 Task: Find connections with filter location Chhindwāra with filter topic #inspiration with filter profile language English with filter current company Hirect India - Startup Jobs & Hiring with filter school School of Management Sciences, Varanasi with filter industry Satellite Telecommunications with filter service category Demand Generation with filter keywords title Hotel Receptionist
Action: Mouse moved to (633, 81)
Screenshot: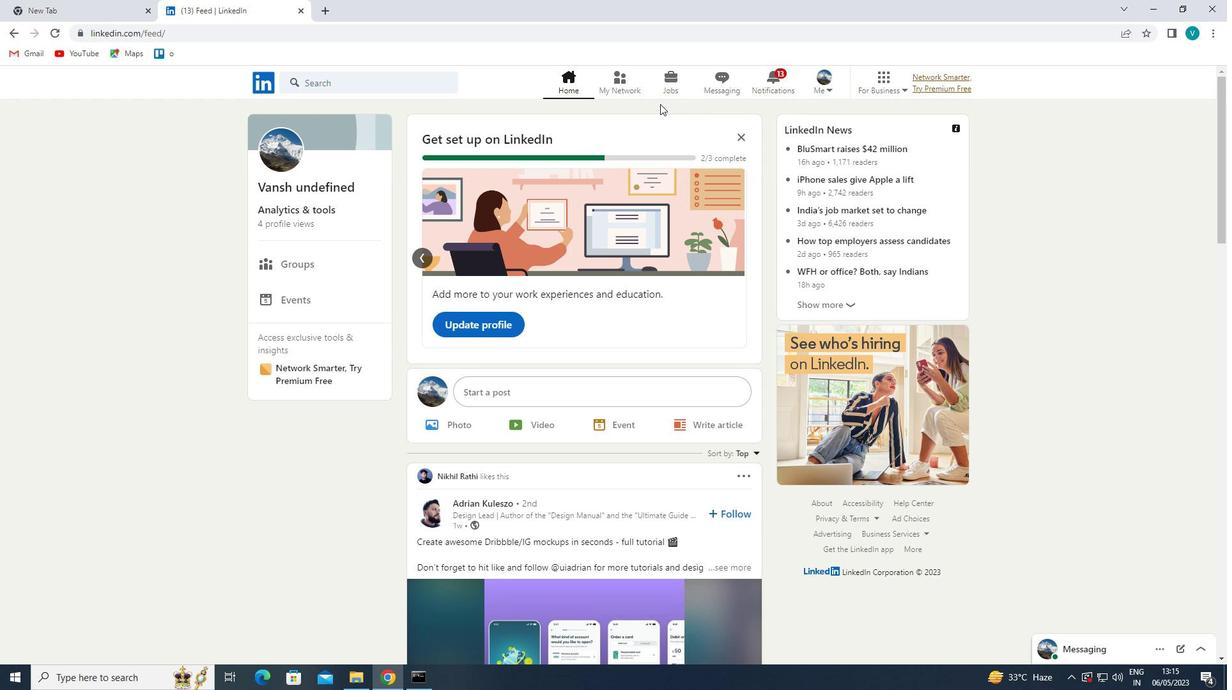
Action: Mouse pressed left at (633, 81)
Screenshot: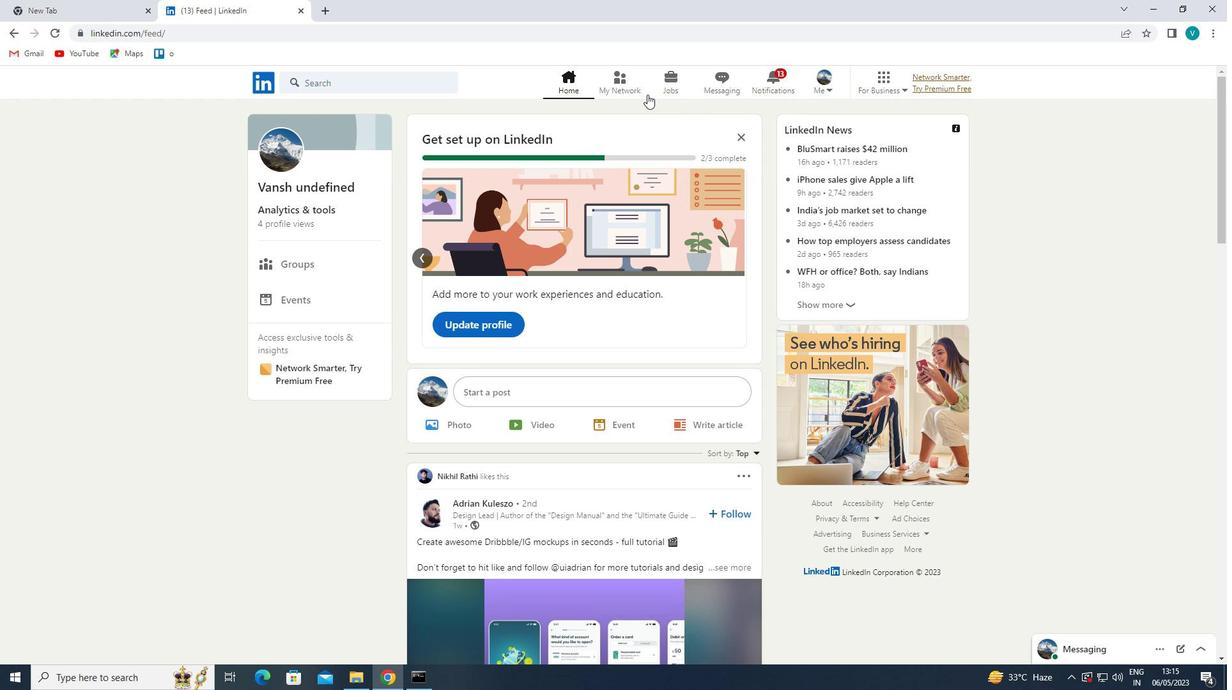 
Action: Mouse moved to (385, 154)
Screenshot: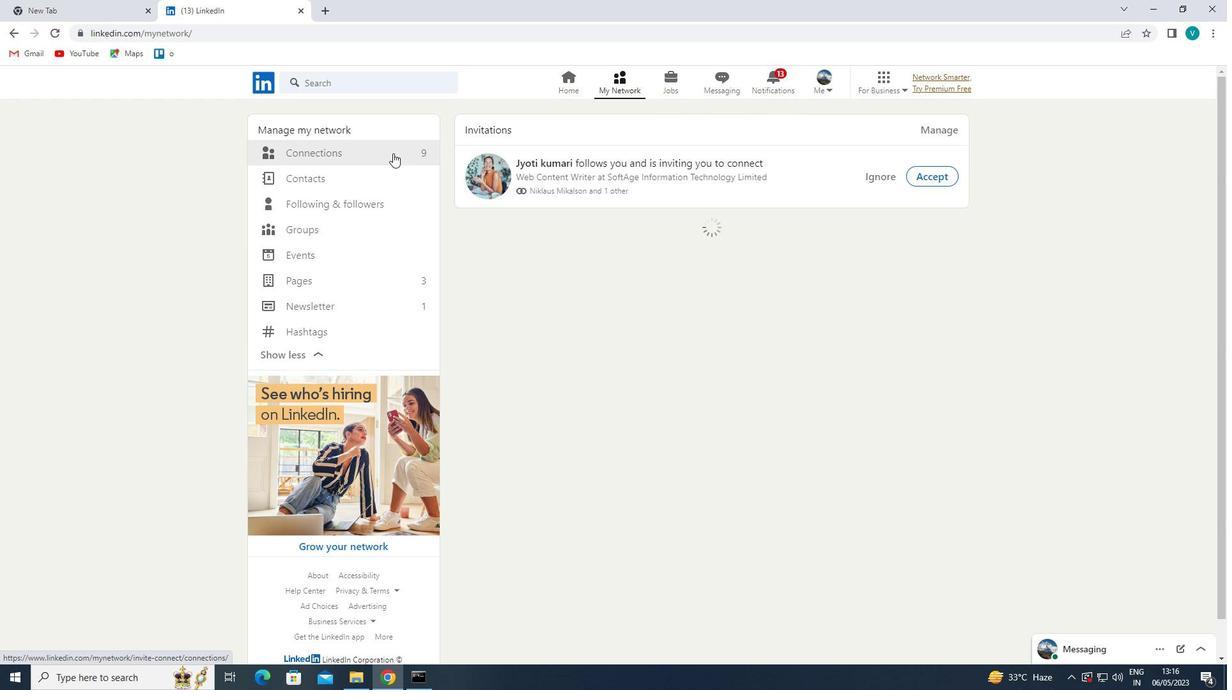 
Action: Mouse pressed left at (385, 154)
Screenshot: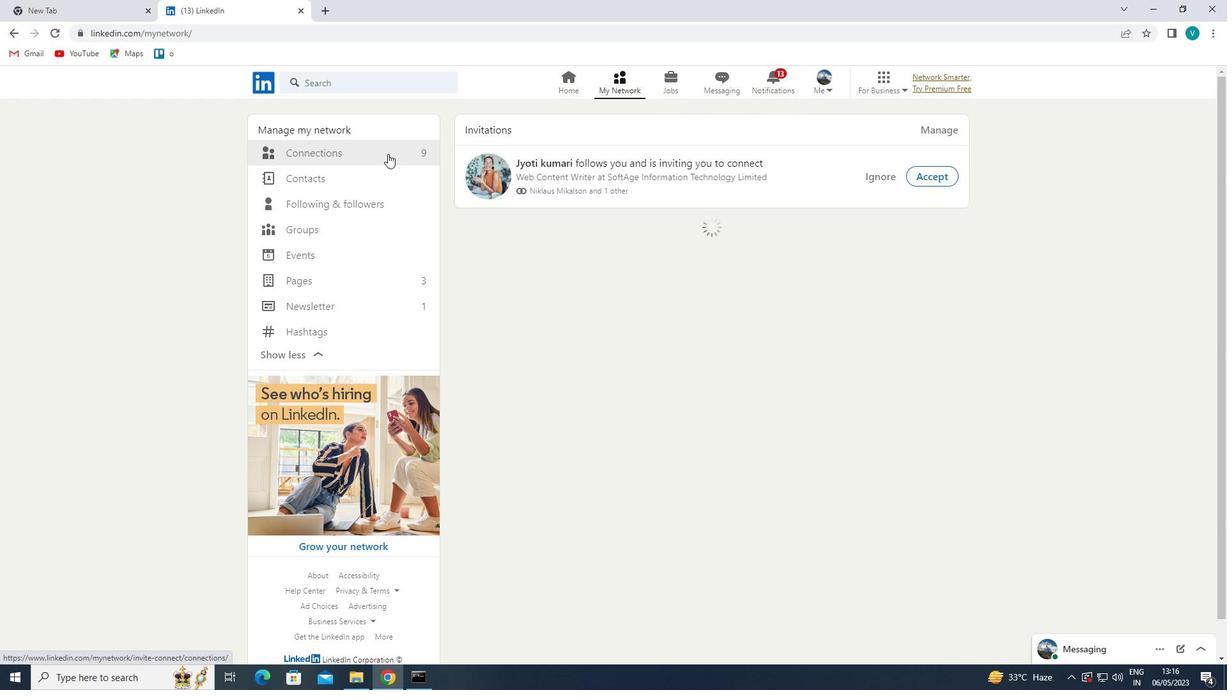 
Action: Mouse moved to (699, 154)
Screenshot: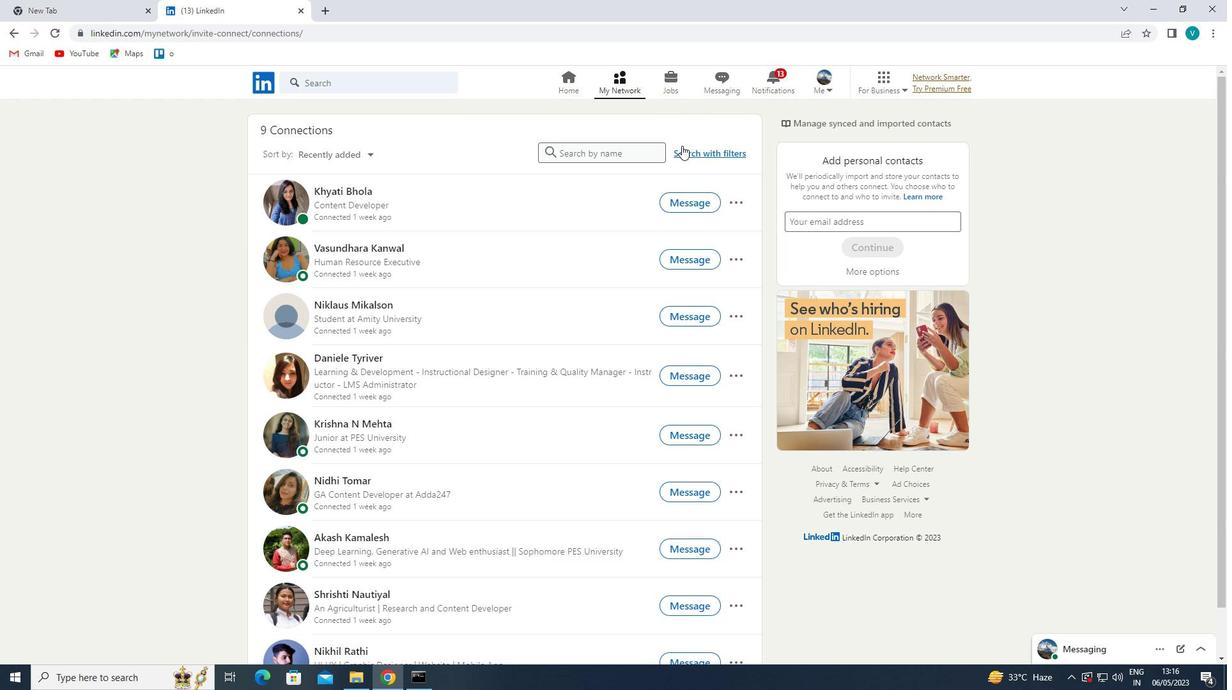 
Action: Mouse pressed left at (699, 154)
Screenshot: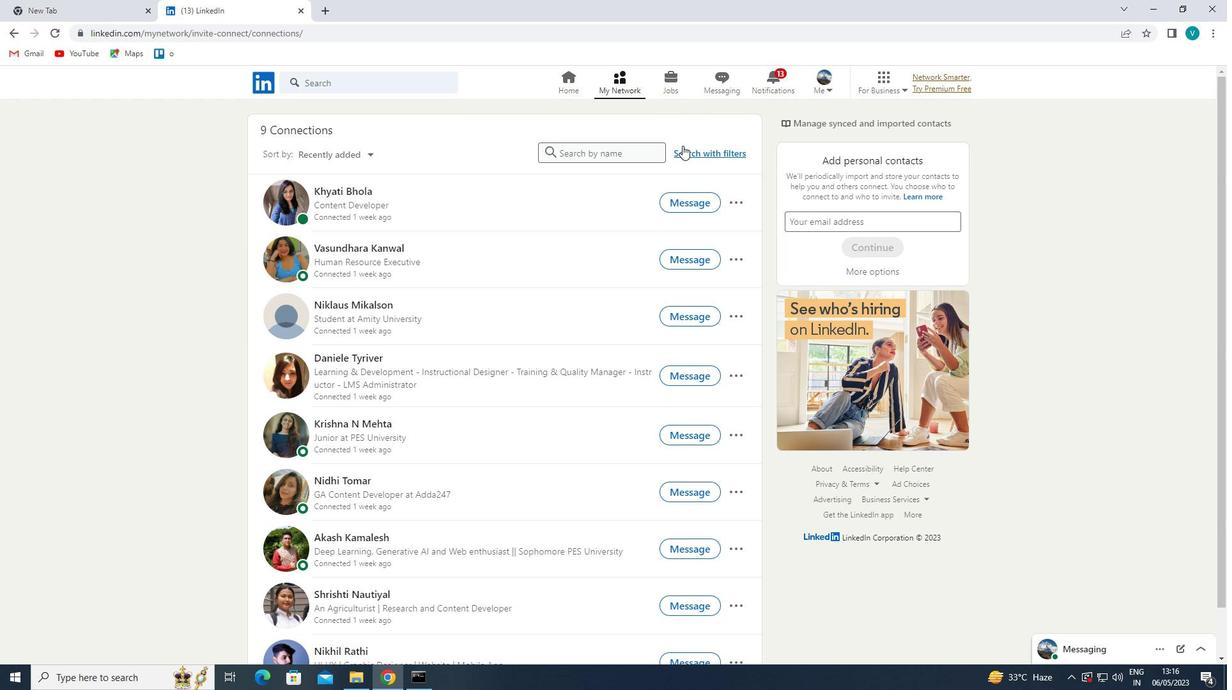 
Action: Mouse moved to (619, 120)
Screenshot: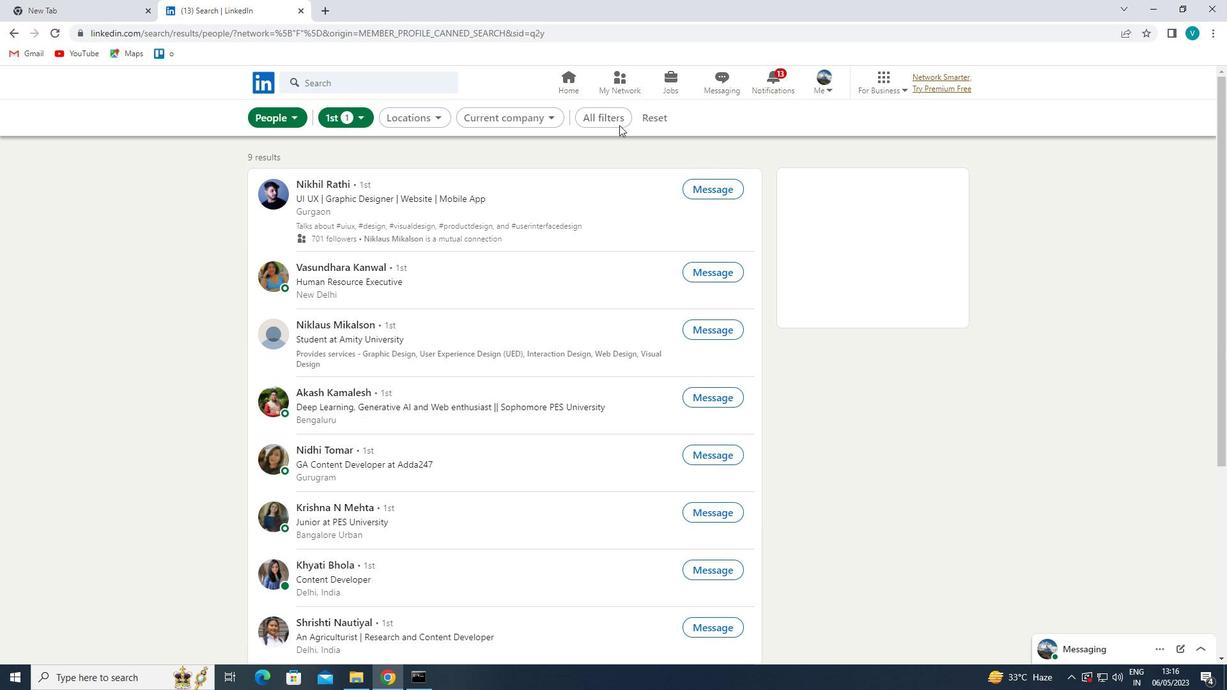
Action: Mouse pressed left at (619, 120)
Screenshot: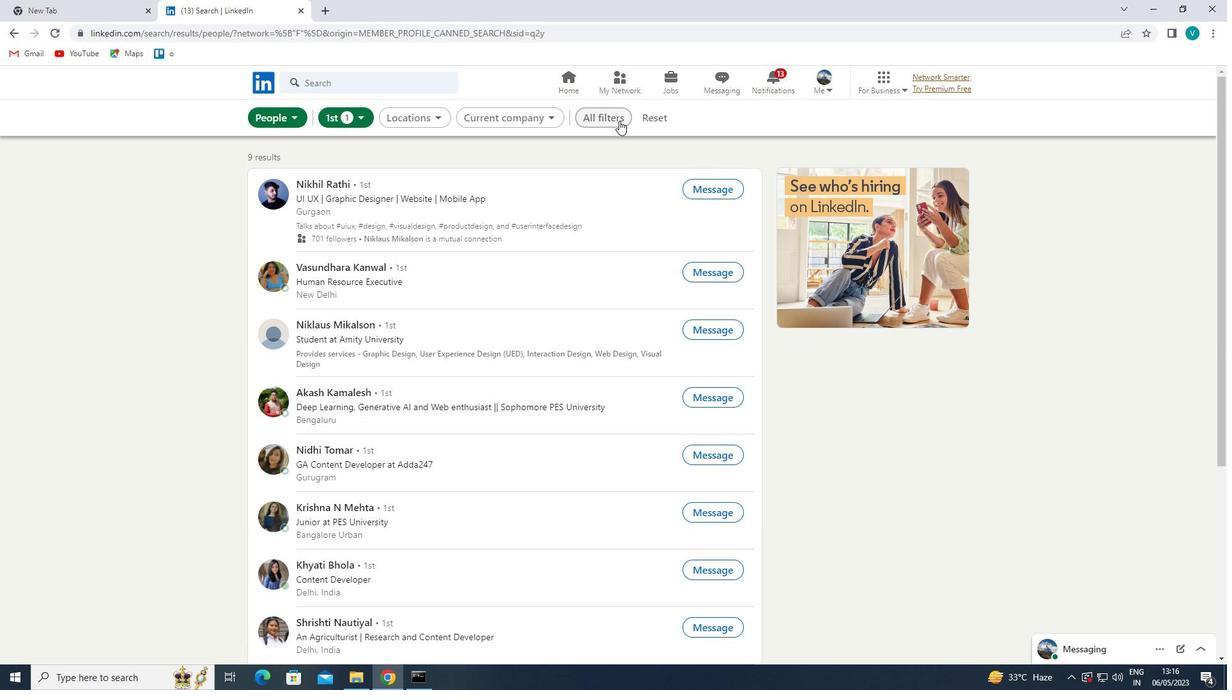 
Action: Mouse moved to (1067, 310)
Screenshot: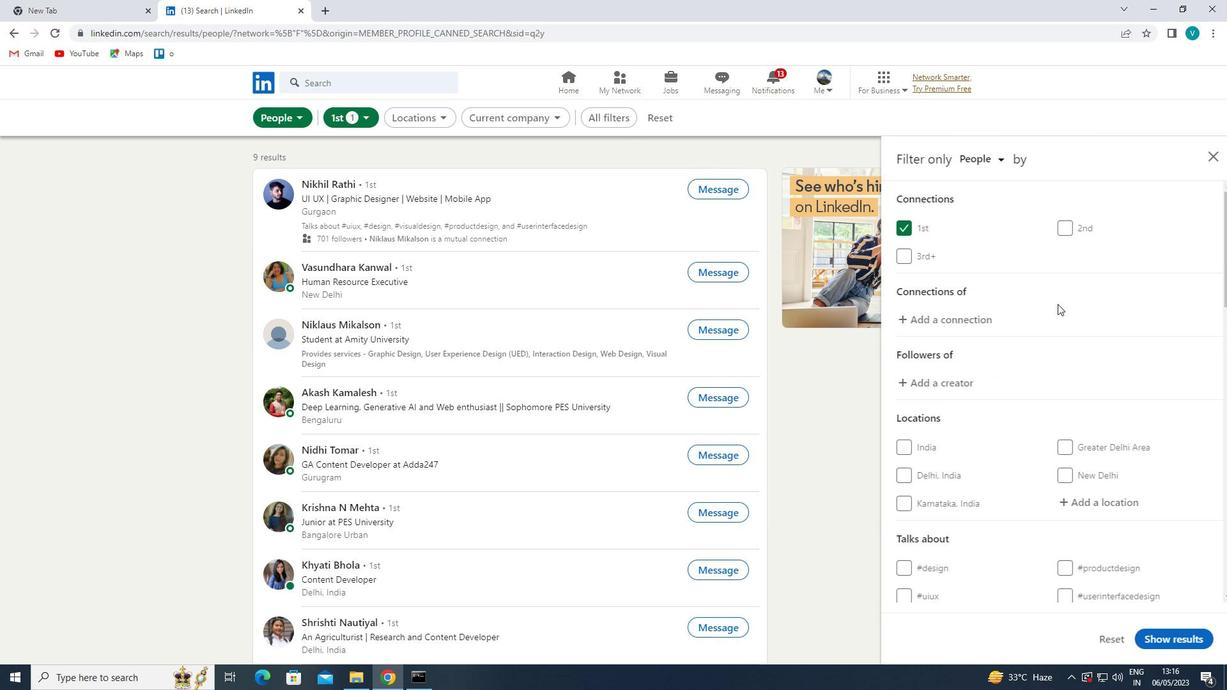 
Action: Mouse scrolled (1067, 310) with delta (0, 0)
Screenshot: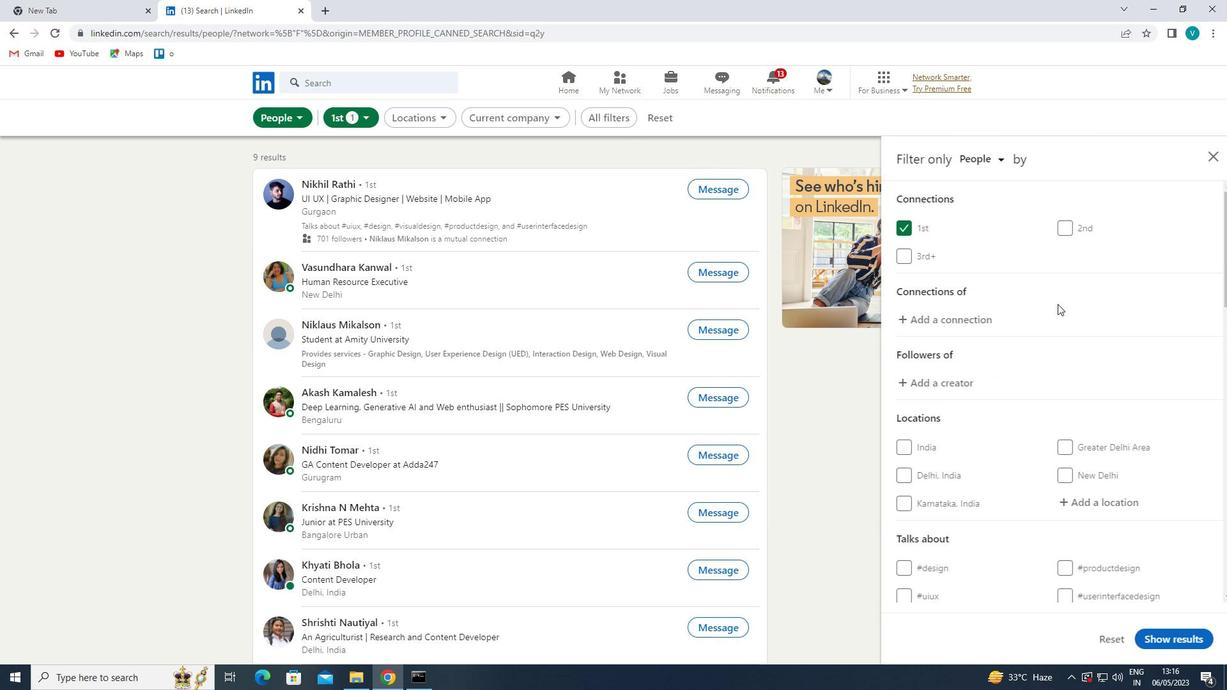 
Action: Mouse moved to (1106, 439)
Screenshot: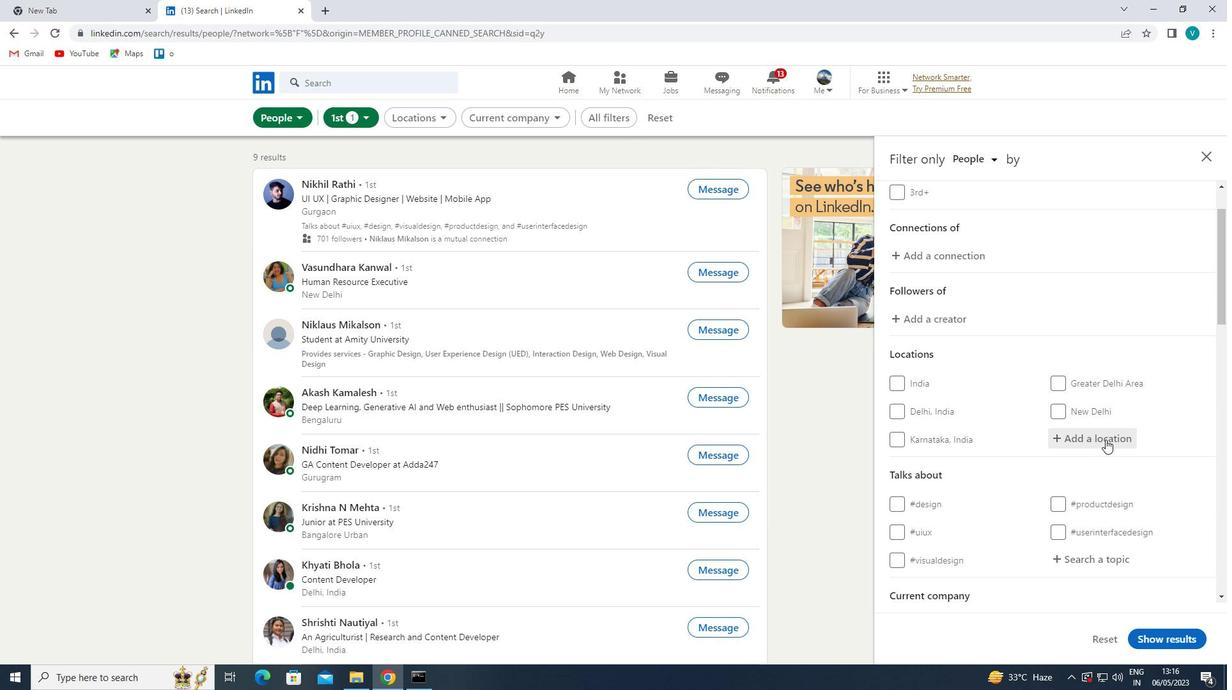 
Action: Mouse pressed left at (1106, 439)
Screenshot: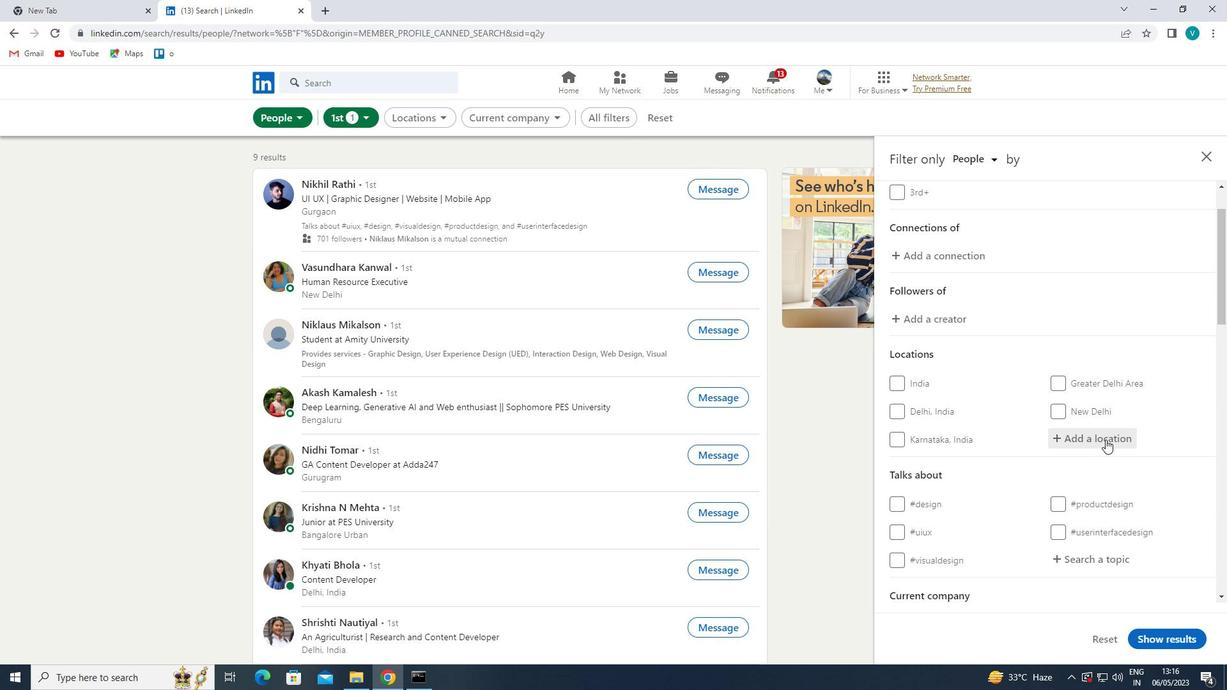 
Action: Mouse moved to (910, 338)
Screenshot: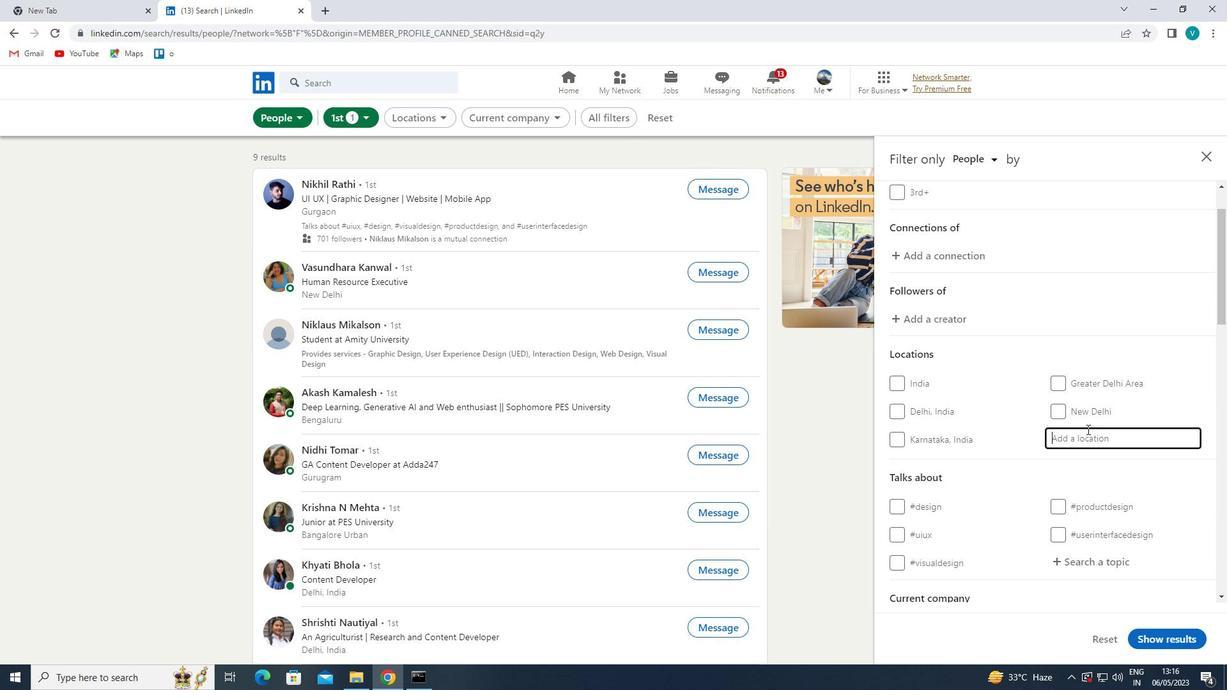 
Action: Key pressed <Key.shift>CHHINDWARA
Screenshot: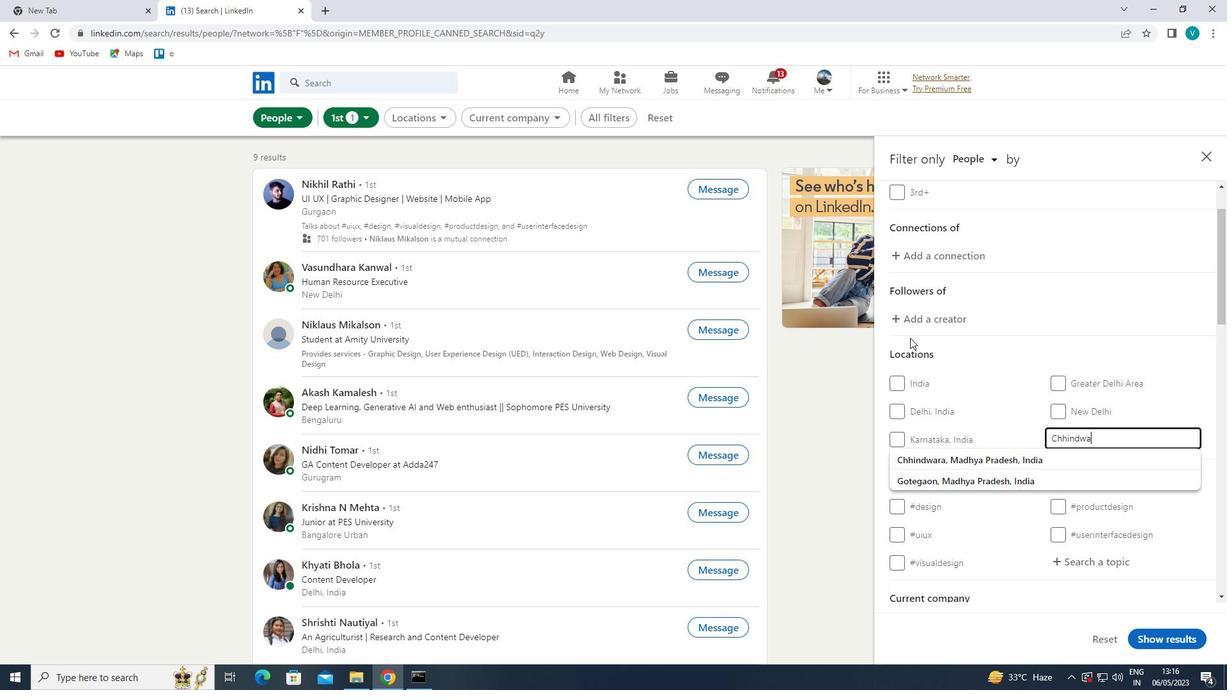 
Action: Mouse moved to (970, 458)
Screenshot: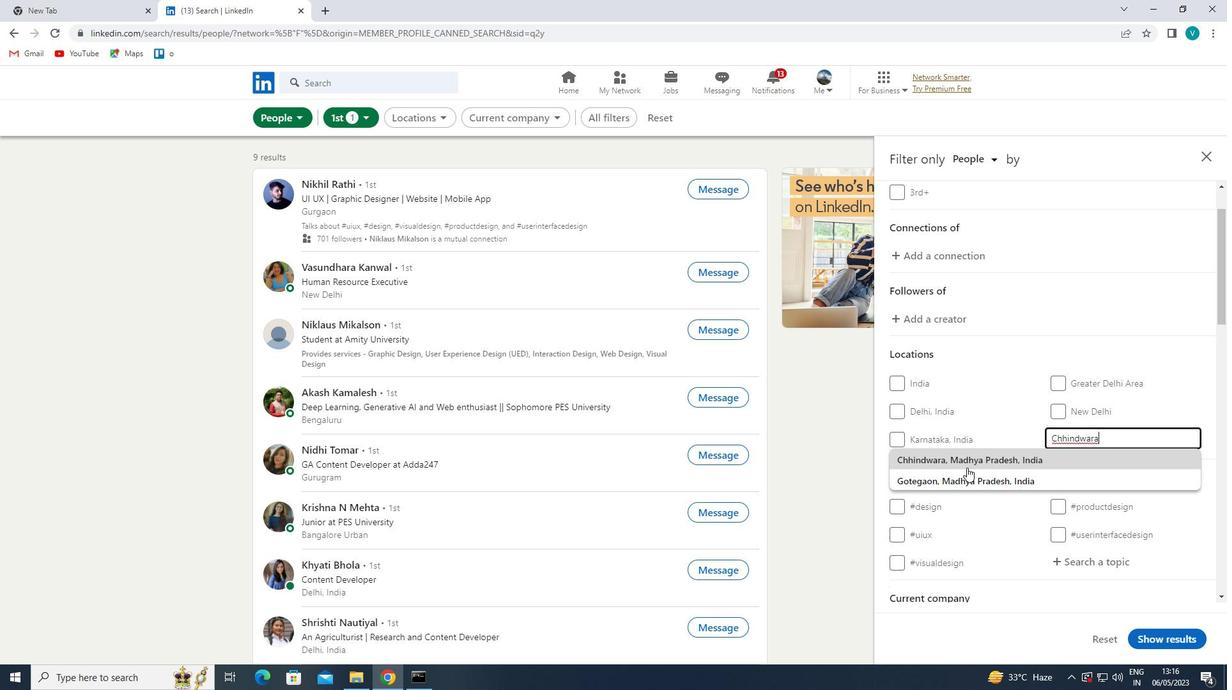 
Action: Mouse pressed left at (970, 458)
Screenshot: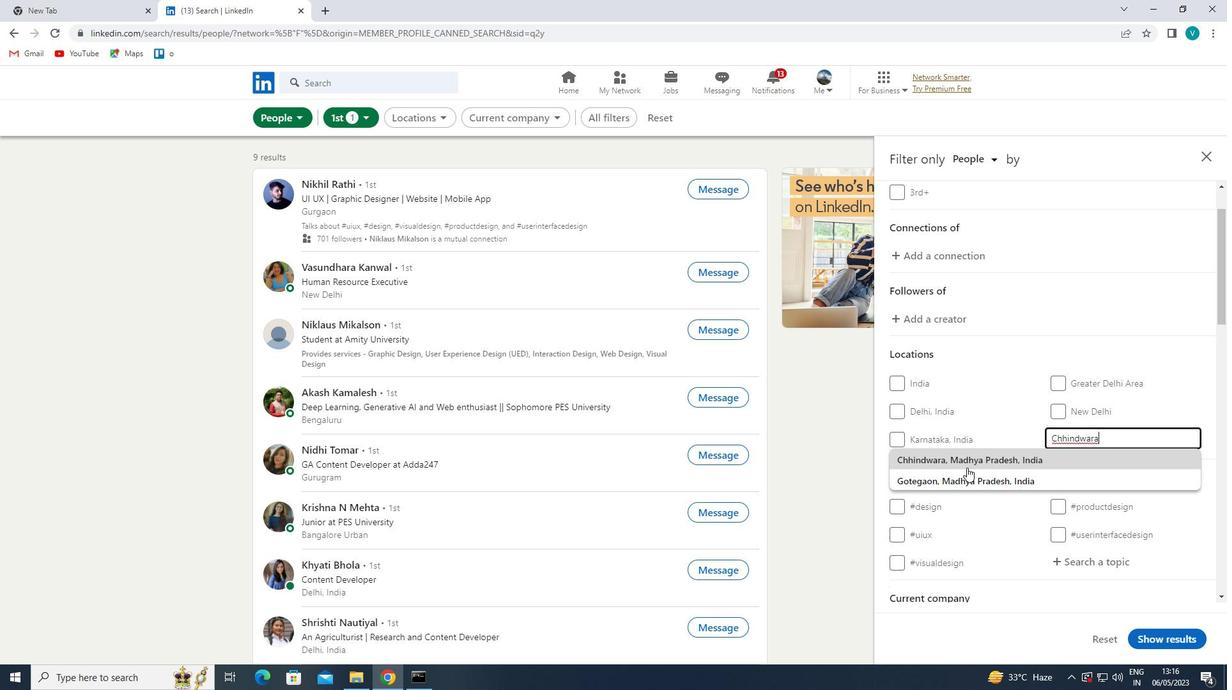 
Action: Mouse moved to (987, 446)
Screenshot: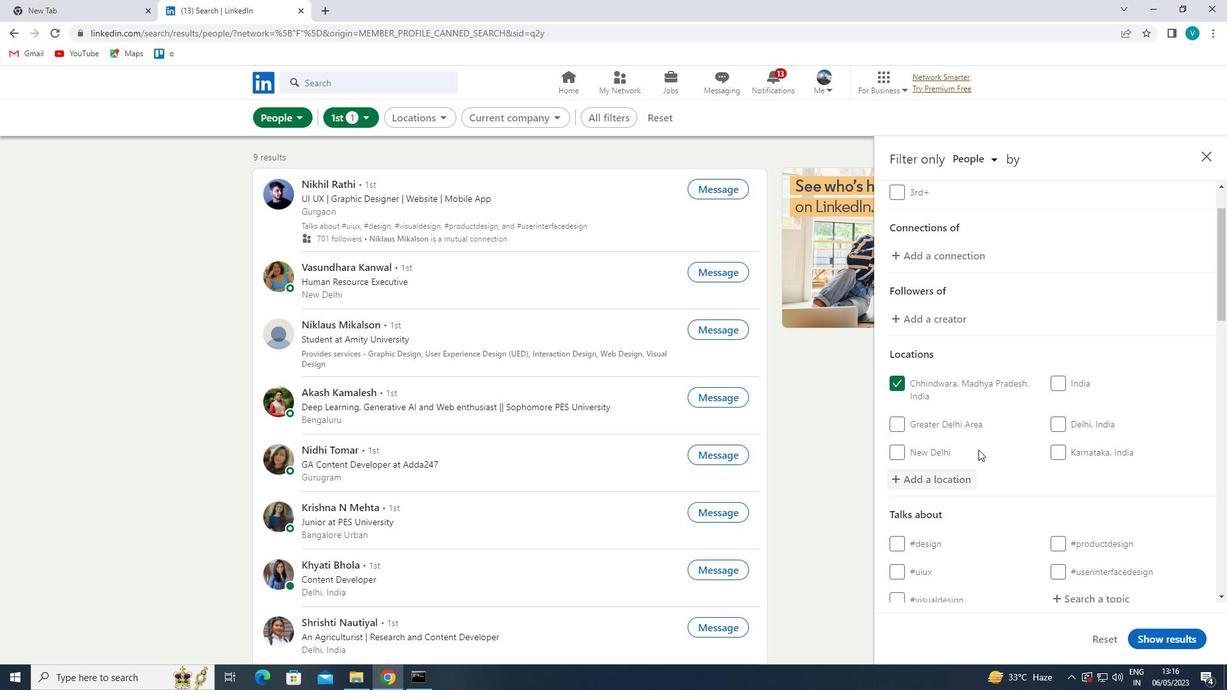 
Action: Mouse scrolled (987, 446) with delta (0, 0)
Screenshot: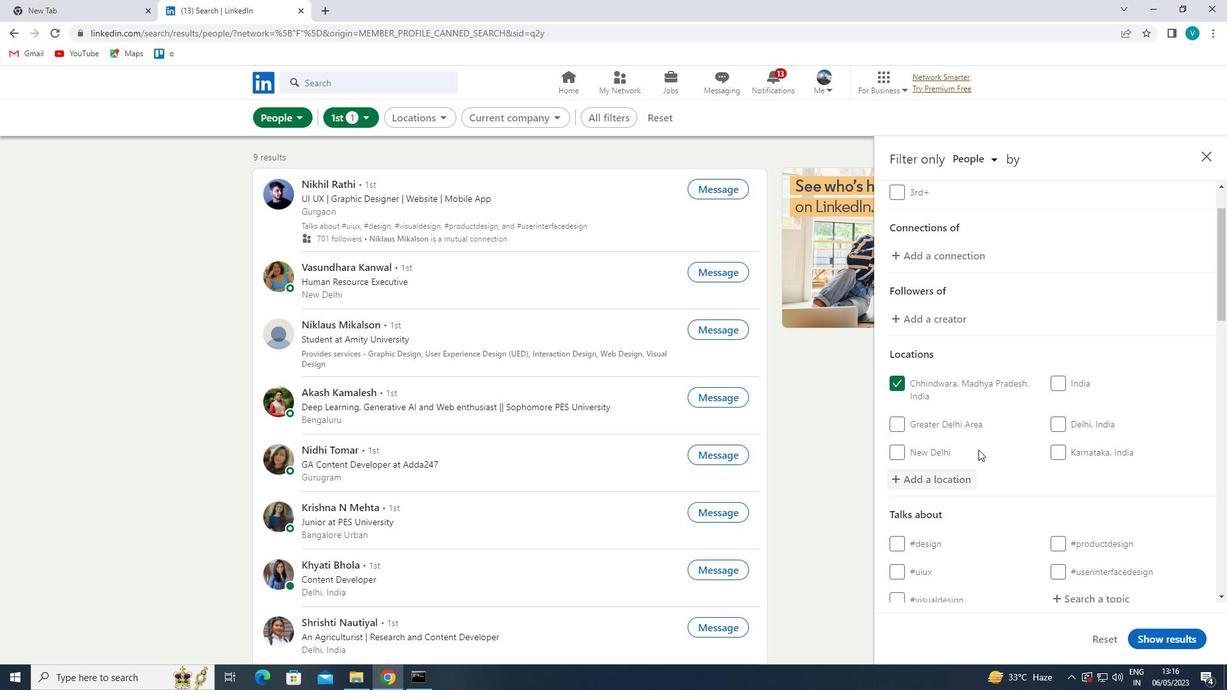 
Action: Mouse scrolled (987, 446) with delta (0, 0)
Screenshot: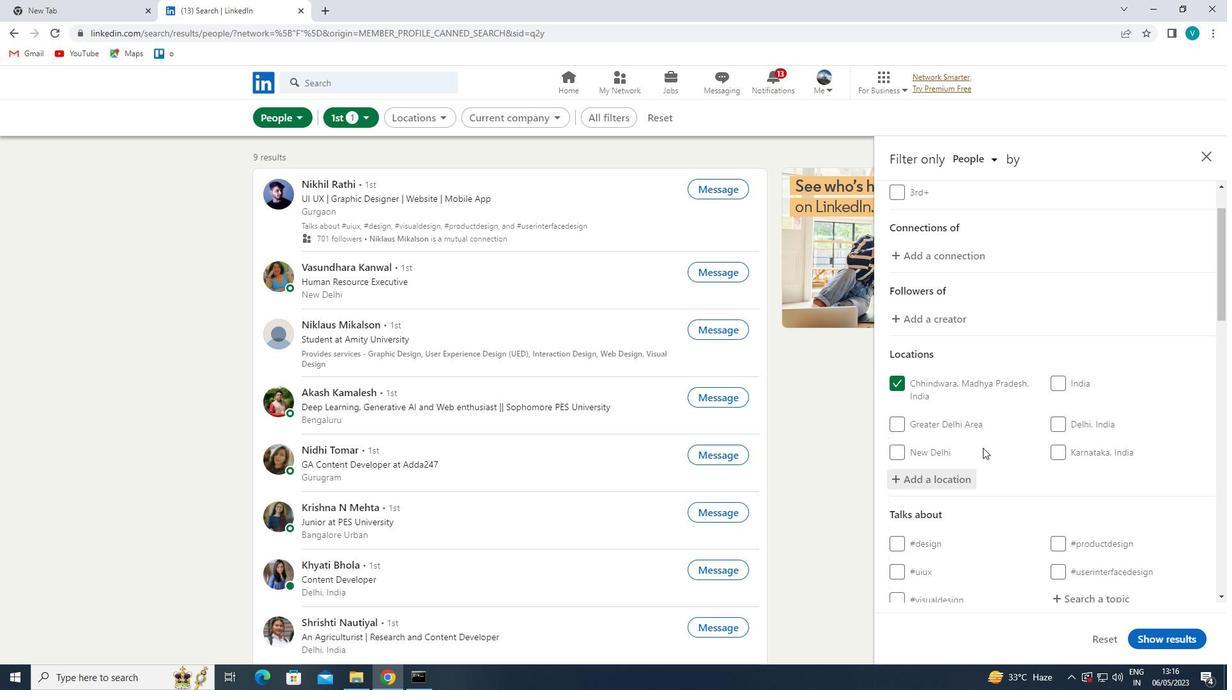 
Action: Mouse moved to (989, 446)
Screenshot: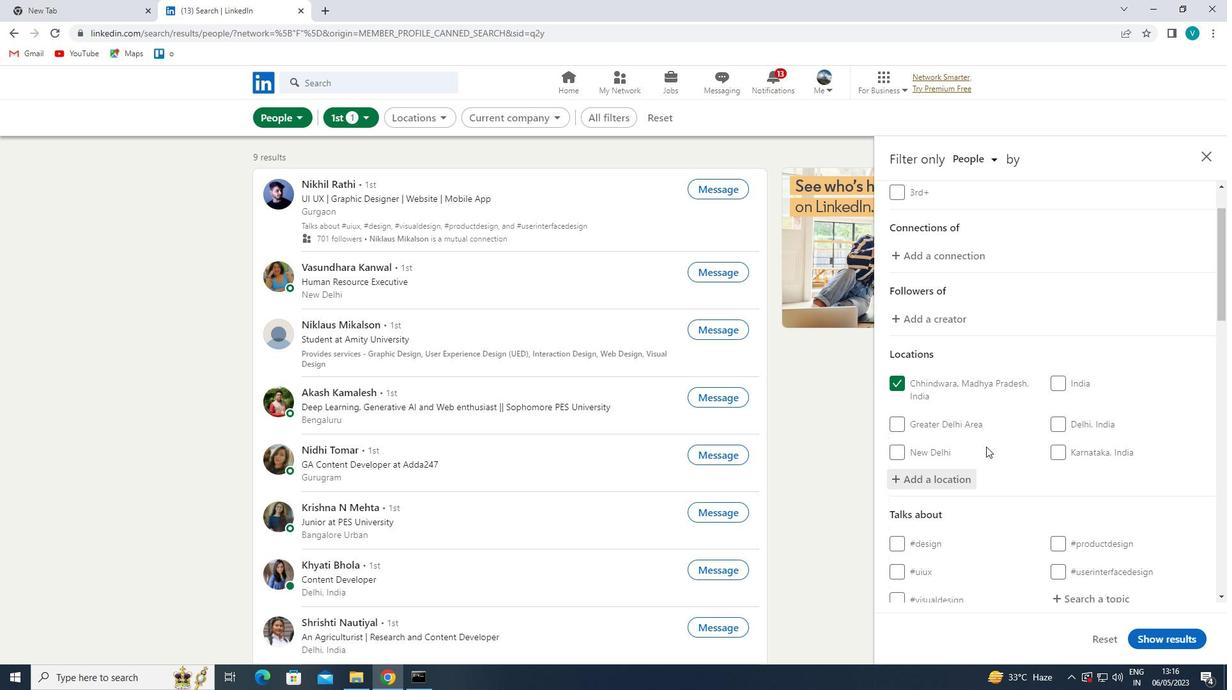 
Action: Mouse scrolled (989, 446) with delta (0, 0)
Screenshot: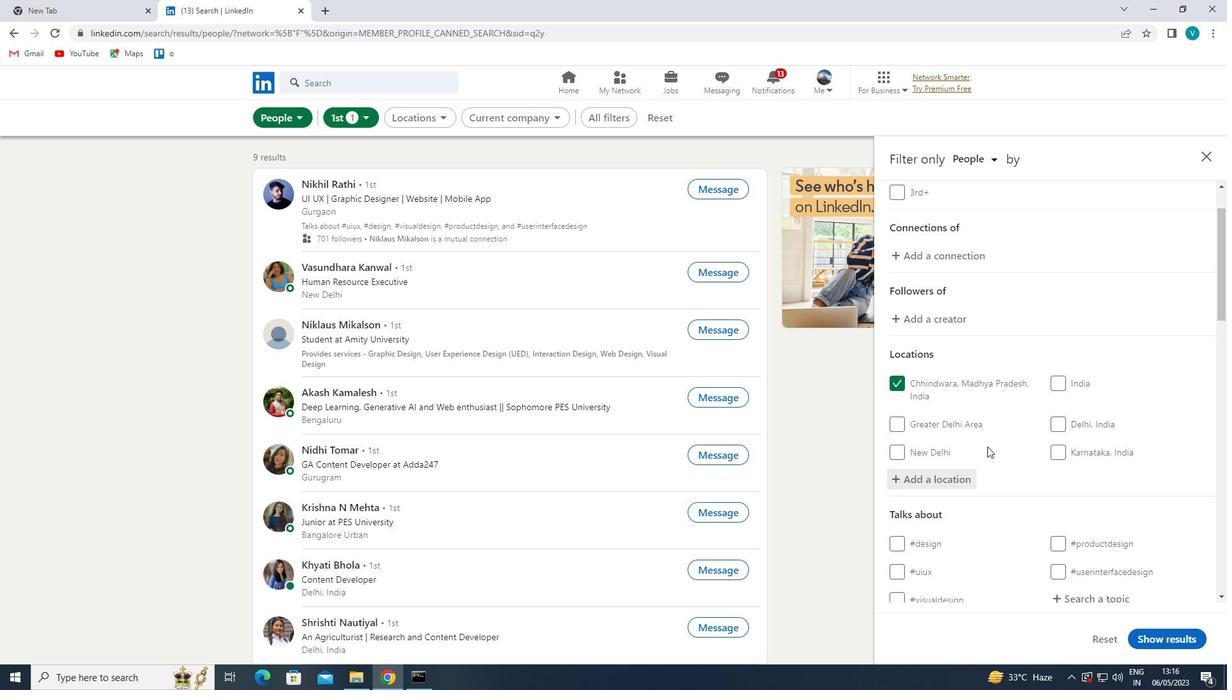 
Action: Mouse moved to (1095, 411)
Screenshot: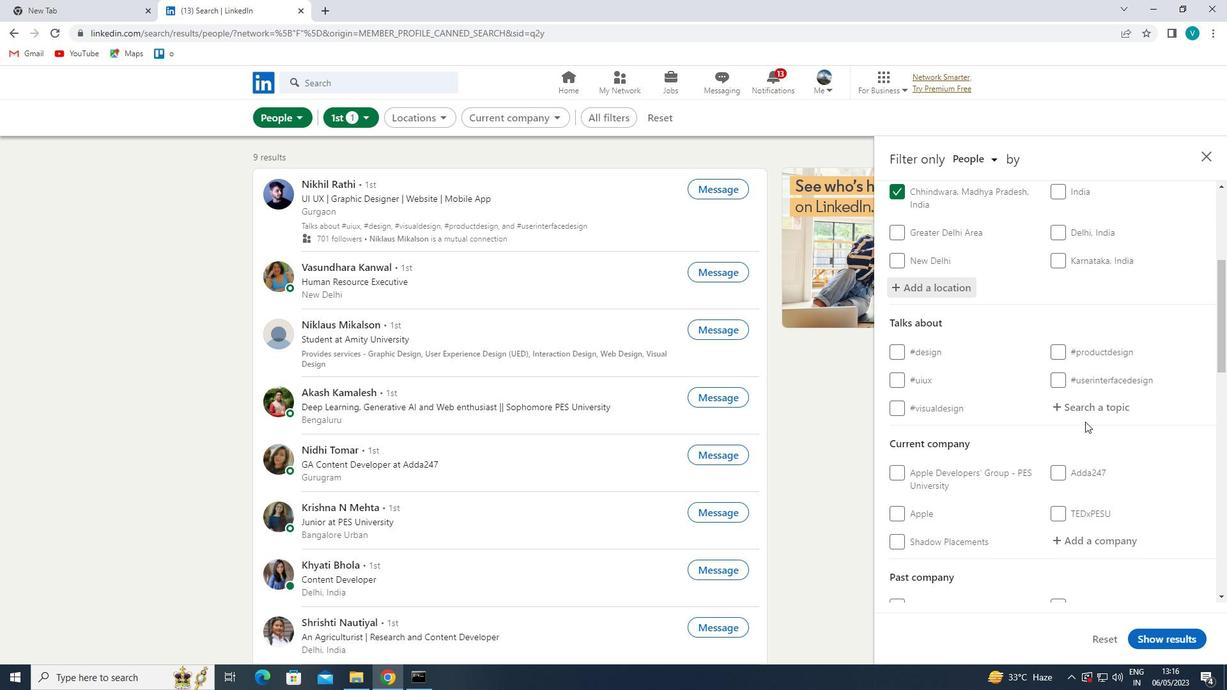 
Action: Mouse pressed left at (1095, 411)
Screenshot: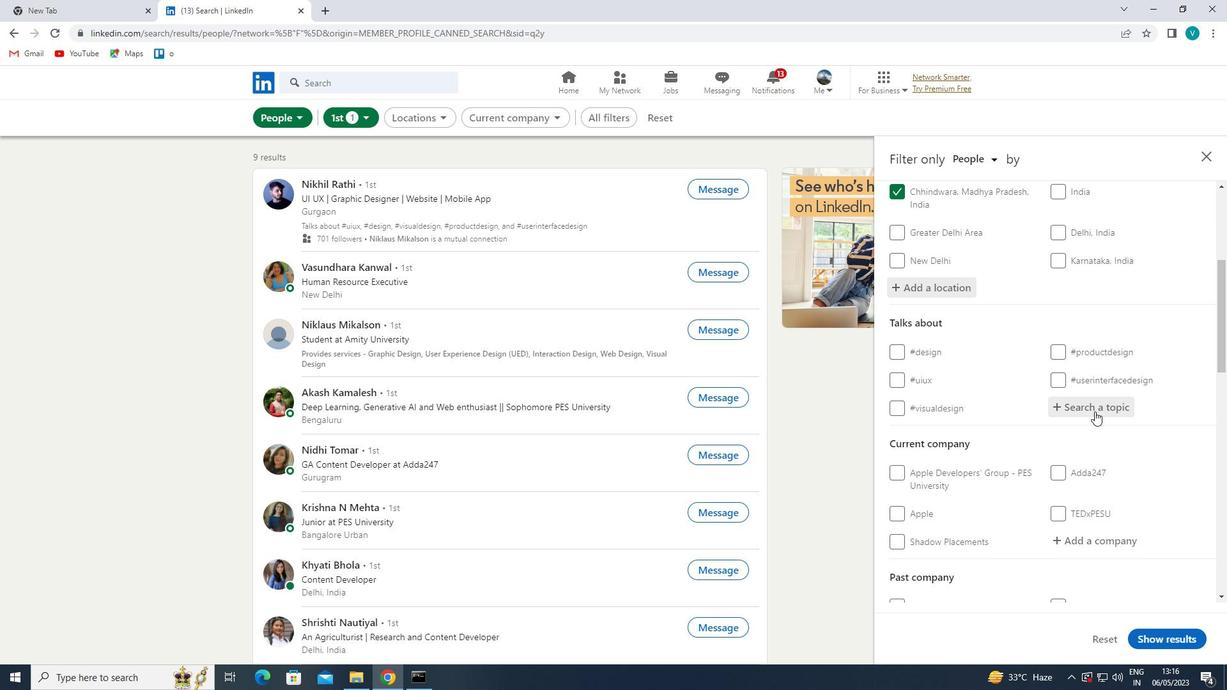 
Action: Mouse moved to (848, 288)
Screenshot: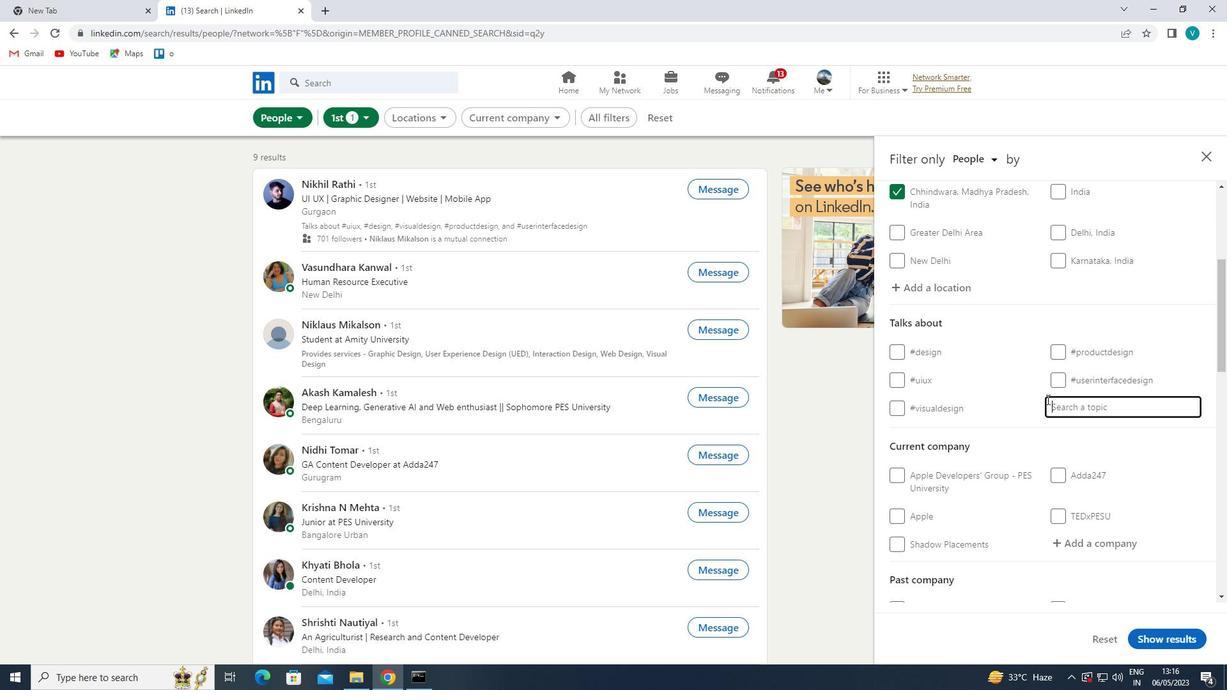 
Action: Key pressed INSPI
Screenshot: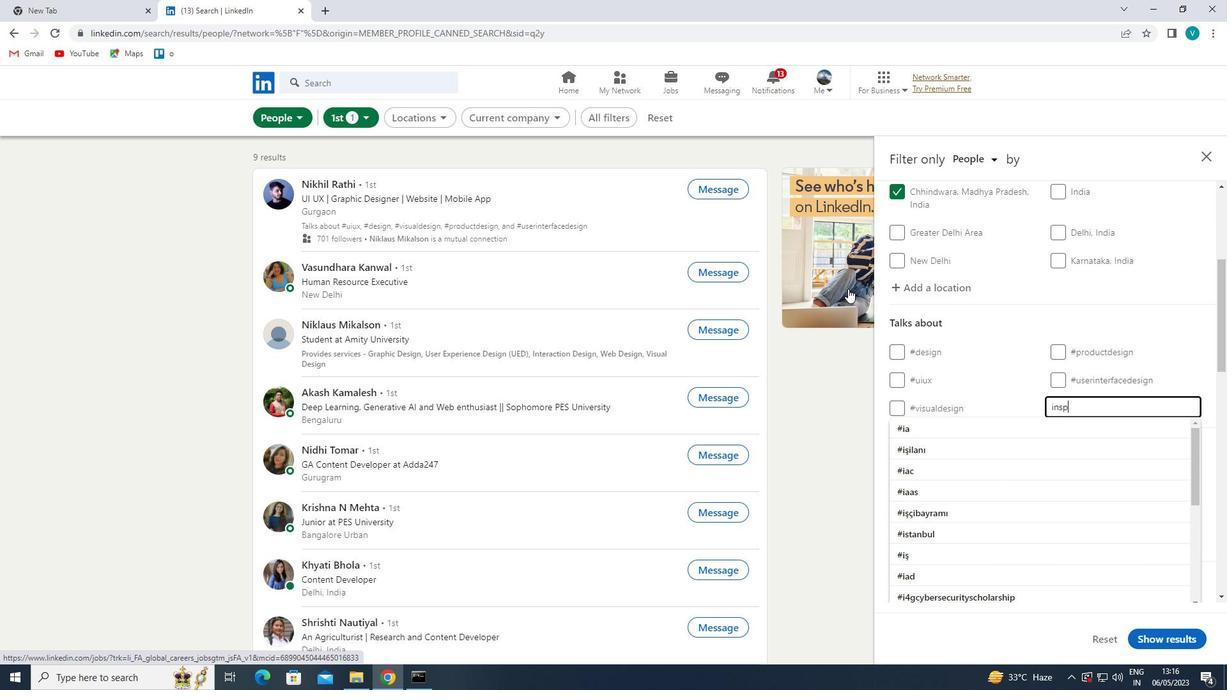 
Action: Mouse moved to (944, 425)
Screenshot: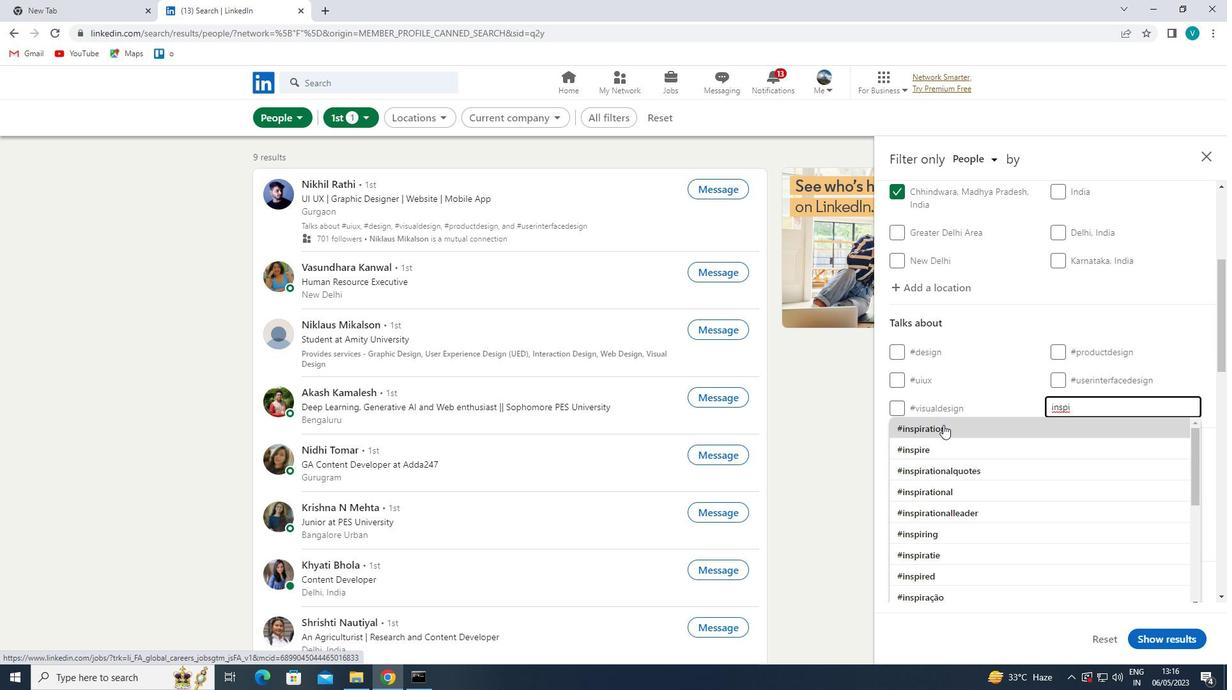 
Action: Mouse pressed left at (944, 425)
Screenshot: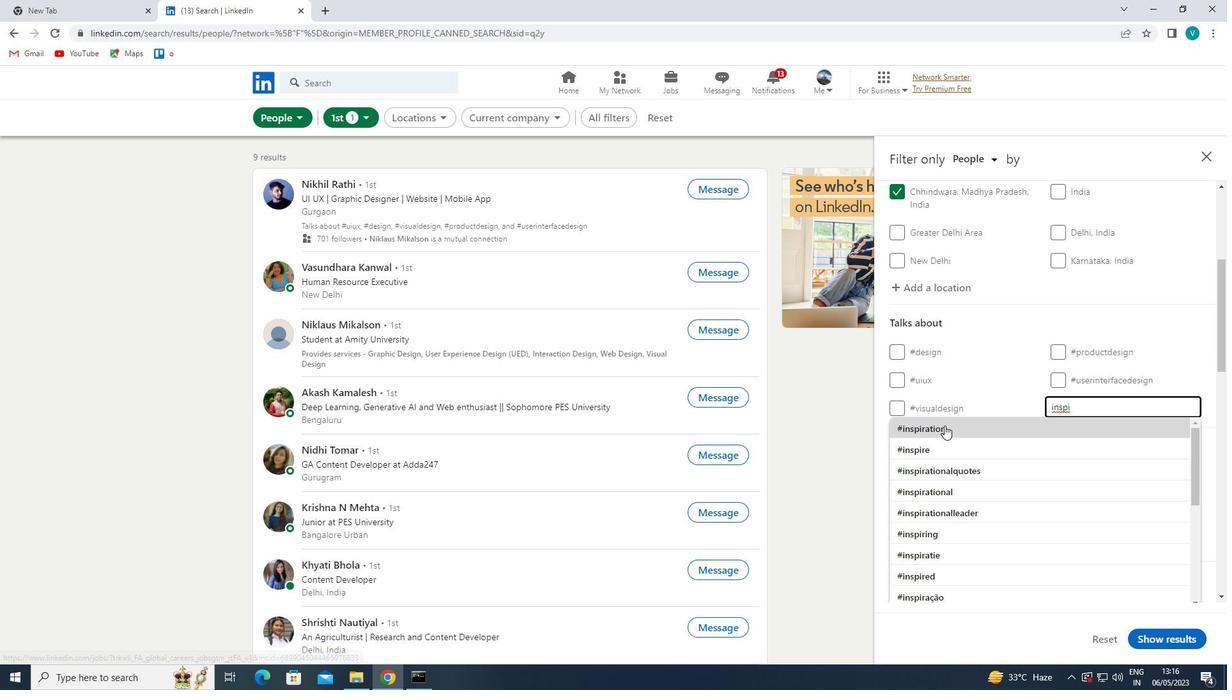 
Action: Mouse moved to (956, 419)
Screenshot: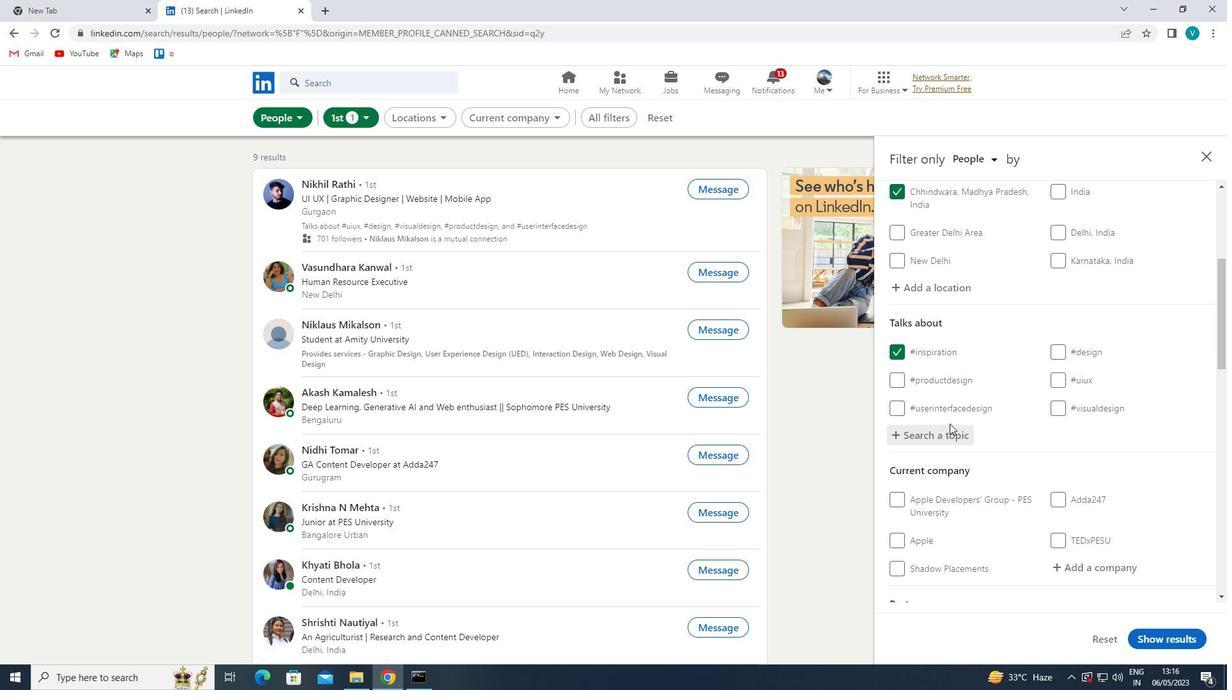 
Action: Mouse pressed right at (956, 419)
Screenshot: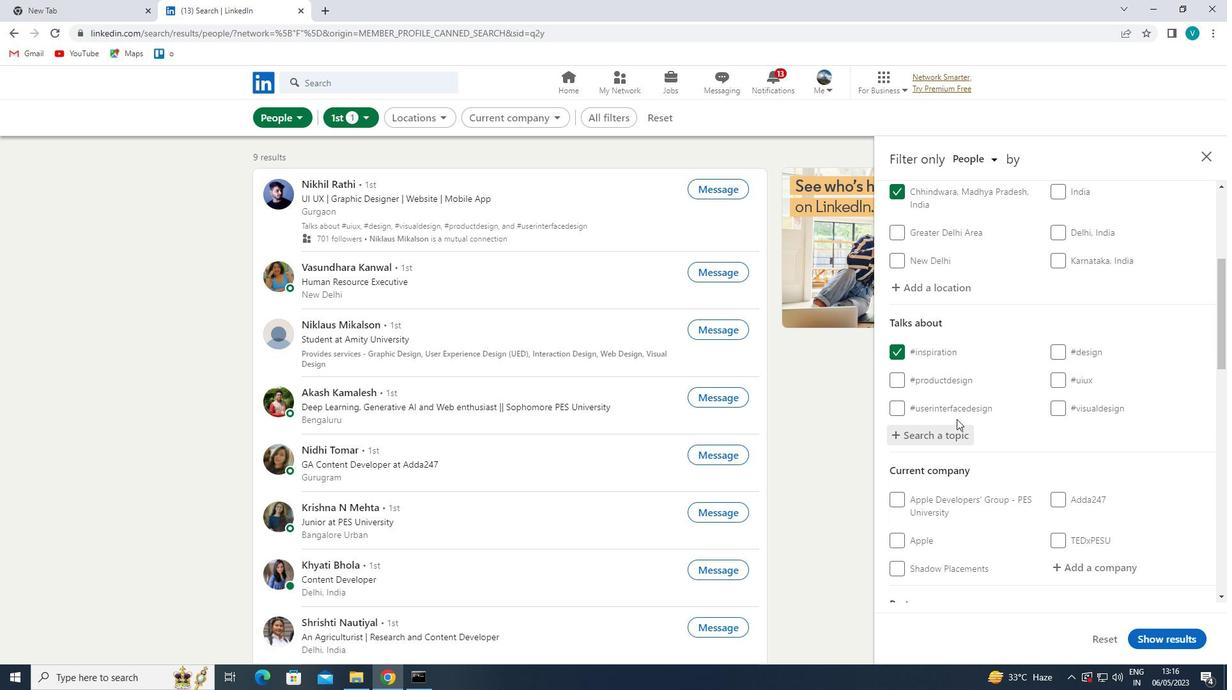
Action: Mouse moved to (1024, 344)
Screenshot: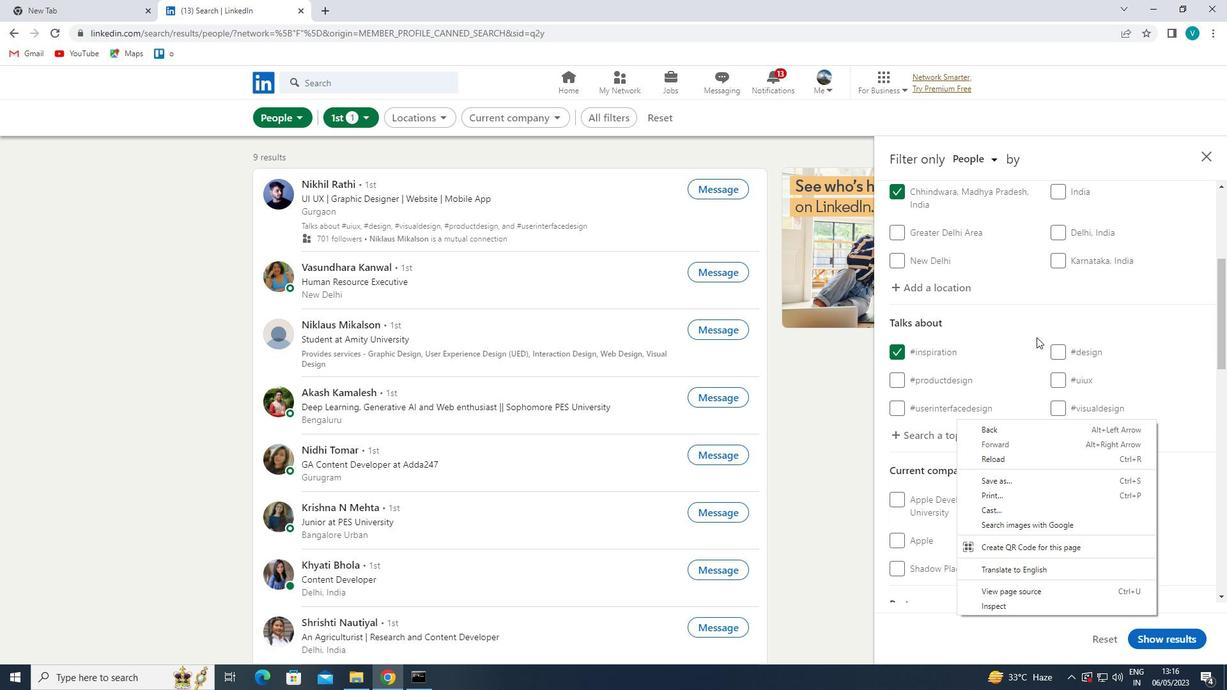 
Action: Mouse pressed left at (1024, 344)
Screenshot: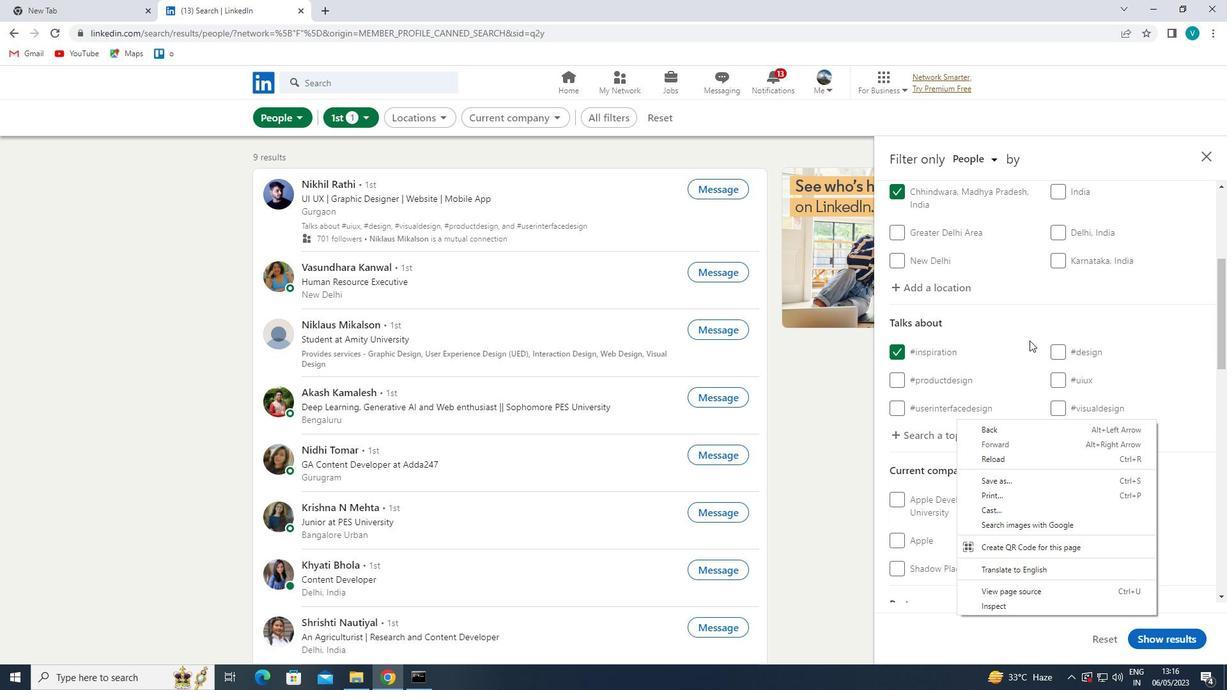 
Action: Mouse moved to (1040, 344)
Screenshot: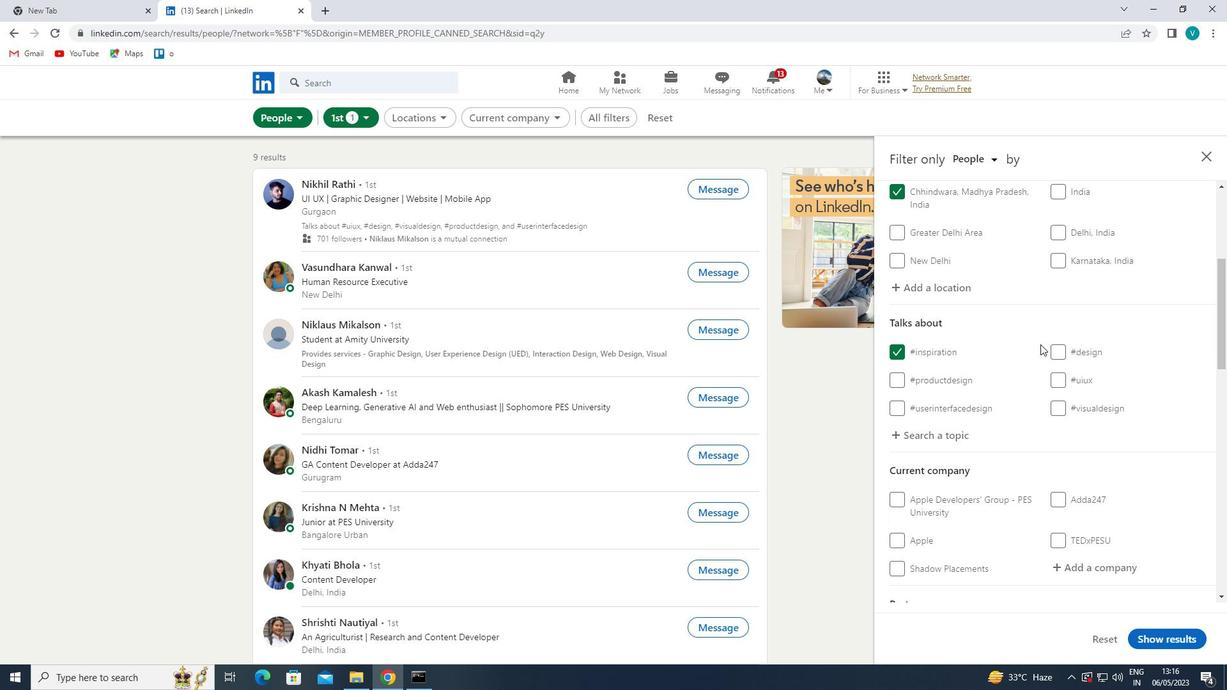 
Action: Mouse scrolled (1040, 343) with delta (0, 0)
Screenshot: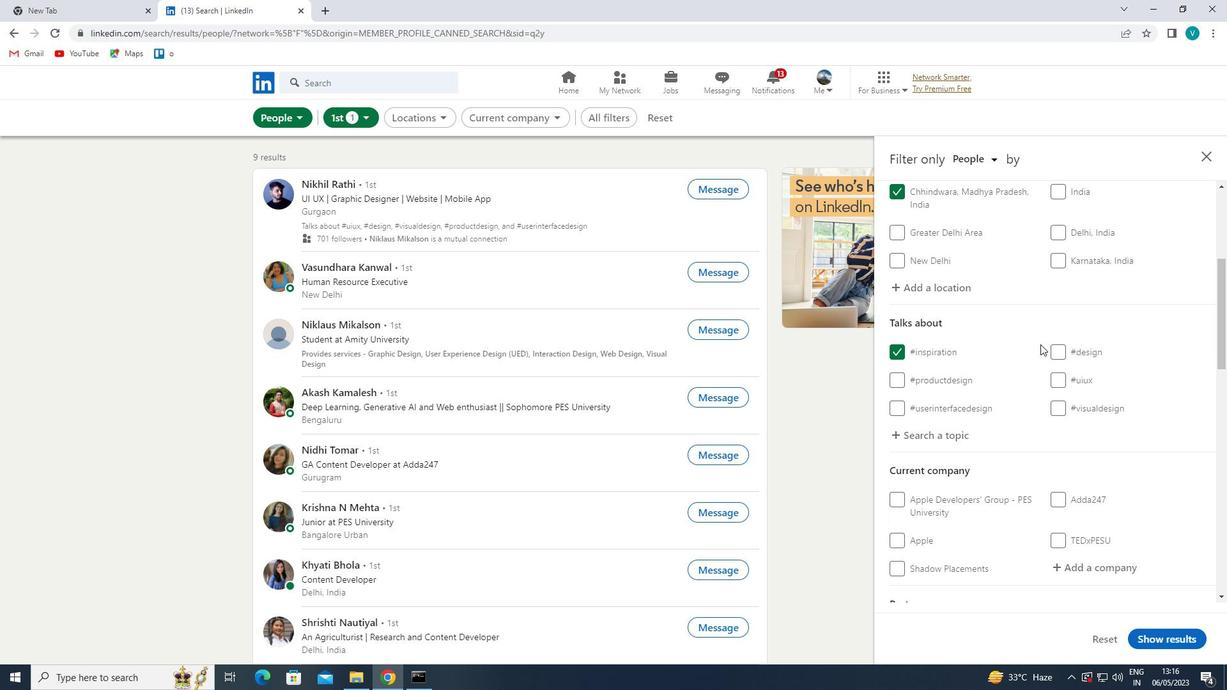 
Action: Mouse moved to (1038, 348)
Screenshot: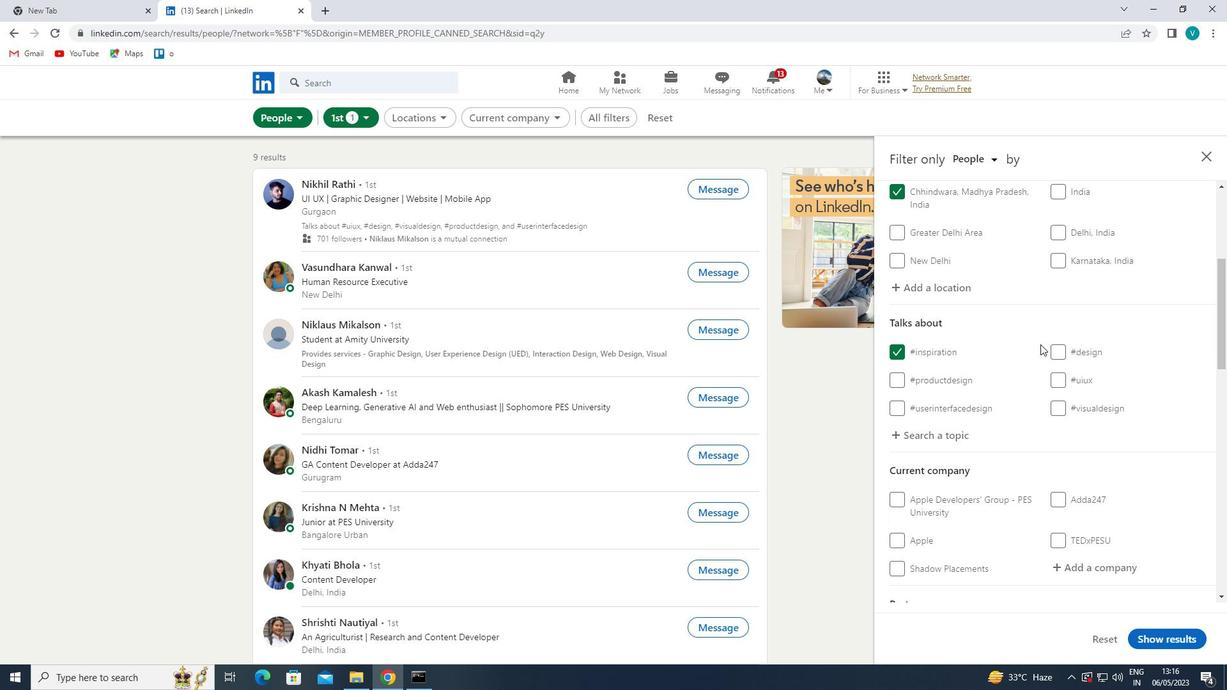
Action: Mouse scrolled (1038, 347) with delta (0, 0)
Screenshot: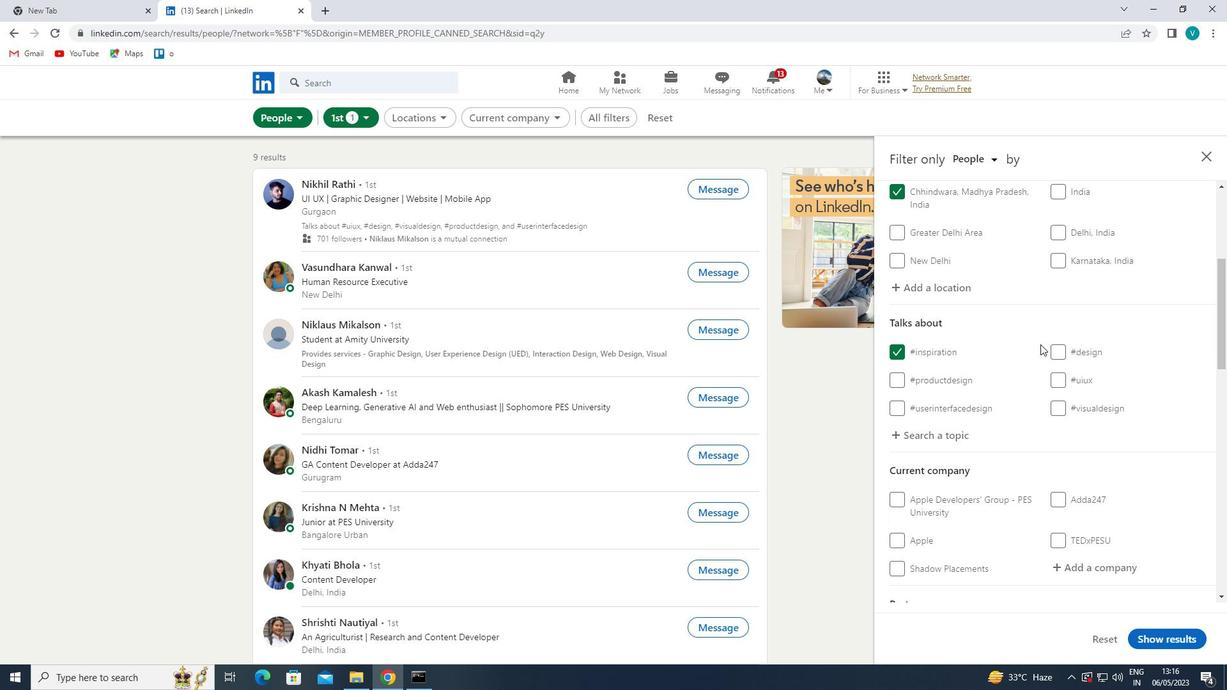 
Action: Mouse moved to (1034, 355)
Screenshot: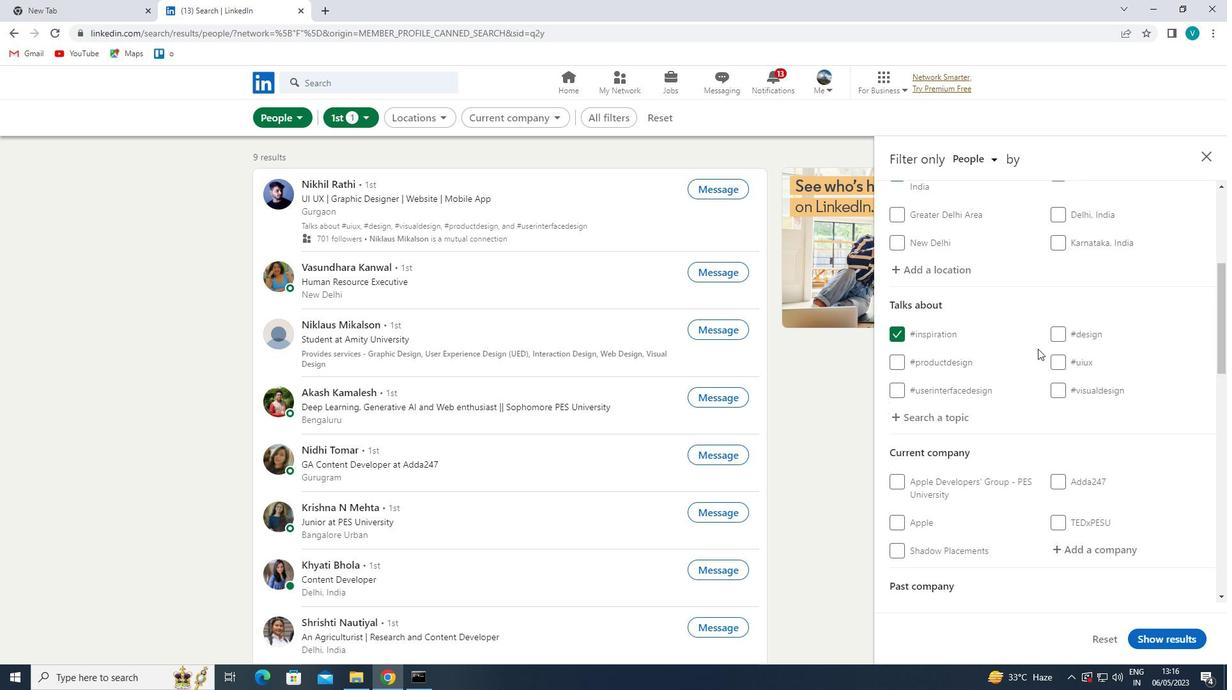 
Action: Mouse scrolled (1034, 354) with delta (0, 0)
Screenshot: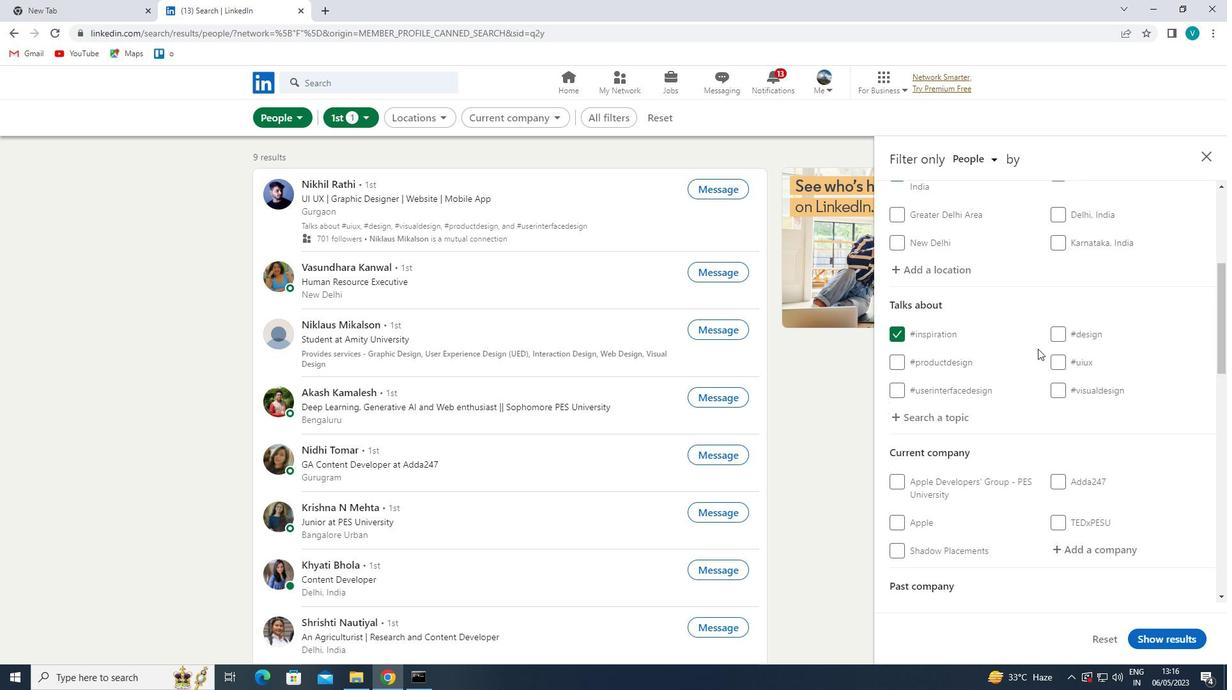 
Action: Mouse moved to (1027, 363)
Screenshot: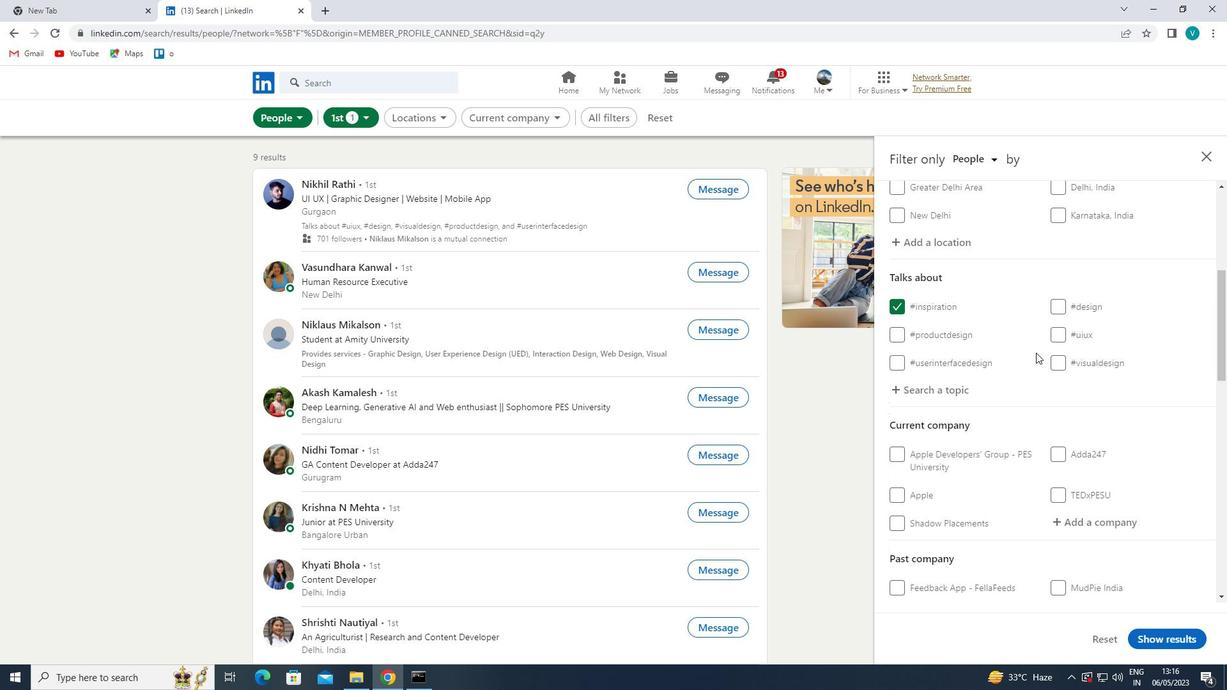 
Action: Mouse scrolled (1027, 362) with delta (0, 0)
Screenshot: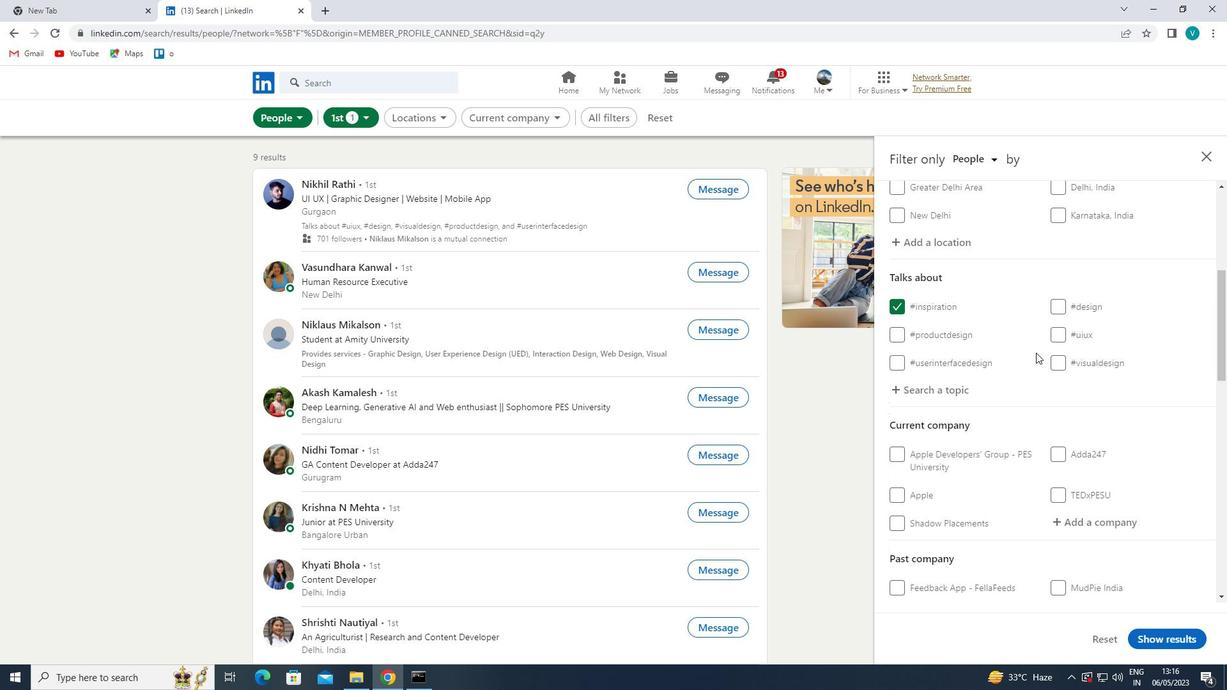 
Action: Mouse moved to (1022, 368)
Screenshot: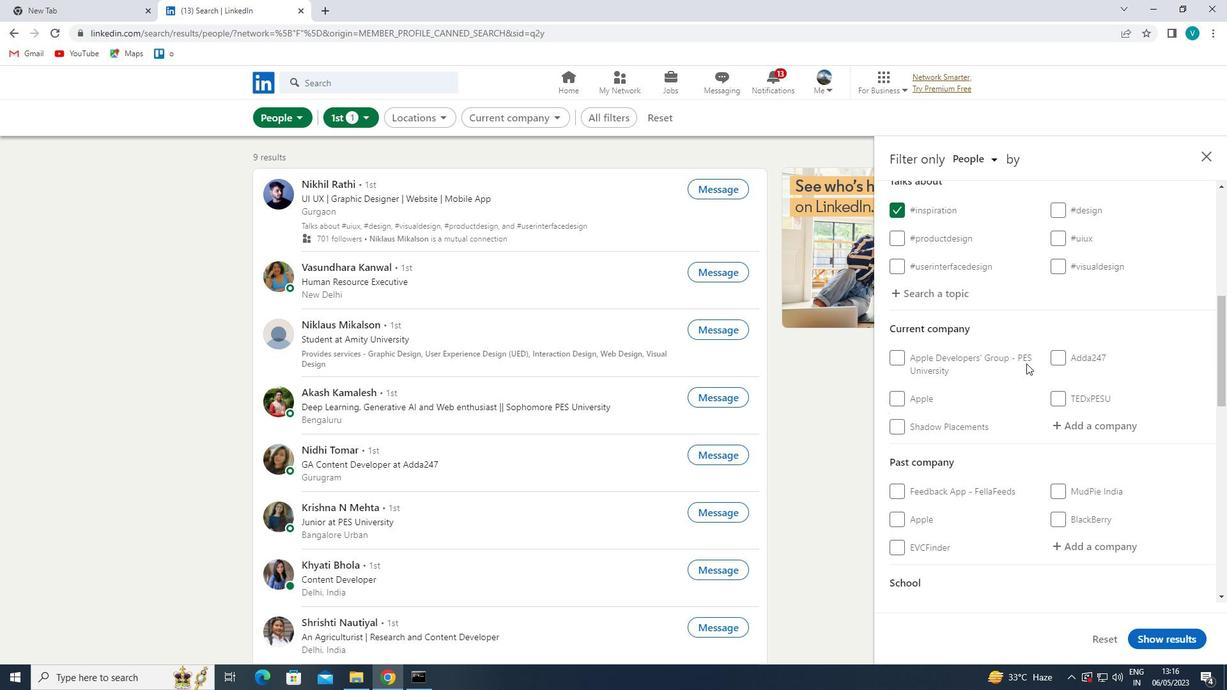 
Action: Mouse scrolled (1022, 367) with delta (0, 0)
Screenshot: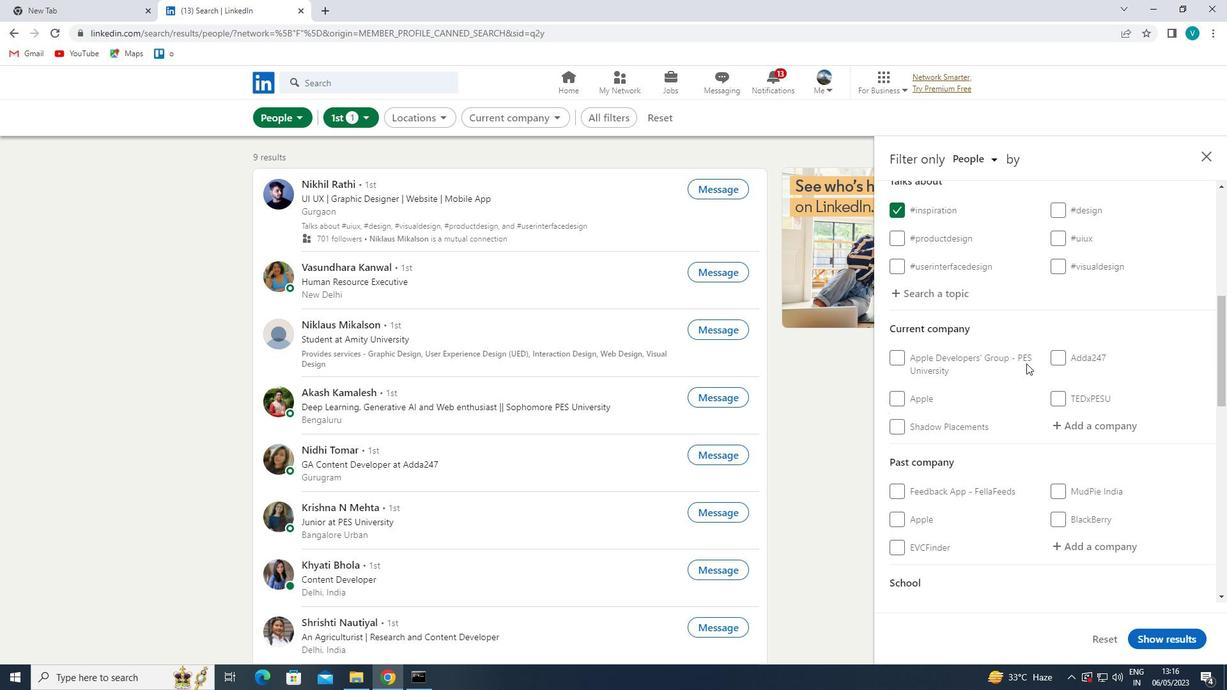 
Action: Mouse moved to (1022, 368)
Screenshot: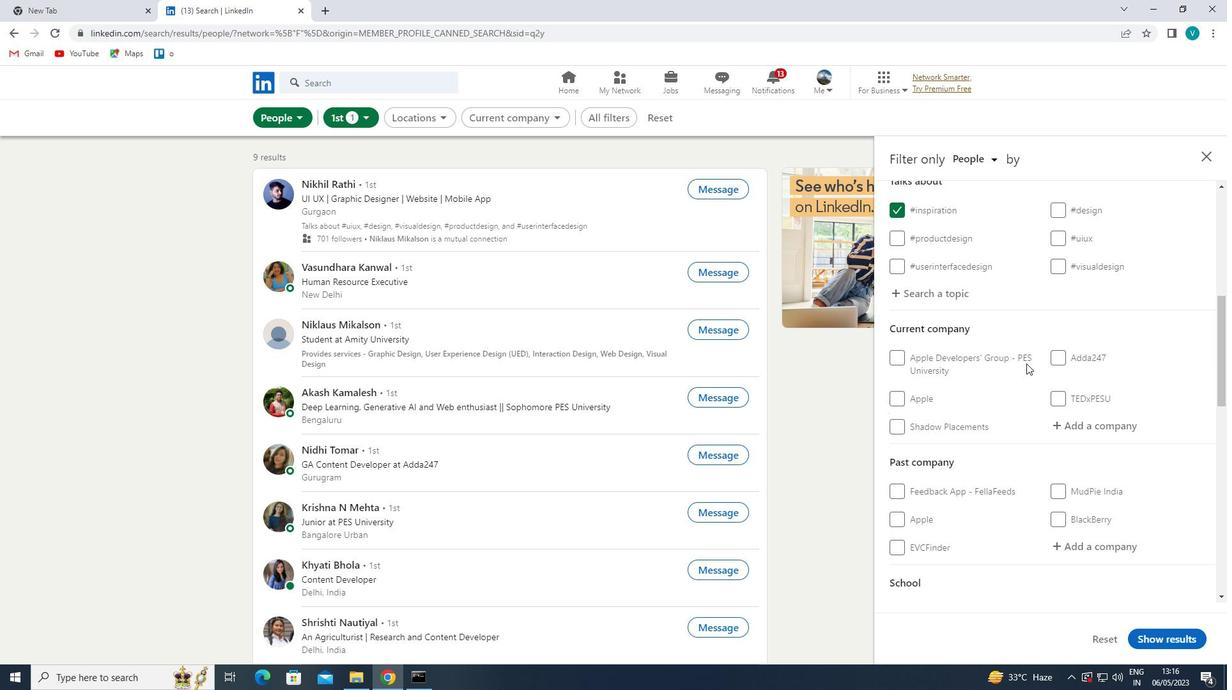 
Action: Mouse scrolled (1022, 368) with delta (0, 0)
Screenshot: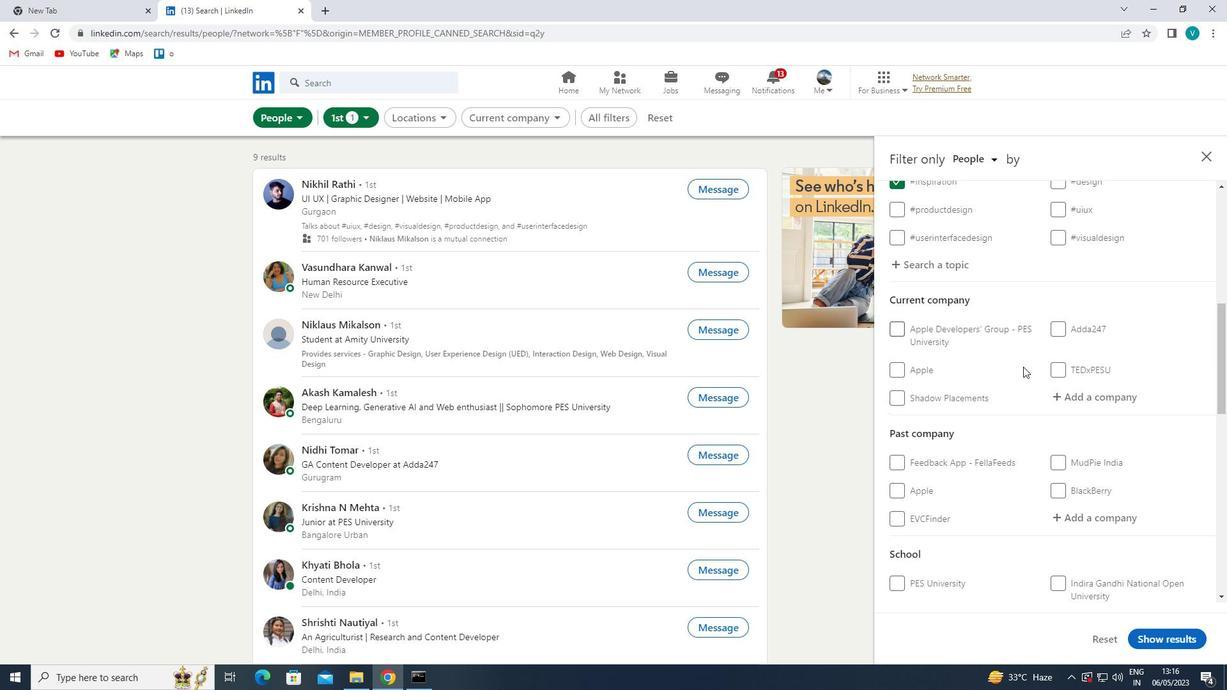 
Action: Mouse scrolled (1022, 368) with delta (0, 0)
Screenshot: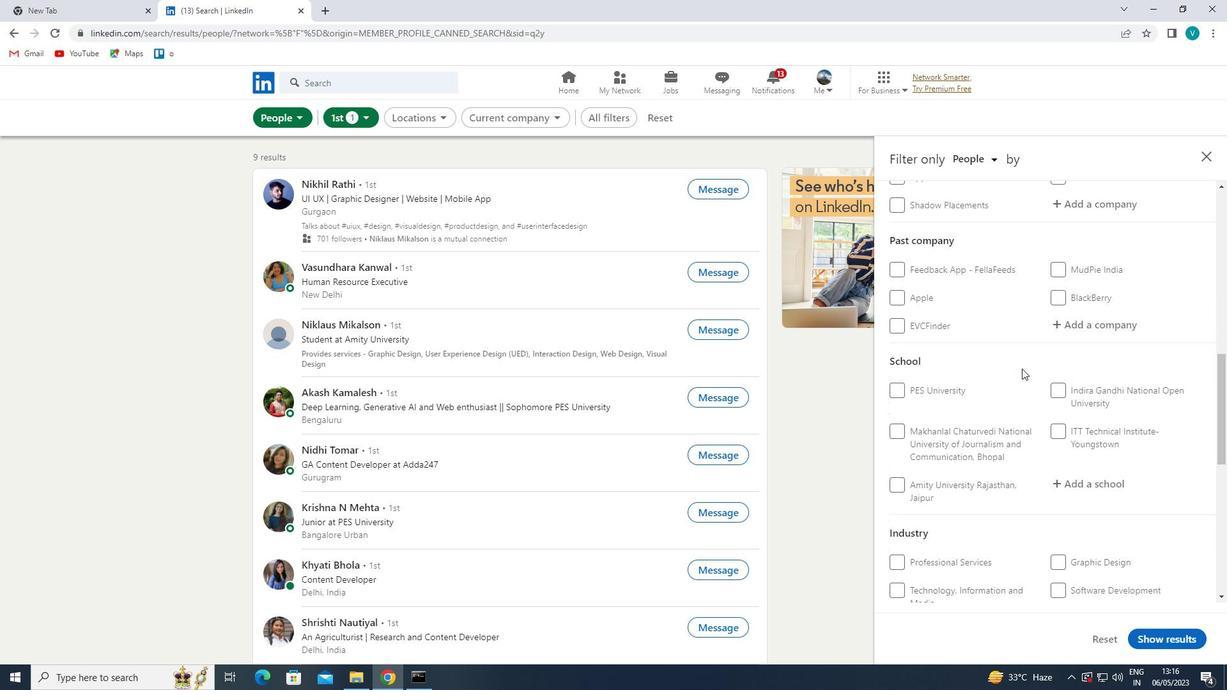 
Action: Mouse moved to (1021, 370)
Screenshot: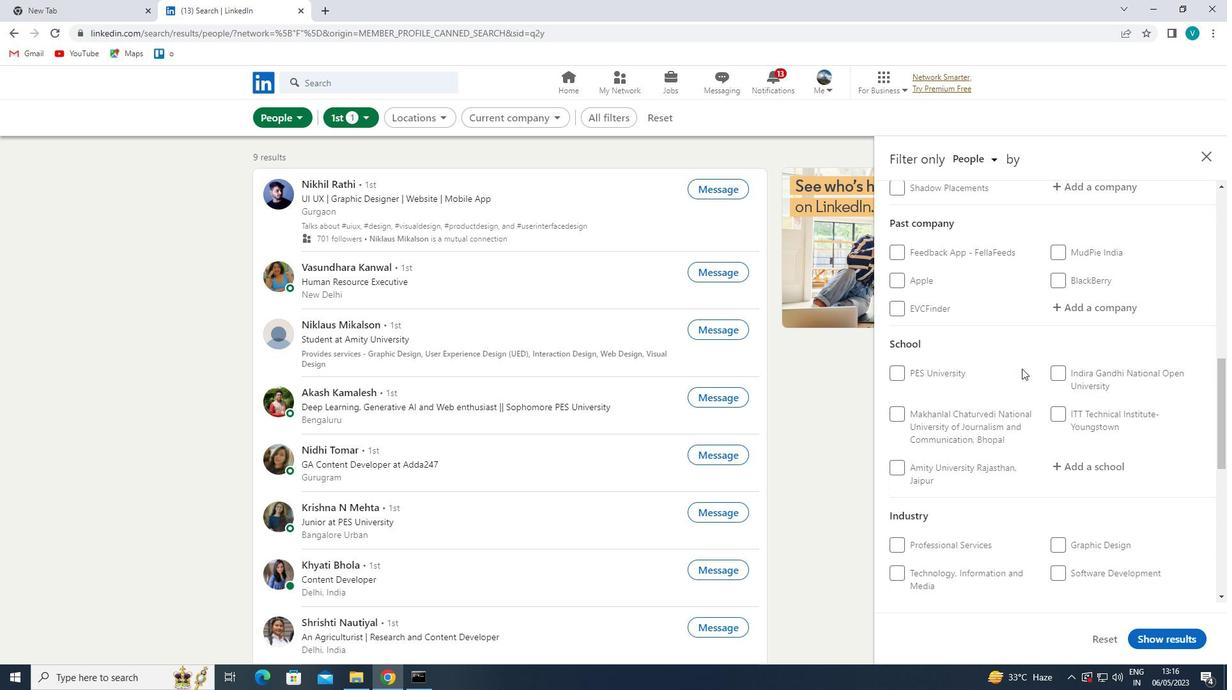 
Action: Mouse scrolled (1021, 369) with delta (0, 0)
Screenshot: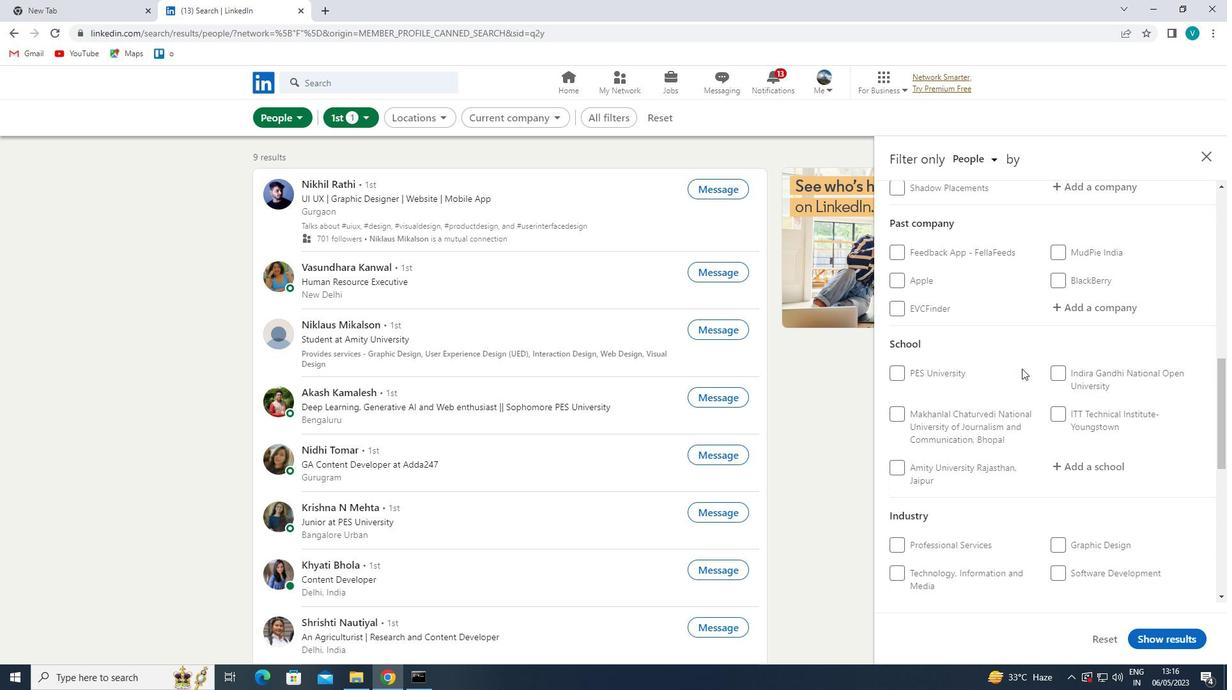 
Action: Mouse moved to (921, 459)
Screenshot: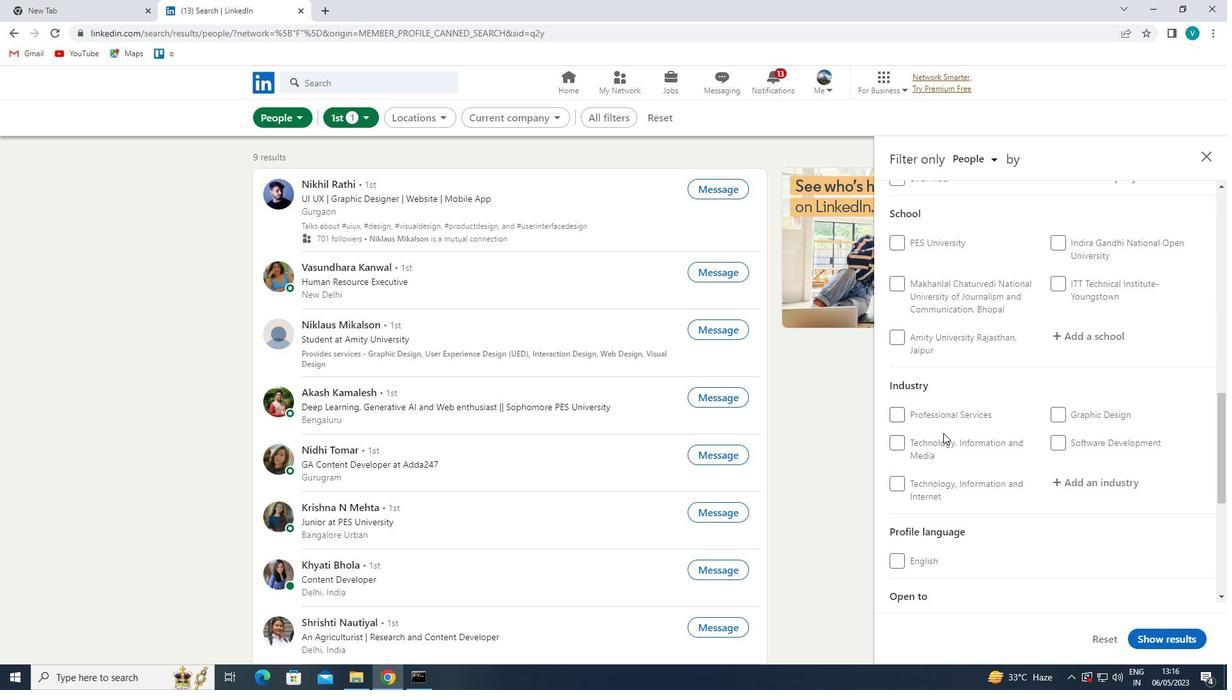 
Action: Mouse scrolled (921, 458) with delta (0, 0)
Screenshot: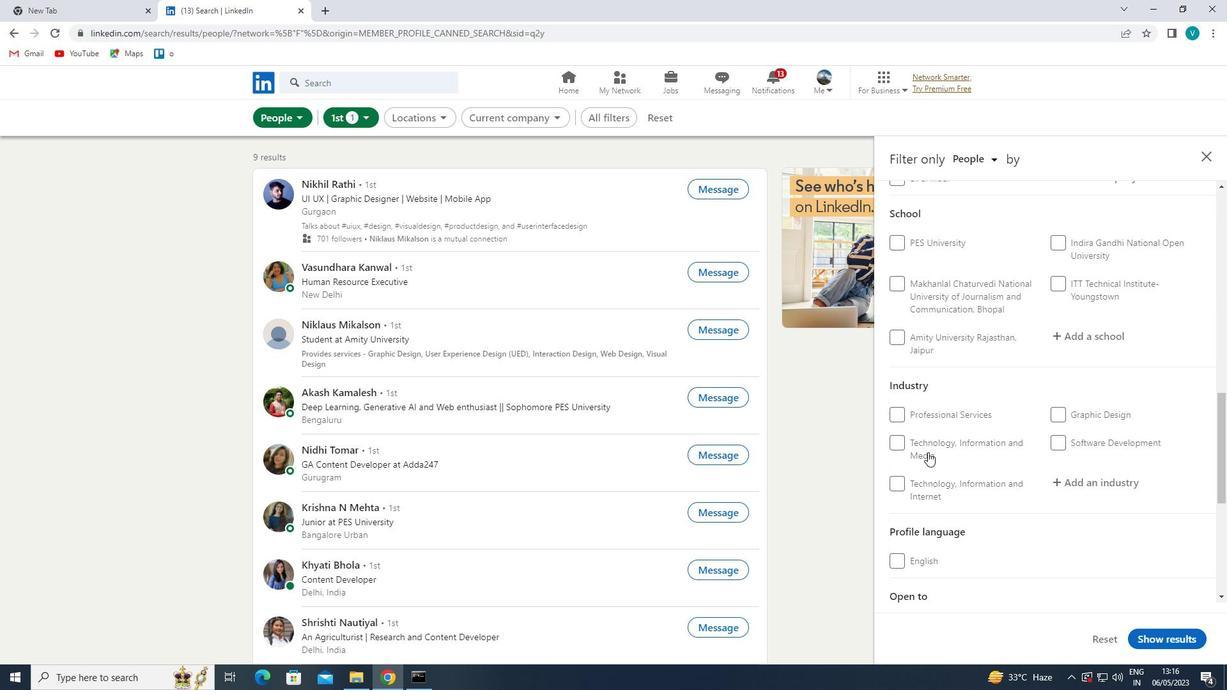 
Action: Mouse scrolled (921, 458) with delta (0, 0)
Screenshot: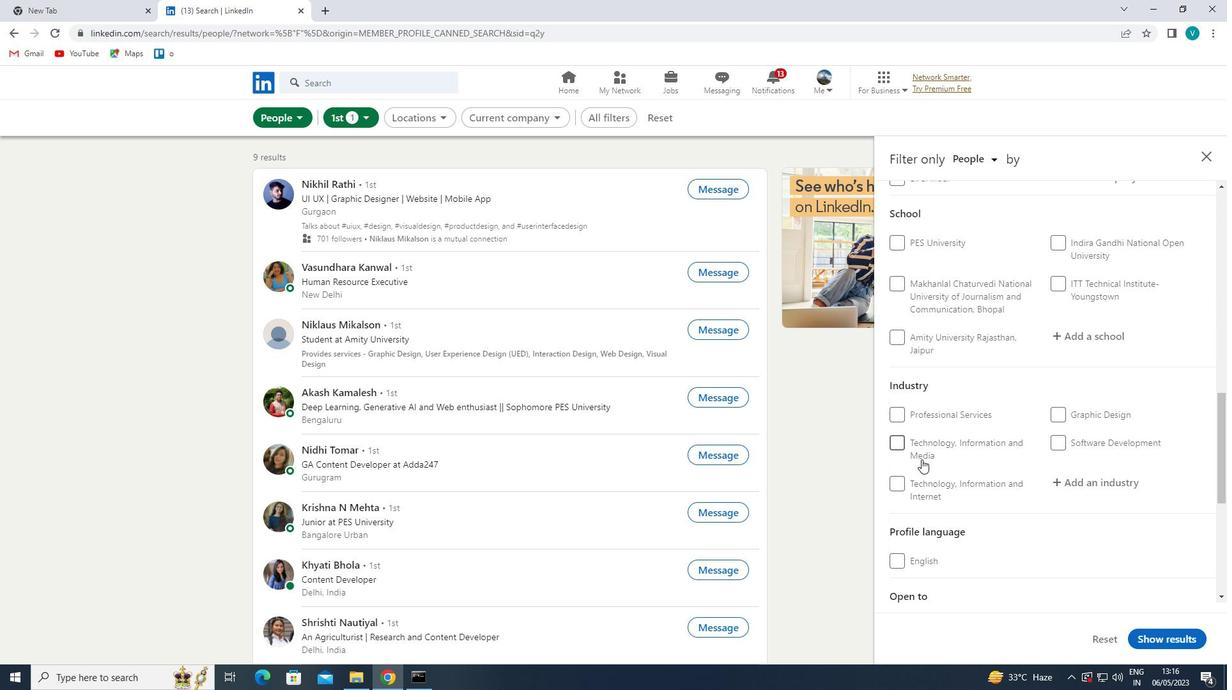 
Action: Mouse moved to (902, 434)
Screenshot: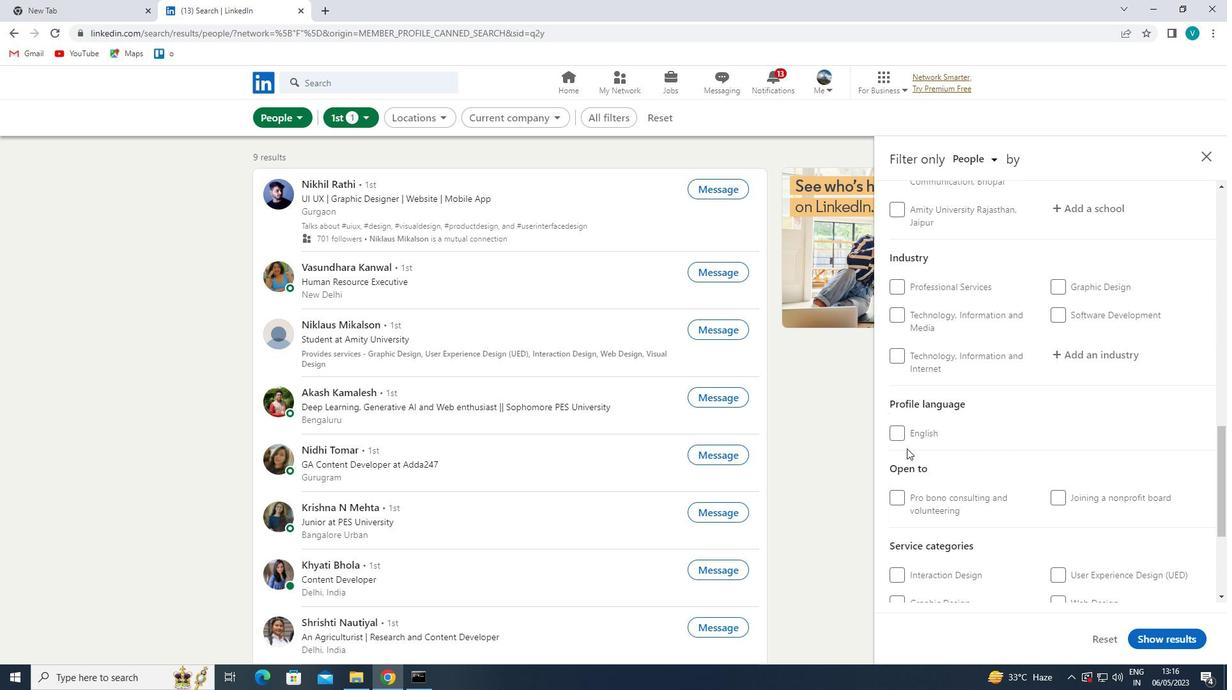 
Action: Mouse pressed left at (902, 434)
Screenshot: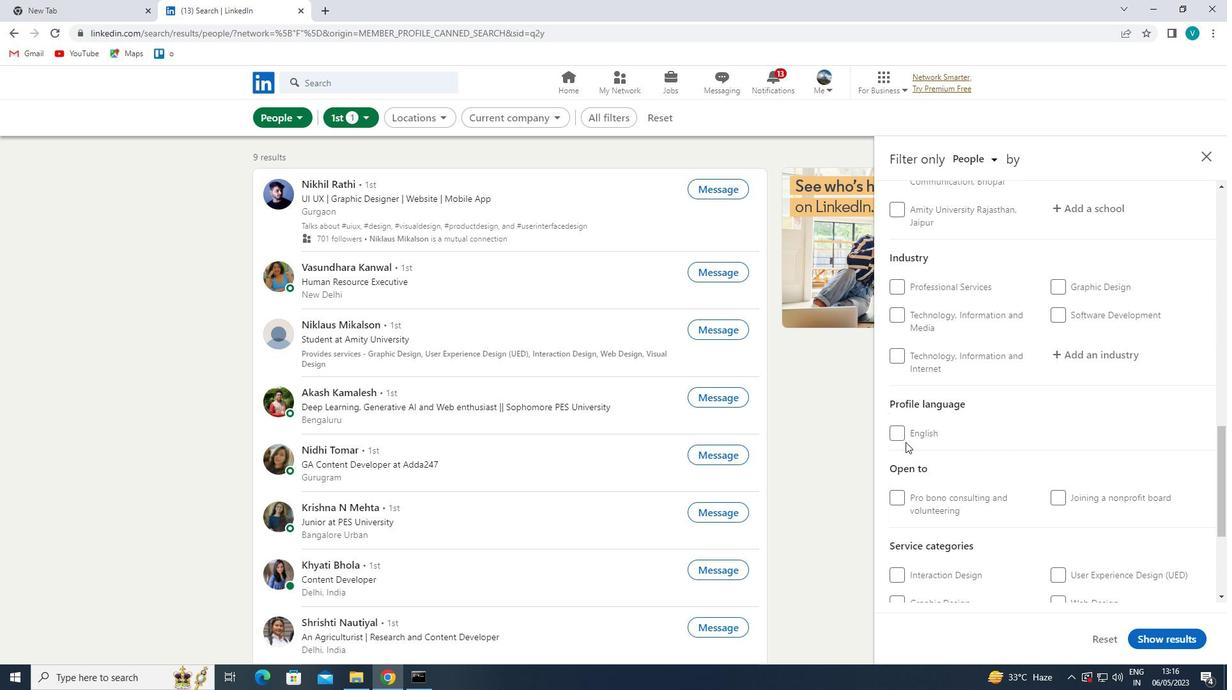 
Action: Mouse moved to (1121, 421)
Screenshot: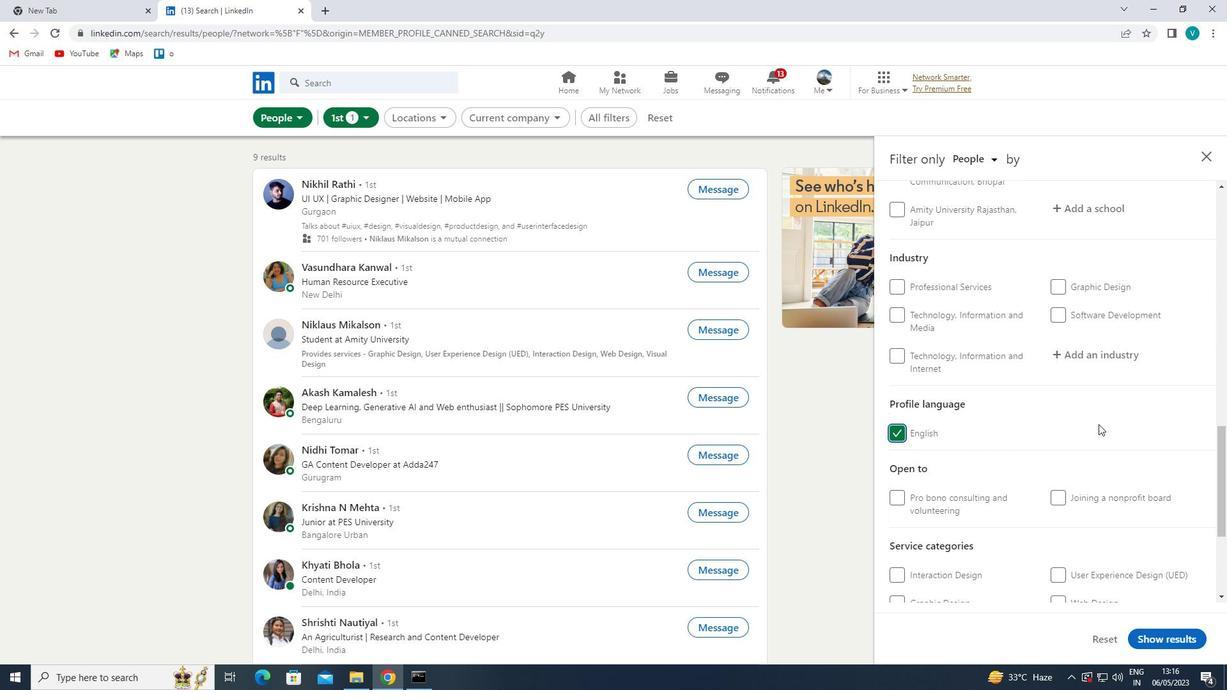 
Action: Mouse scrolled (1121, 421) with delta (0, 0)
Screenshot: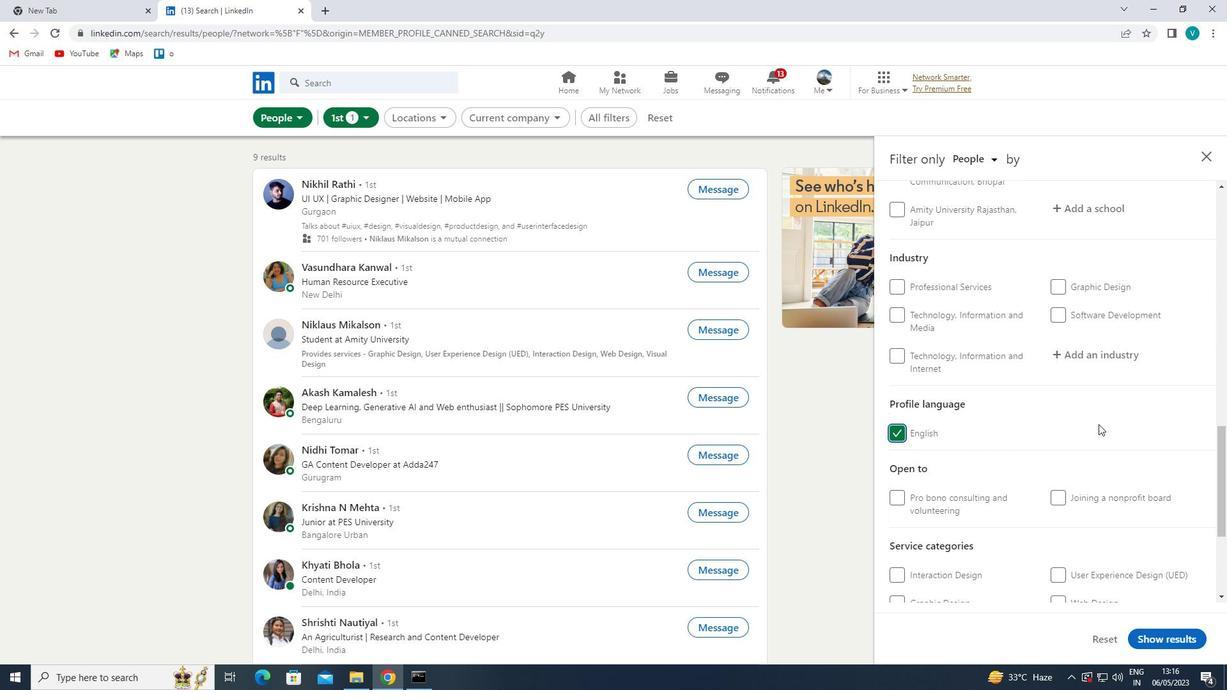 
Action: Mouse moved to (1126, 419)
Screenshot: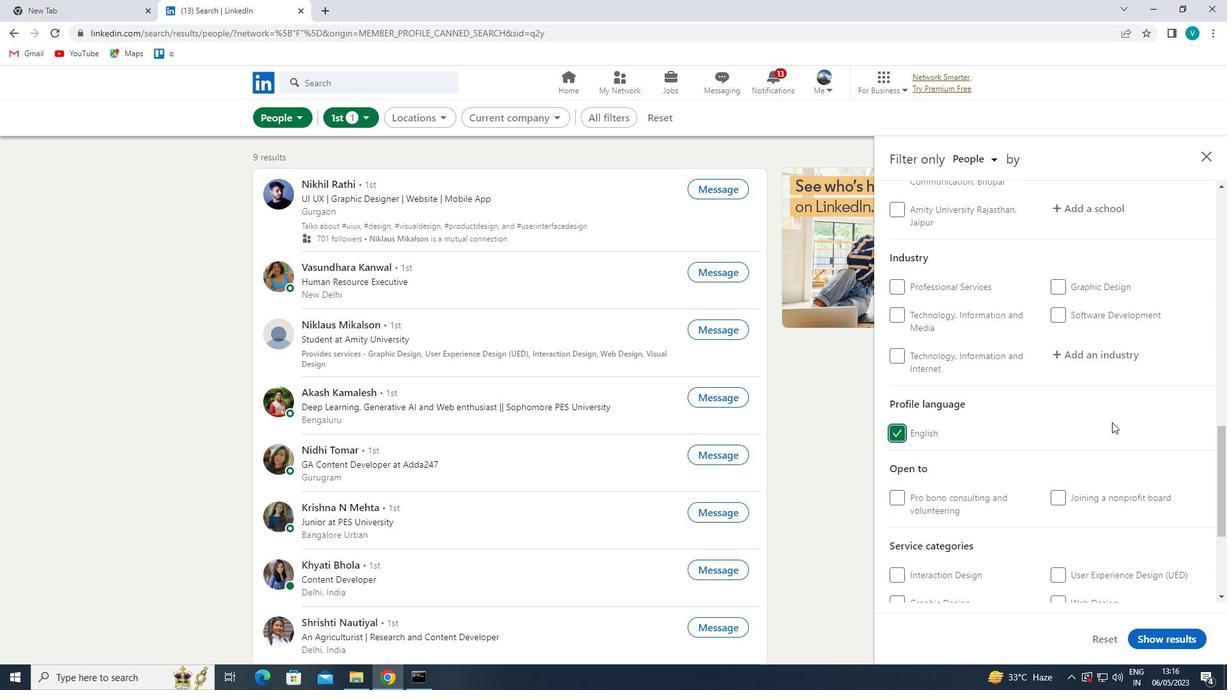 
Action: Mouse scrolled (1126, 420) with delta (0, 0)
Screenshot: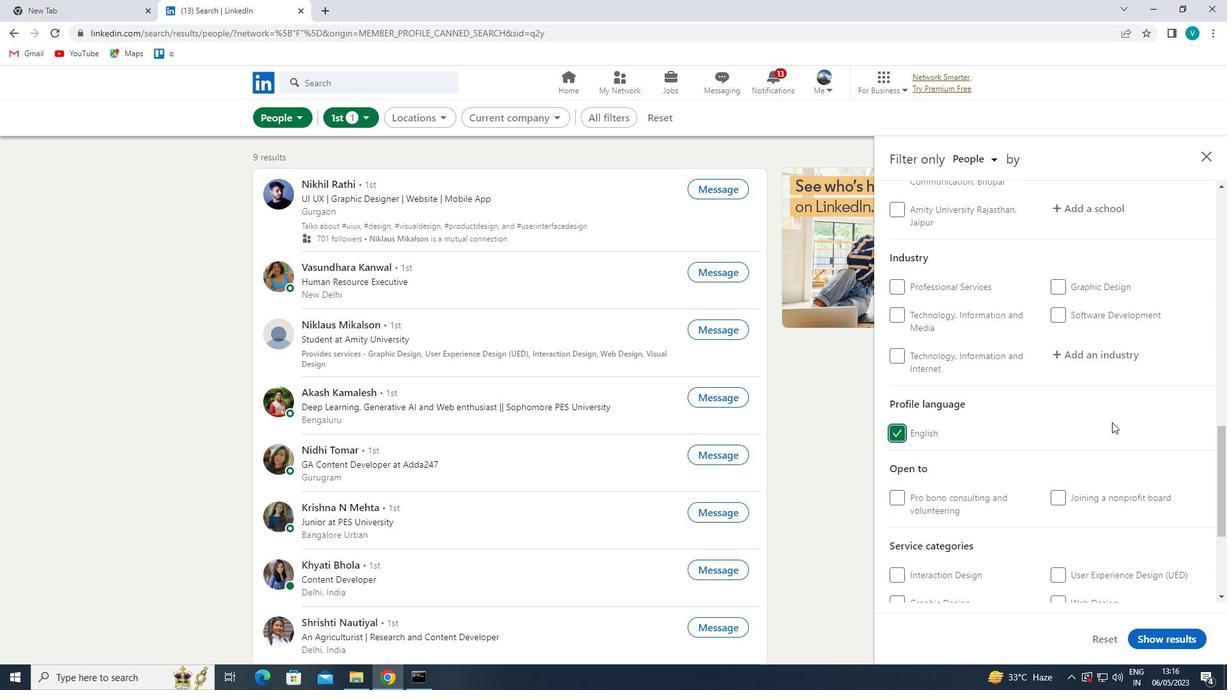 
Action: Mouse moved to (1128, 419)
Screenshot: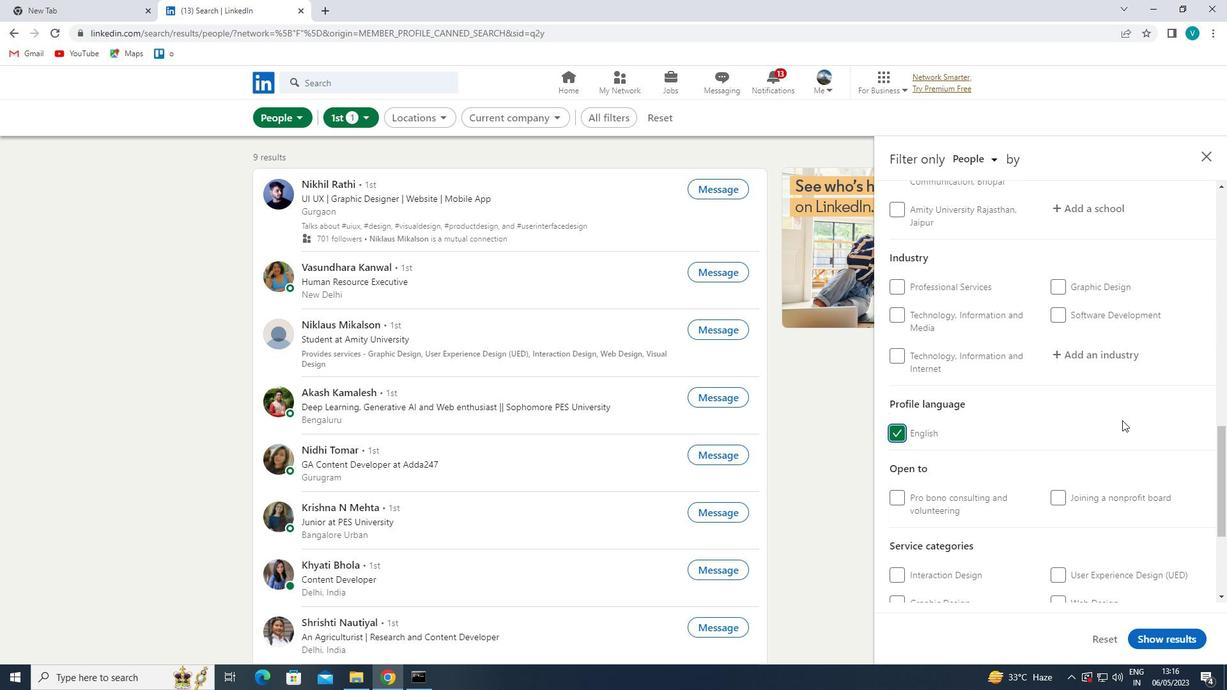 
Action: Mouse scrolled (1128, 419) with delta (0, 0)
Screenshot: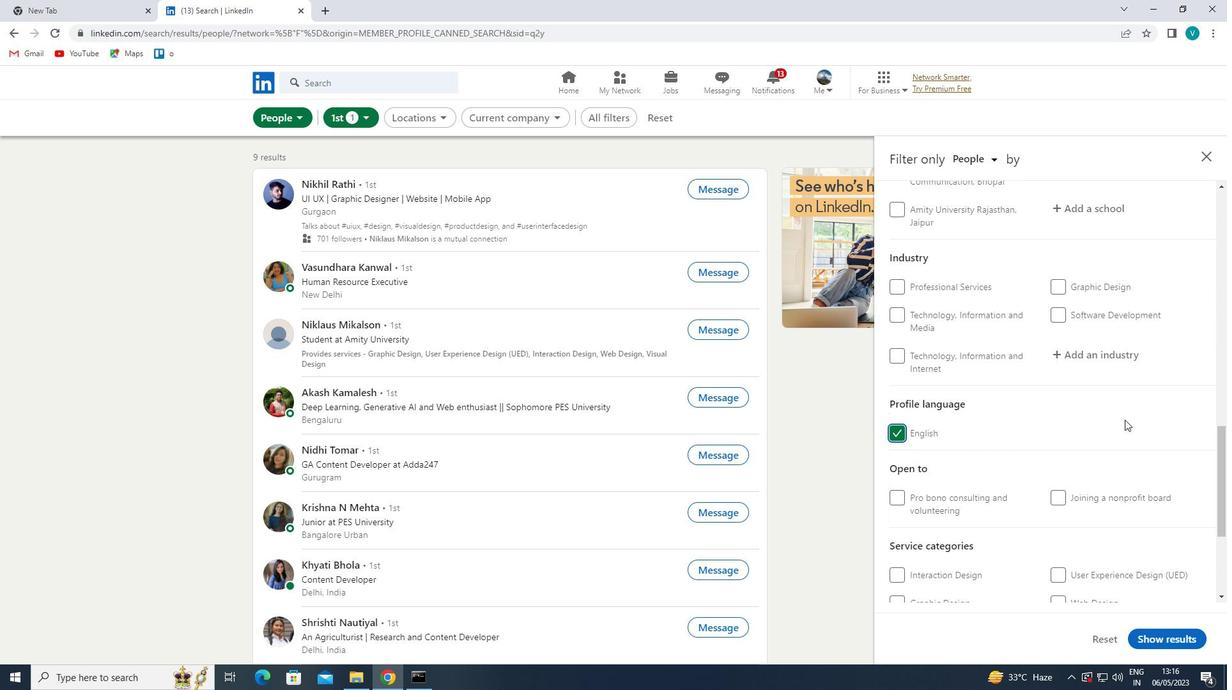 
Action: Mouse moved to (1129, 419)
Screenshot: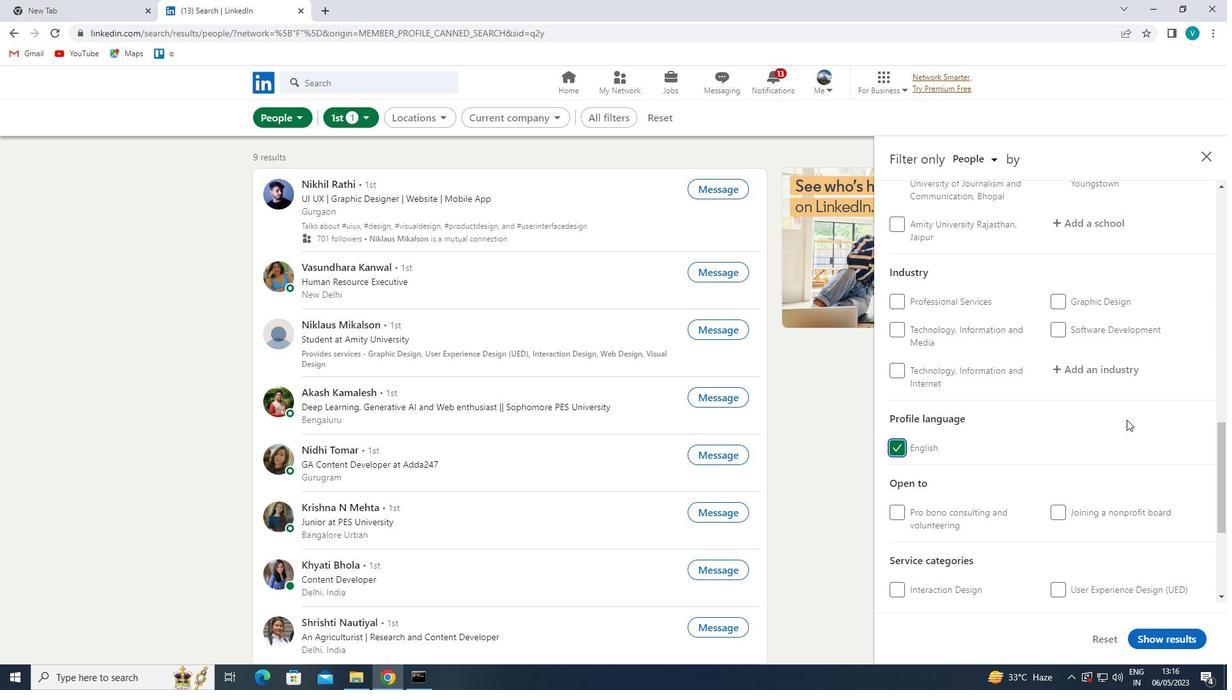 
Action: Mouse scrolled (1129, 419) with delta (0, 0)
Screenshot: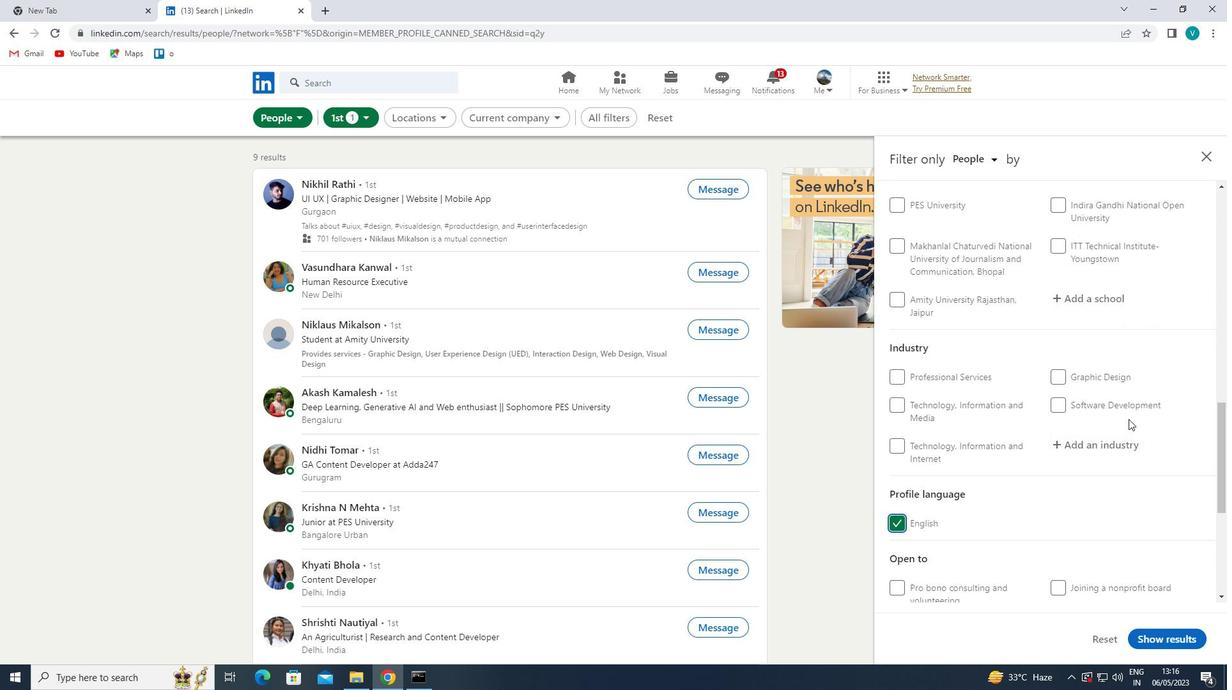 
Action: Mouse scrolled (1129, 419) with delta (0, 0)
Screenshot: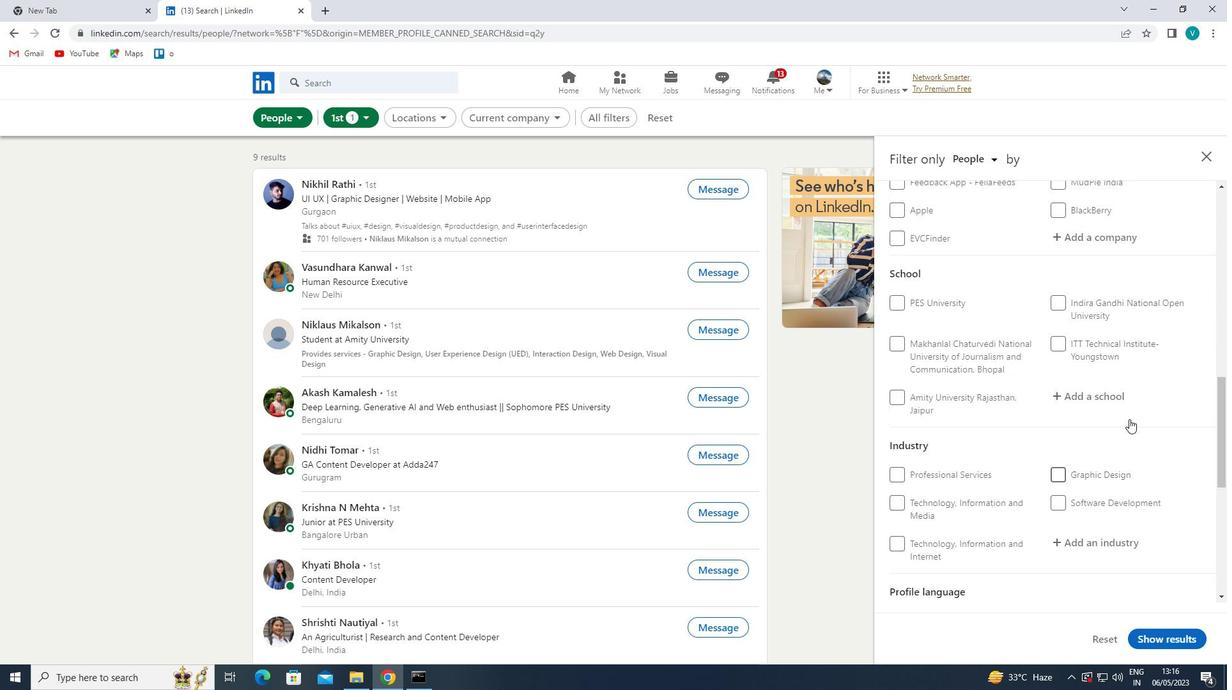
Action: Mouse scrolled (1129, 419) with delta (0, 0)
Screenshot: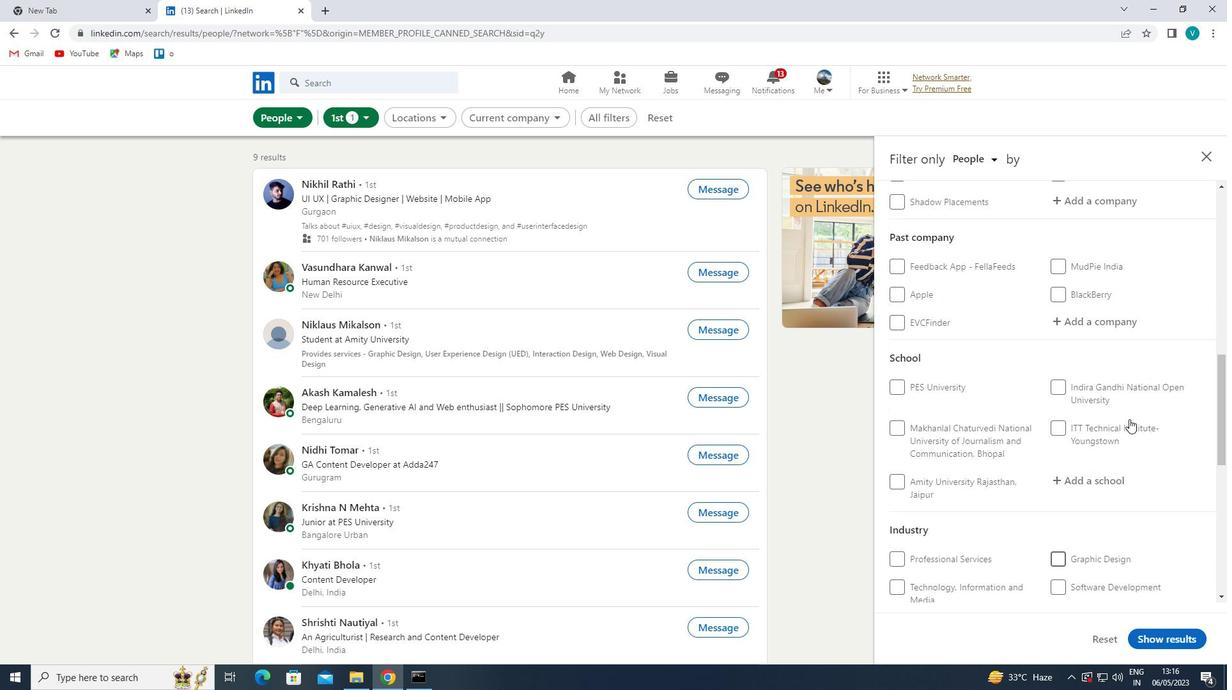 
Action: Mouse moved to (1121, 306)
Screenshot: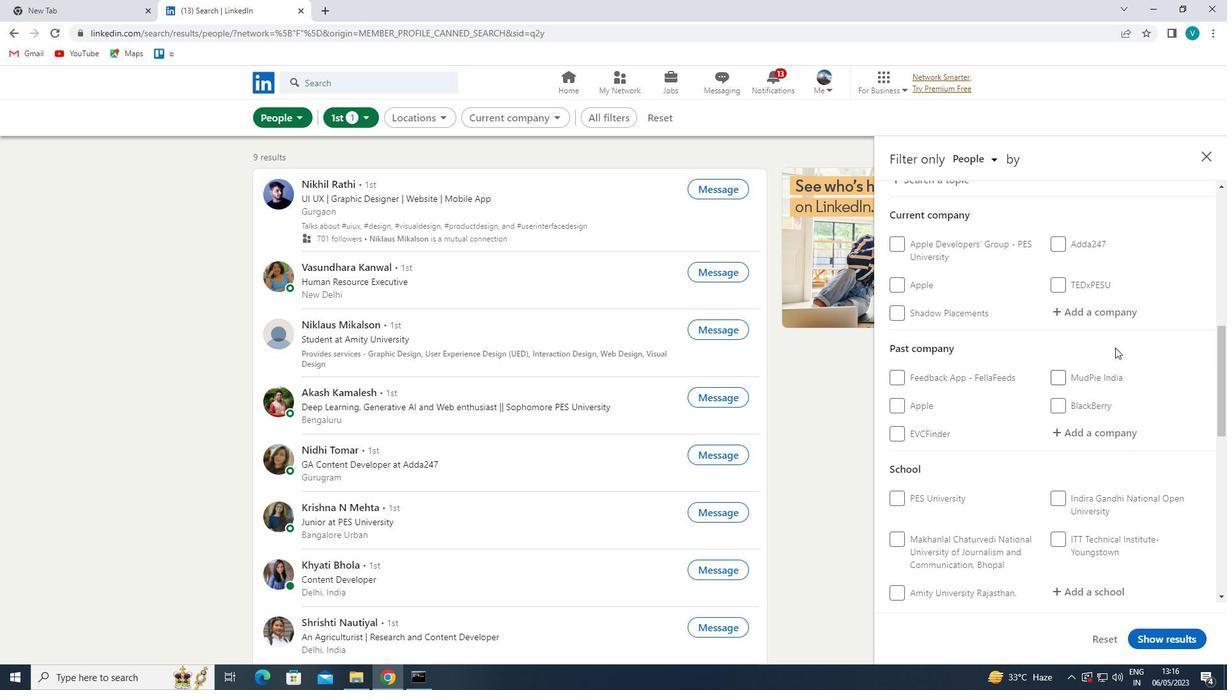 
Action: Mouse pressed left at (1121, 306)
Screenshot: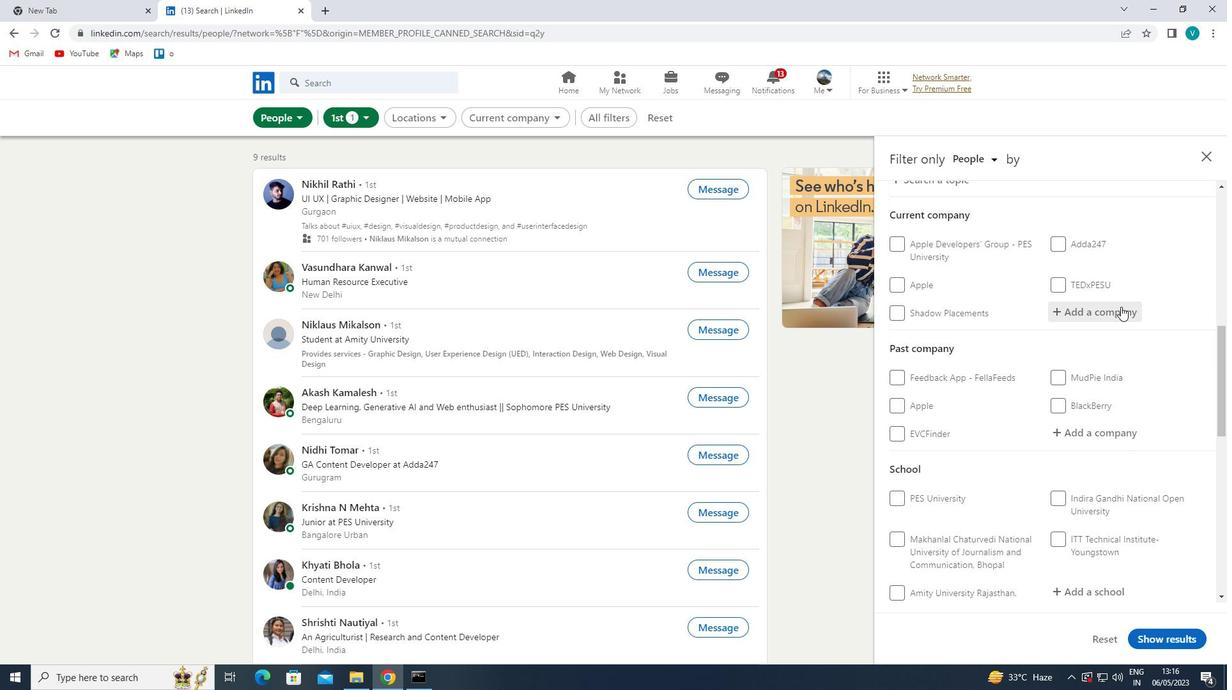 
Action: Key pressed <Key.shift>HIREC
Screenshot: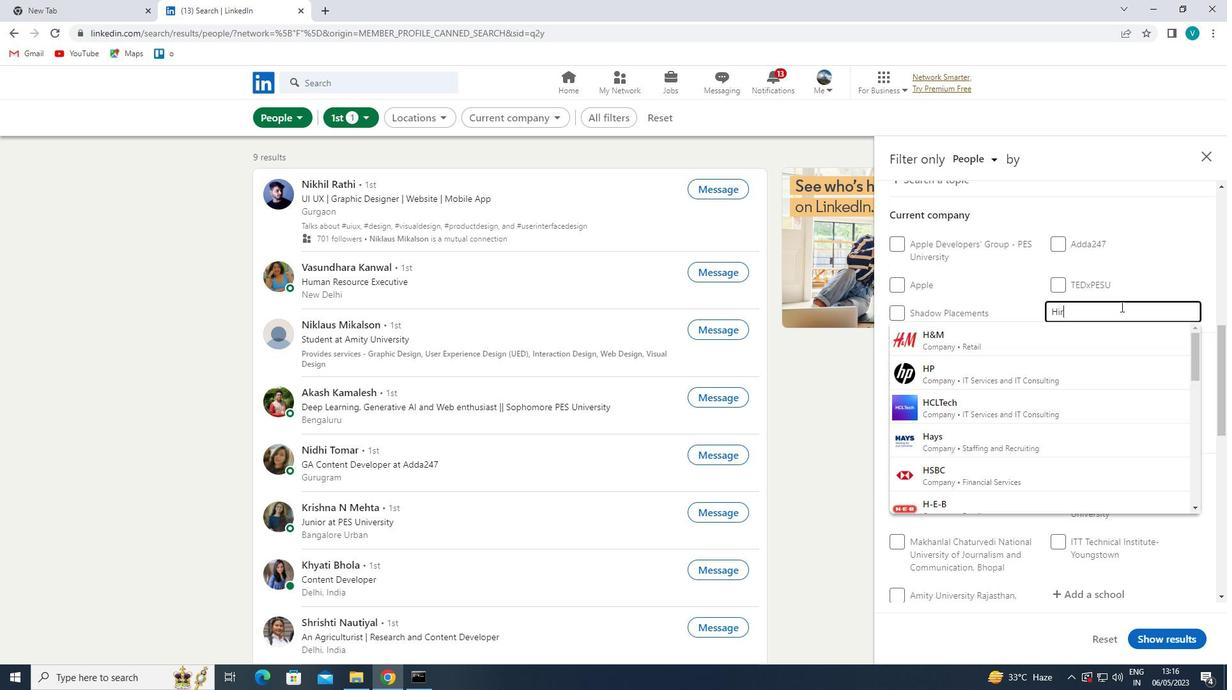 
Action: Mouse moved to (1044, 262)
Screenshot: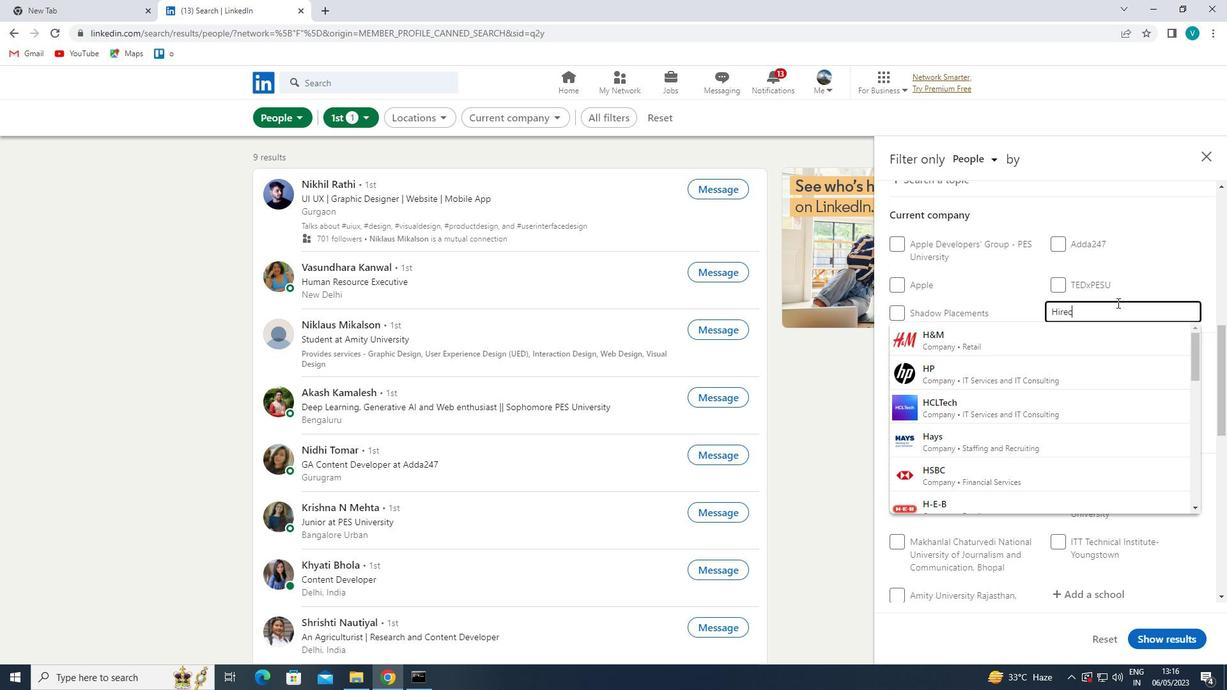
Action: Key pressed T
Screenshot: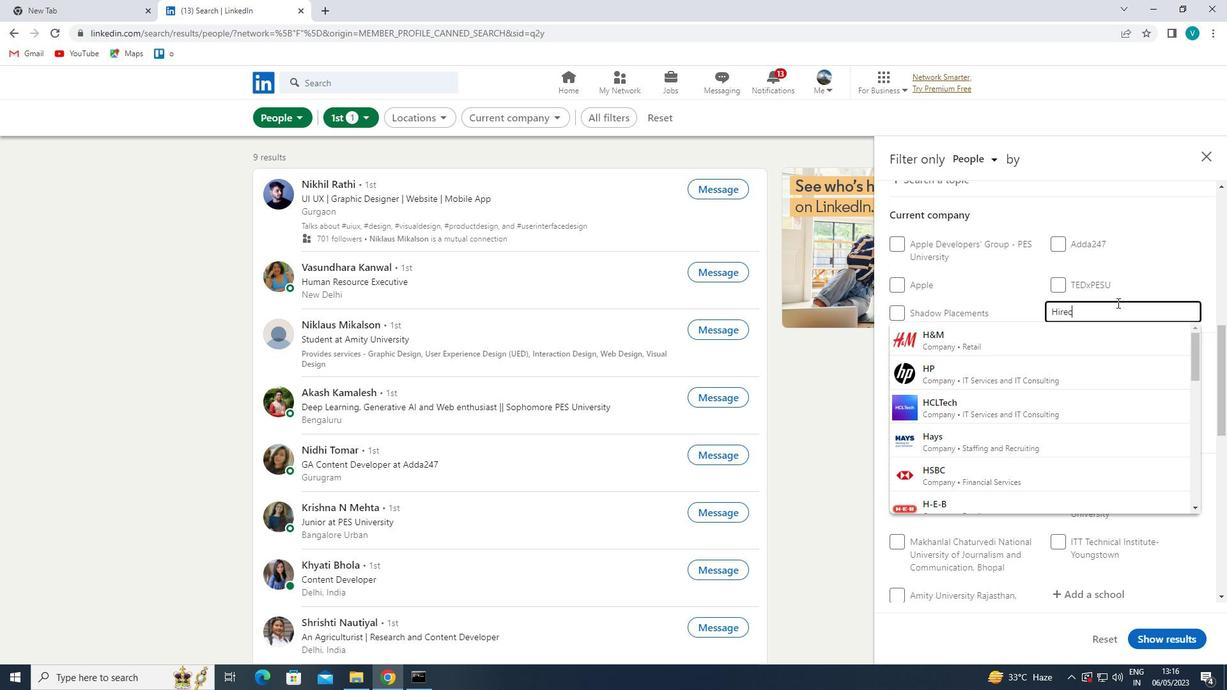 
Action: Mouse moved to (1013, 375)
Screenshot: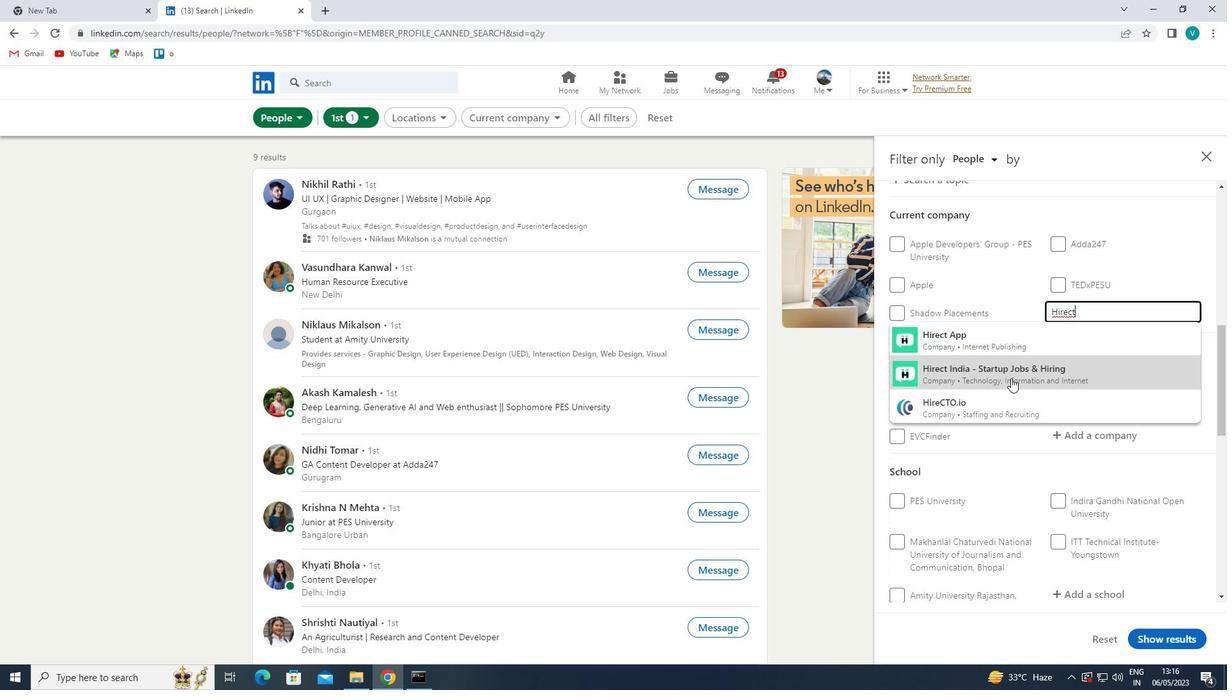 
Action: Mouse pressed left at (1013, 375)
Screenshot: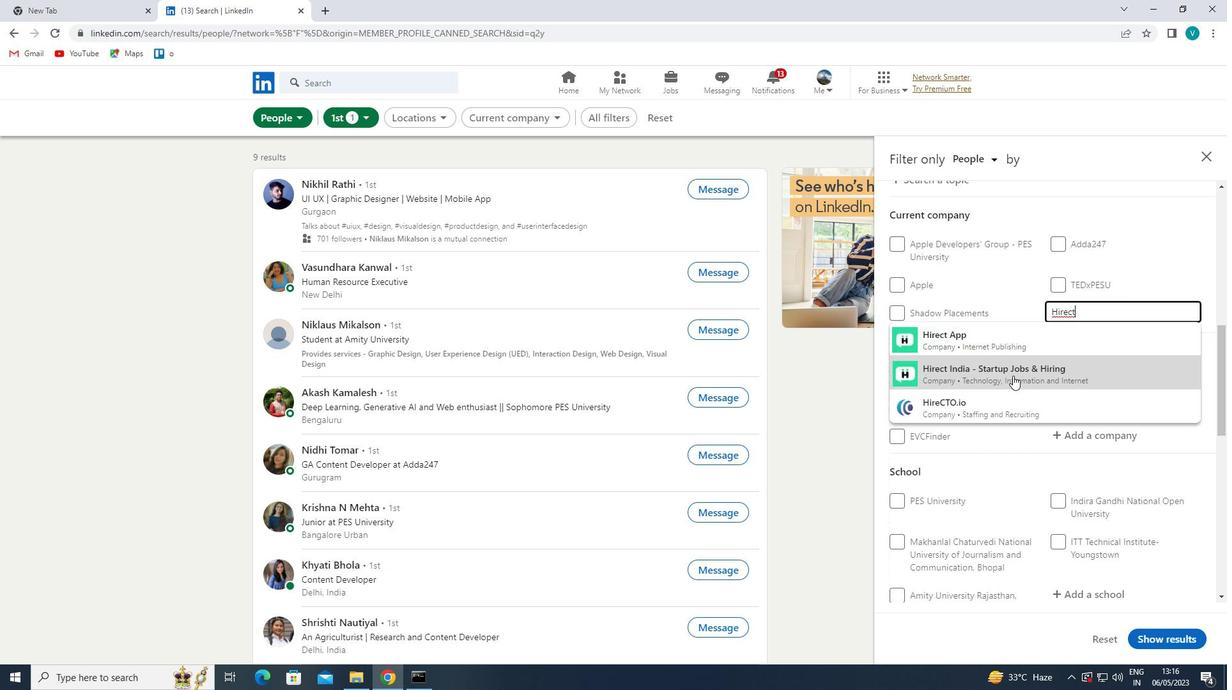 
Action: Mouse scrolled (1013, 375) with delta (0, 0)
Screenshot: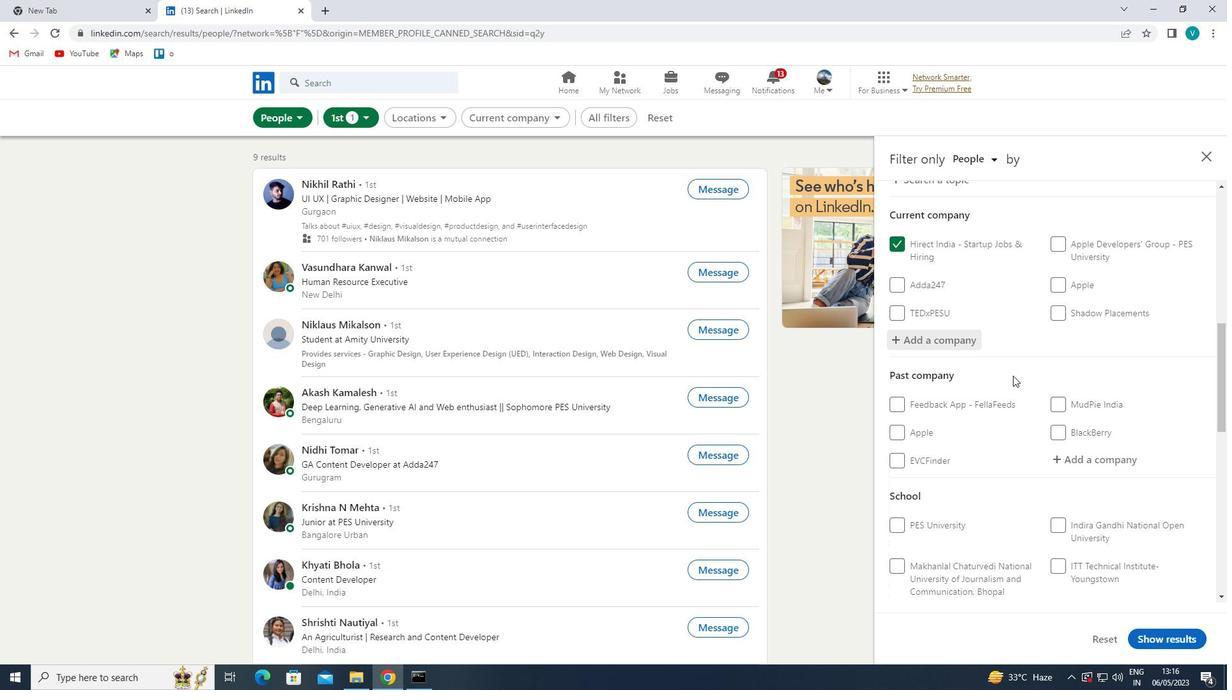 
Action: Mouse scrolled (1013, 375) with delta (0, 0)
Screenshot: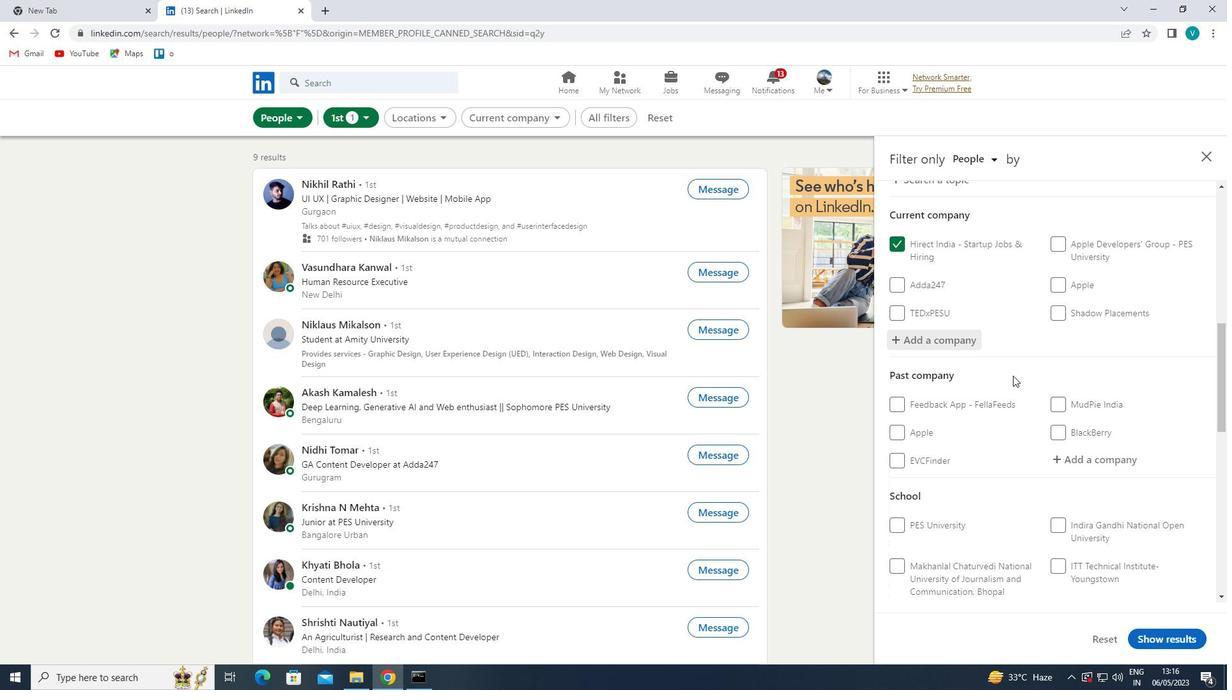 
Action: Mouse moved to (1014, 375)
Screenshot: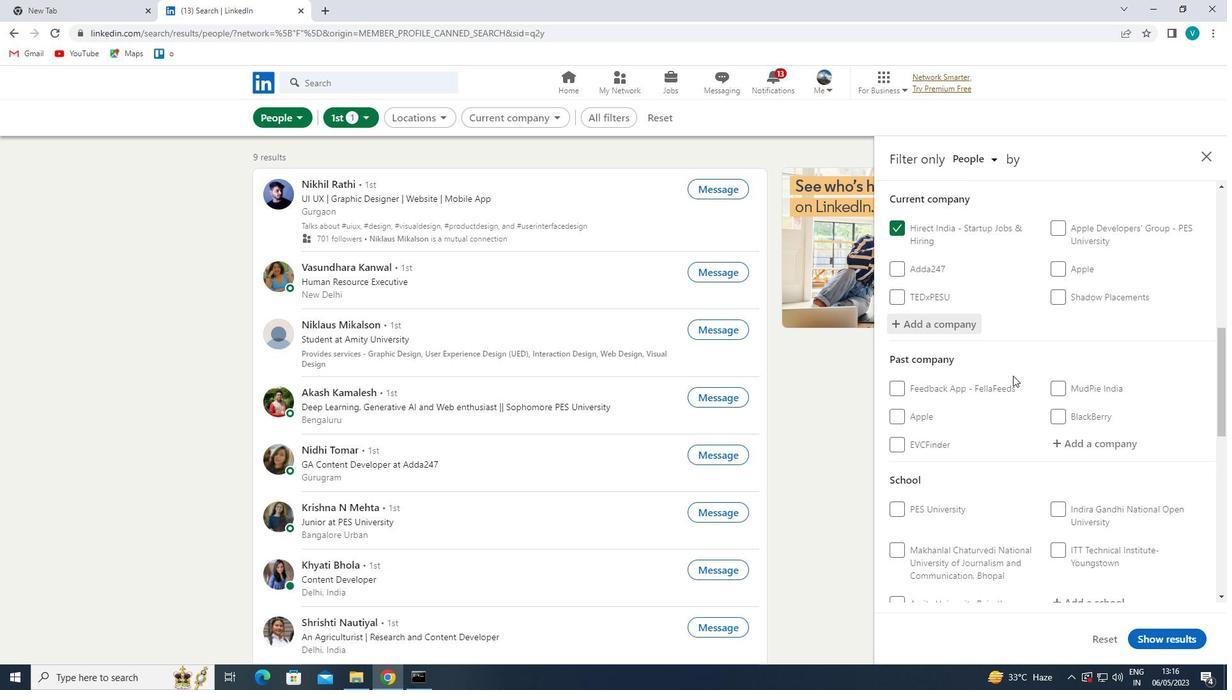 
Action: Mouse scrolled (1014, 375) with delta (0, 0)
Screenshot: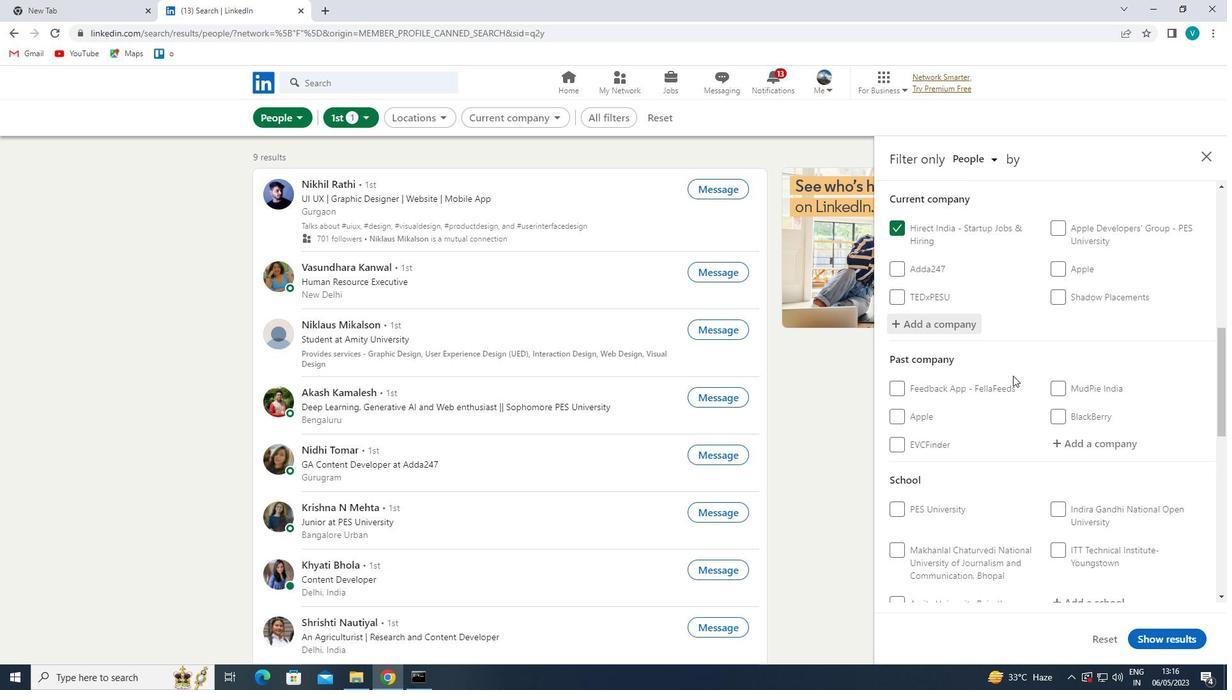 
Action: Mouse moved to (1073, 427)
Screenshot: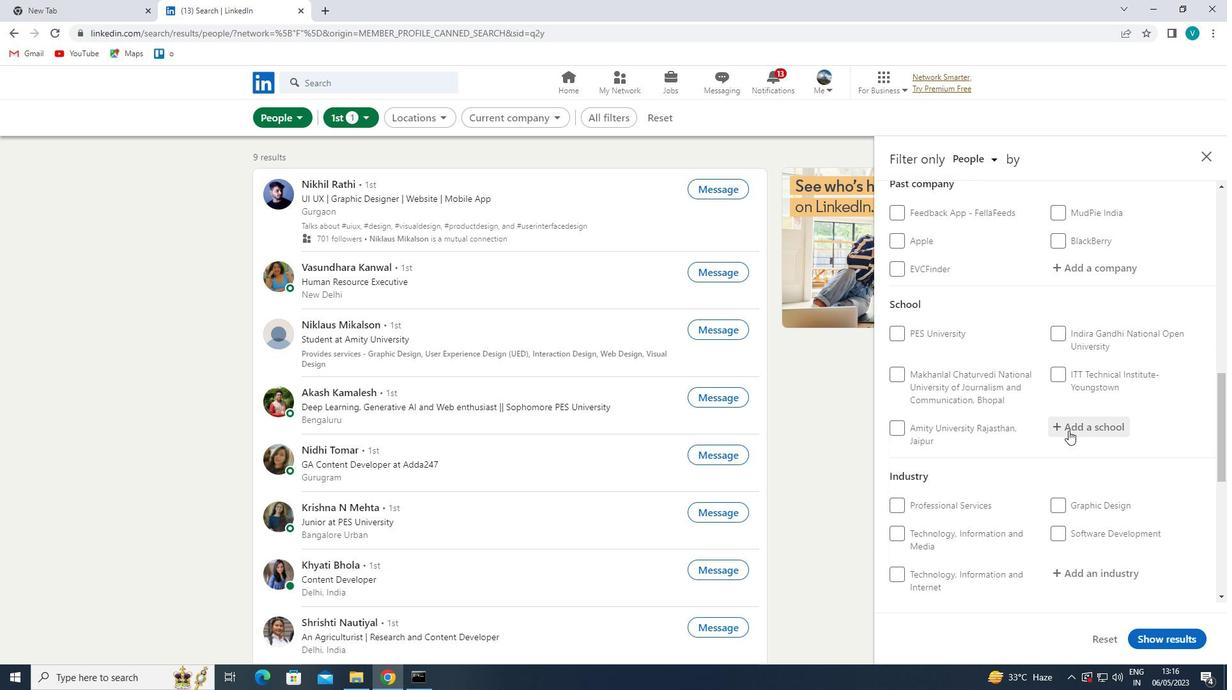 
Action: Mouse pressed left at (1073, 427)
Screenshot: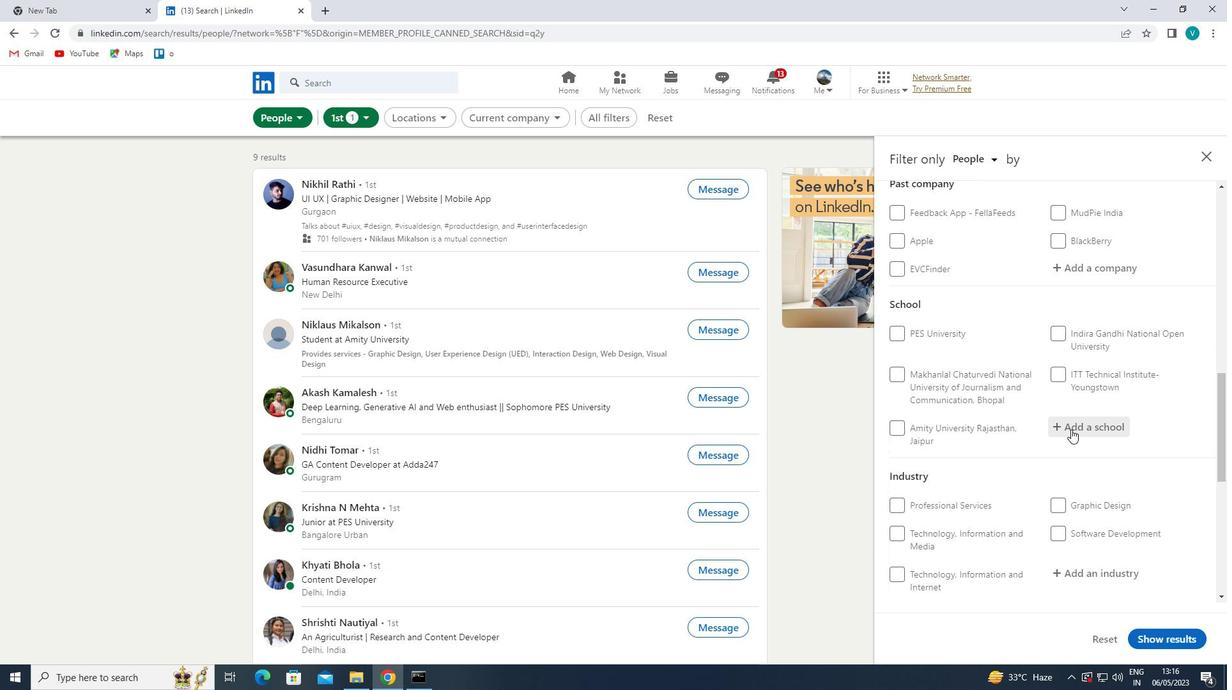 
Action: Mouse moved to (806, 273)
Screenshot: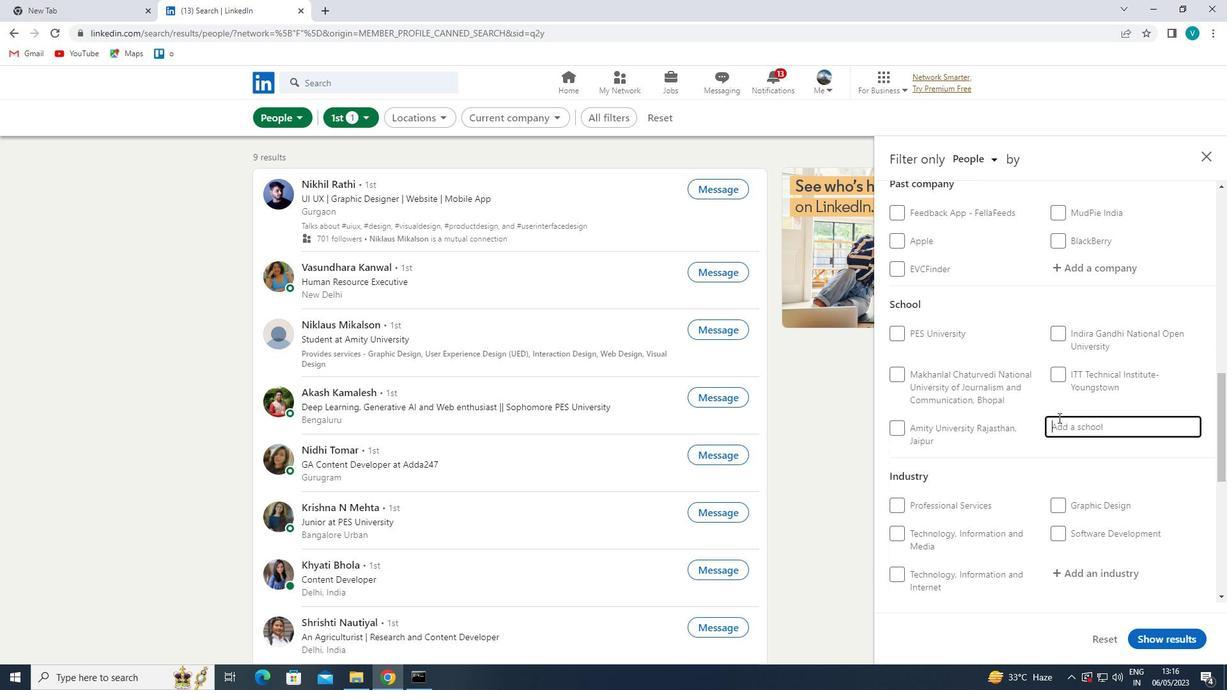 
Action: Key pressed <Key.shift>SCHOOL<Key.space>OF<Key.space><Key.shift>MANAGEMENT<Key.space>
Screenshot: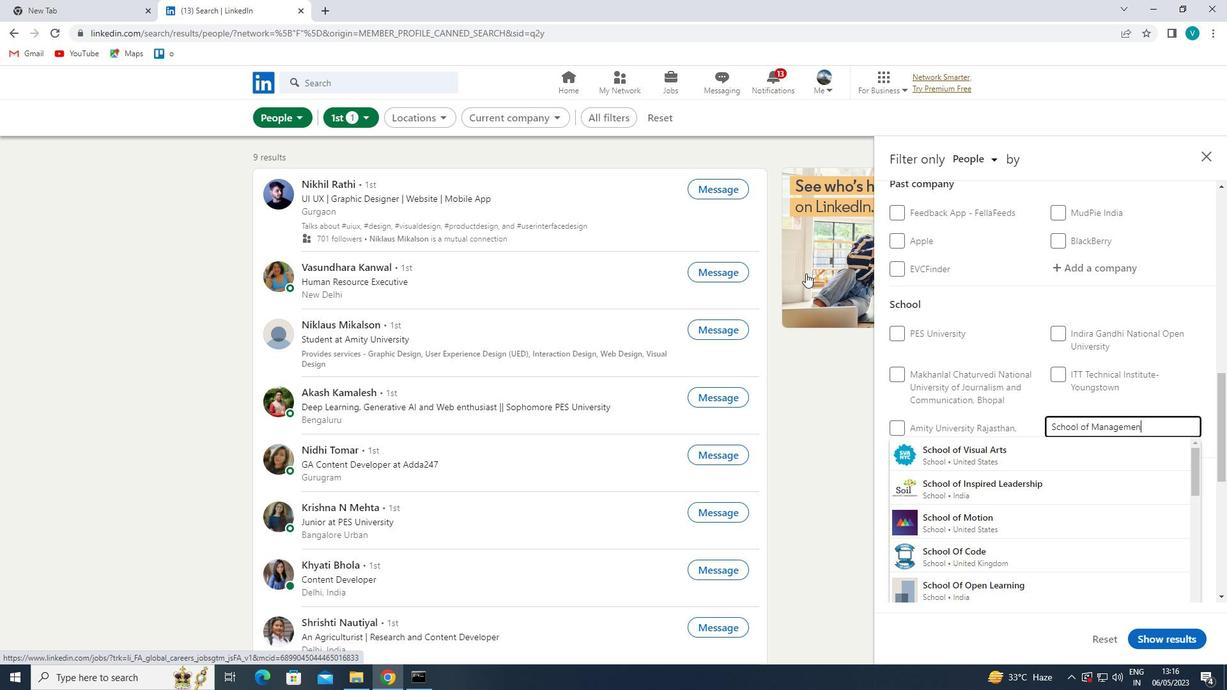 
Action: Mouse moved to (999, 575)
Screenshot: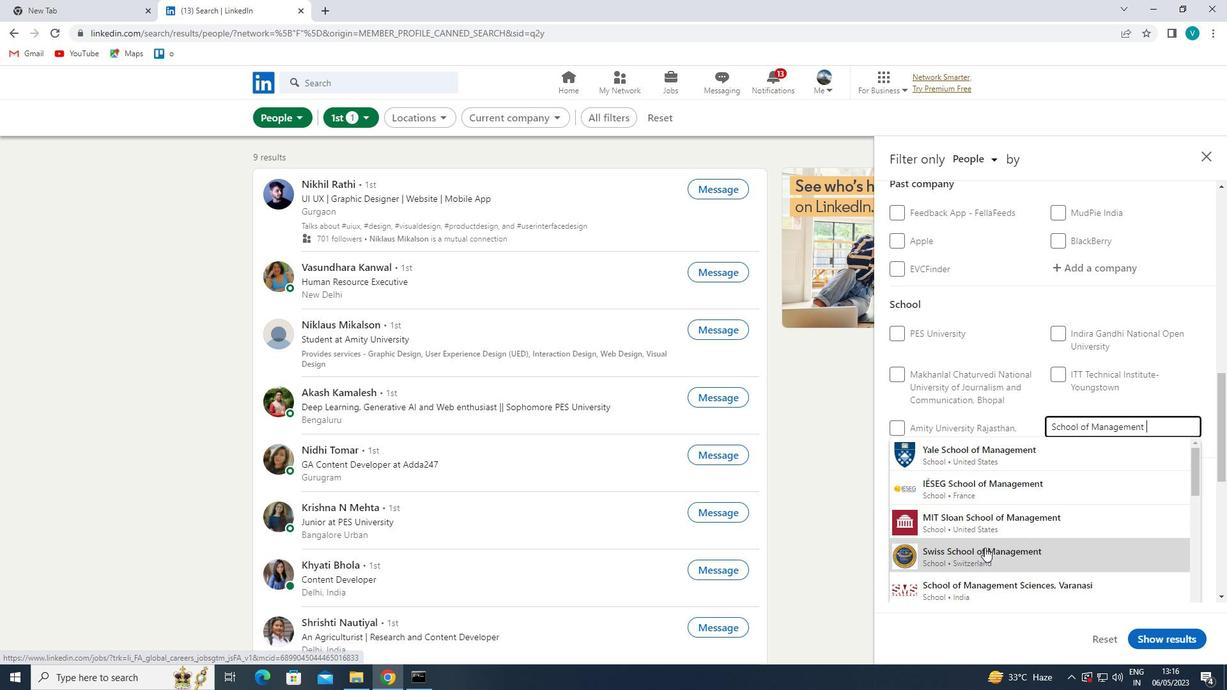 
Action: Mouse pressed left at (999, 575)
Screenshot: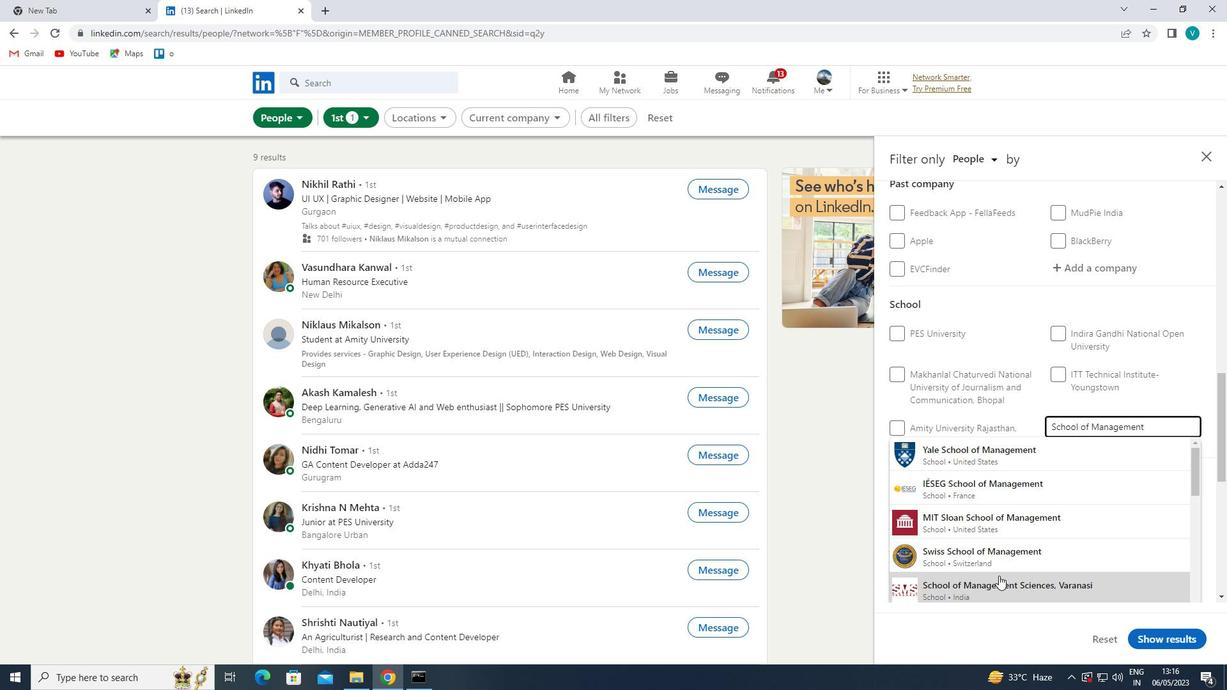 
Action: Mouse moved to (999, 576)
Screenshot: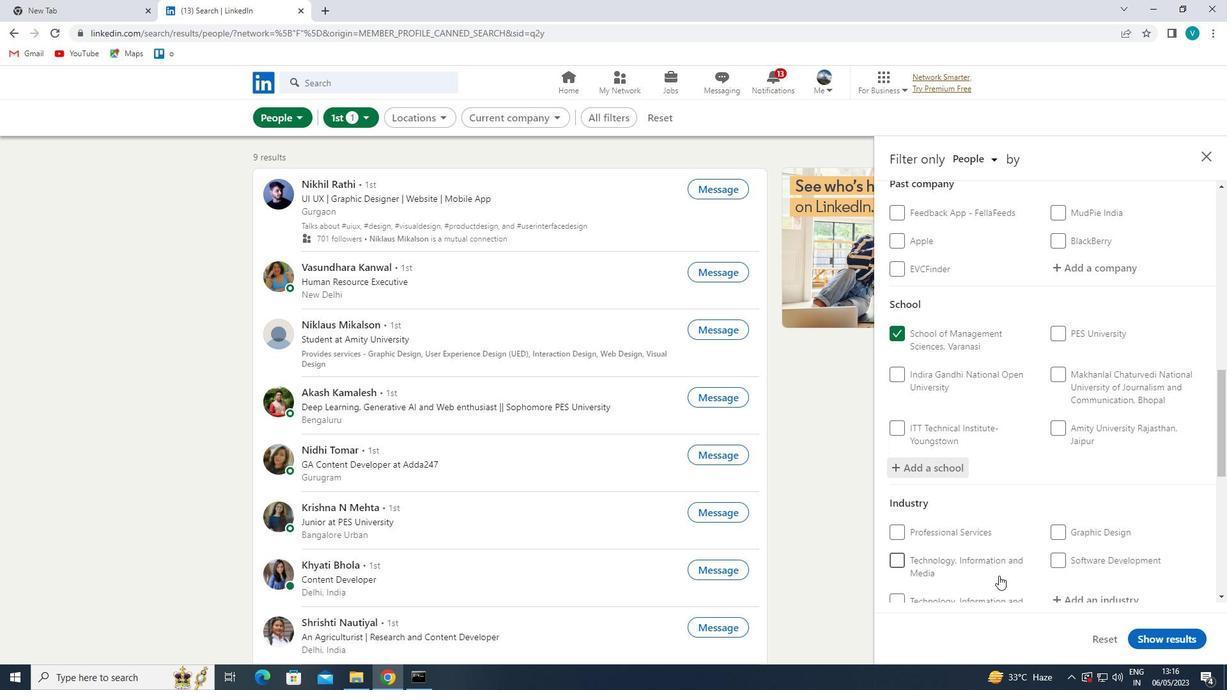 
Action: Mouse scrolled (999, 575) with delta (0, 0)
Screenshot: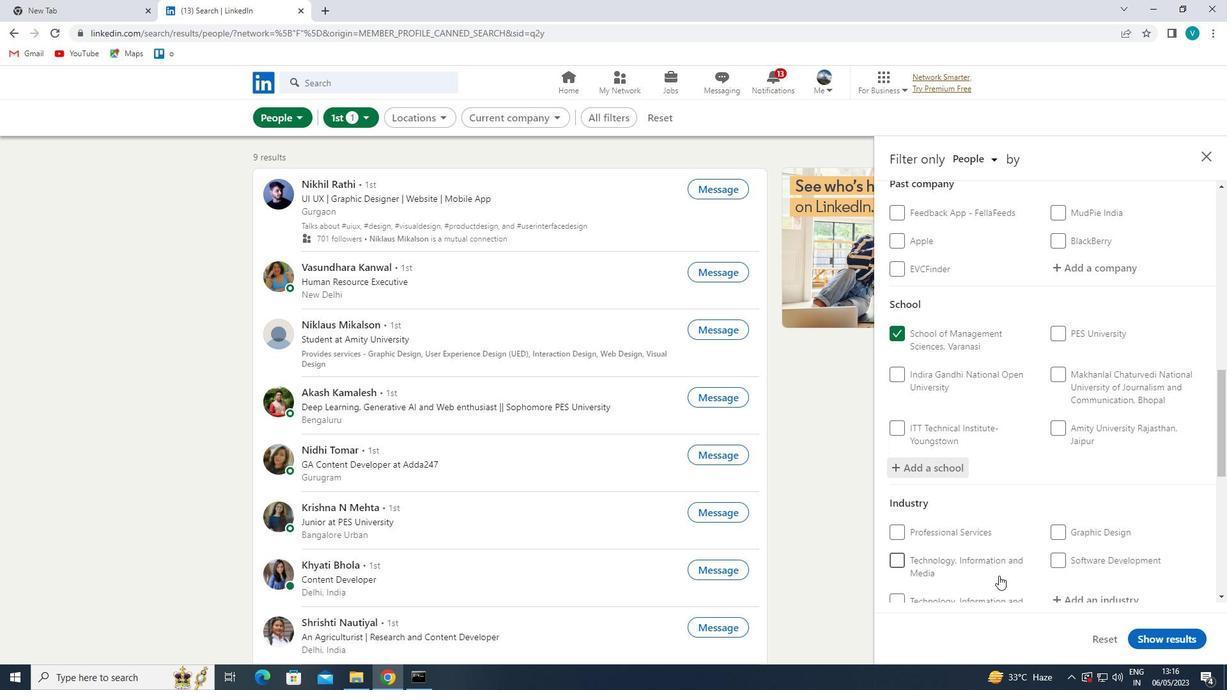 
Action: Mouse moved to (1003, 575)
Screenshot: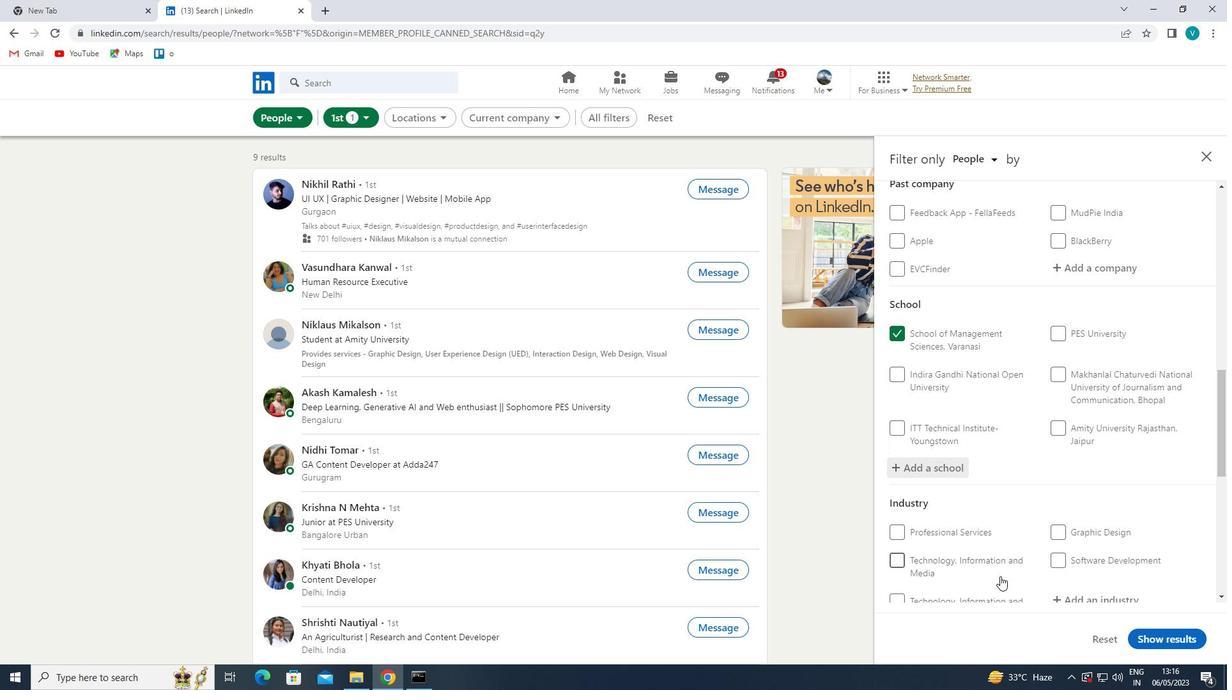 
Action: Mouse scrolled (1003, 574) with delta (0, 0)
Screenshot: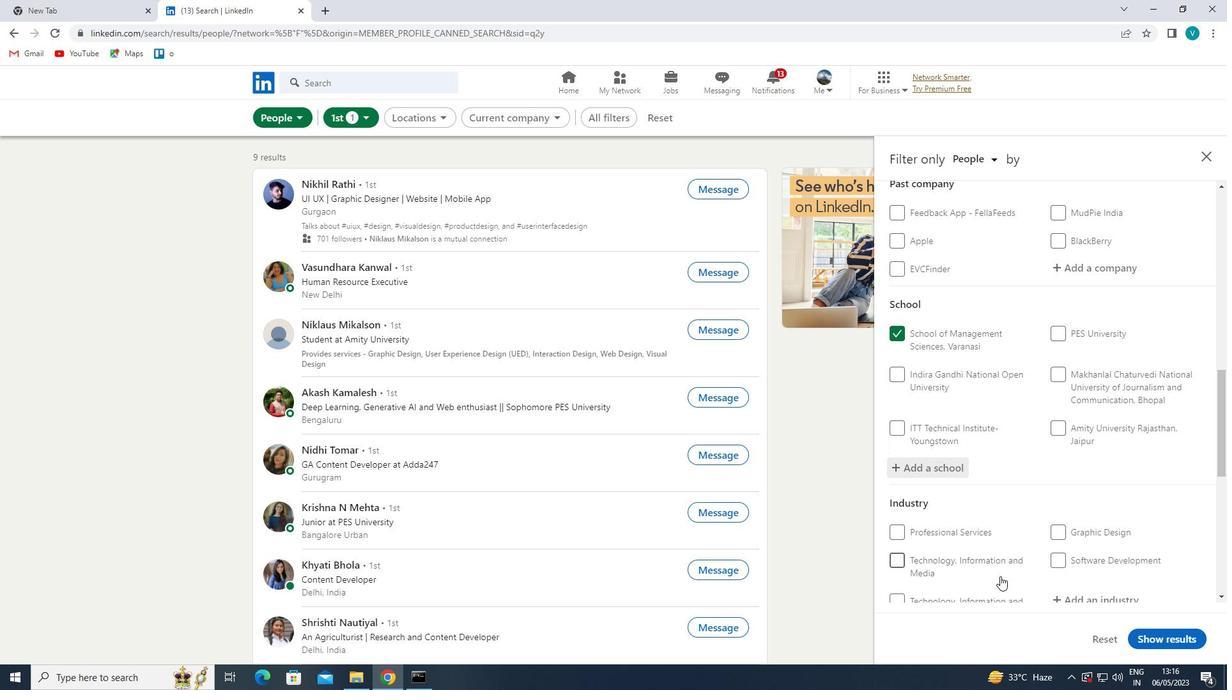 
Action: Mouse moved to (1084, 473)
Screenshot: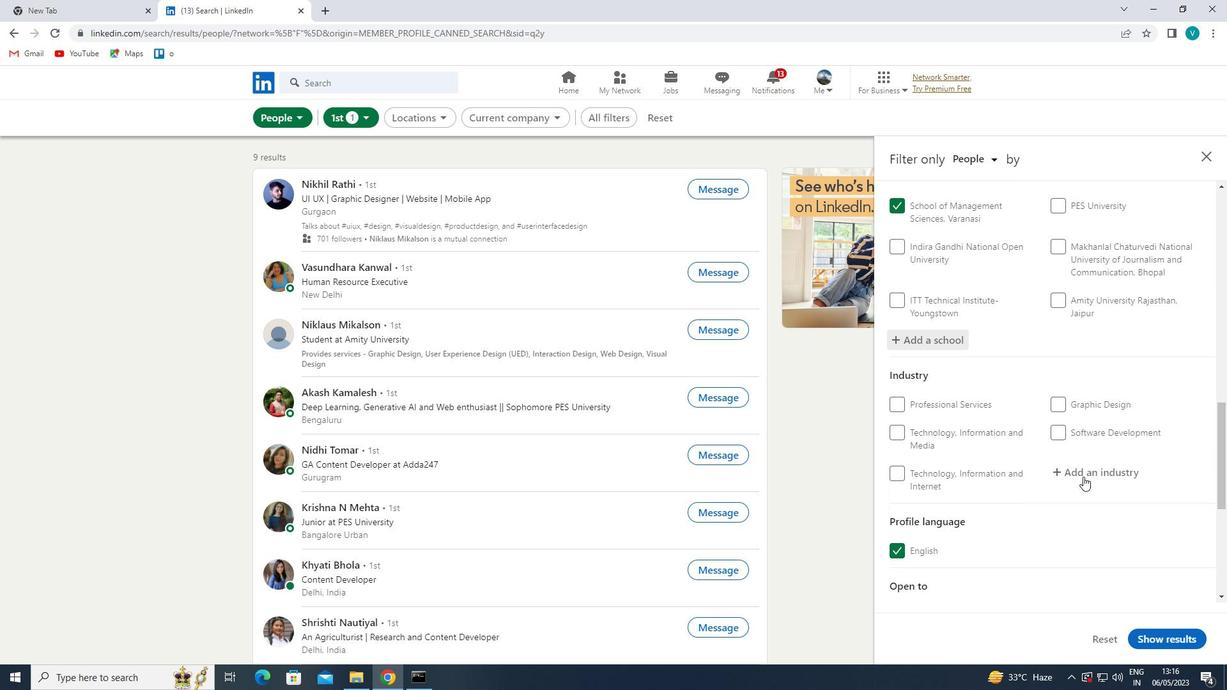 
Action: Mouse pressed left at (1084, 473)
Screenshot: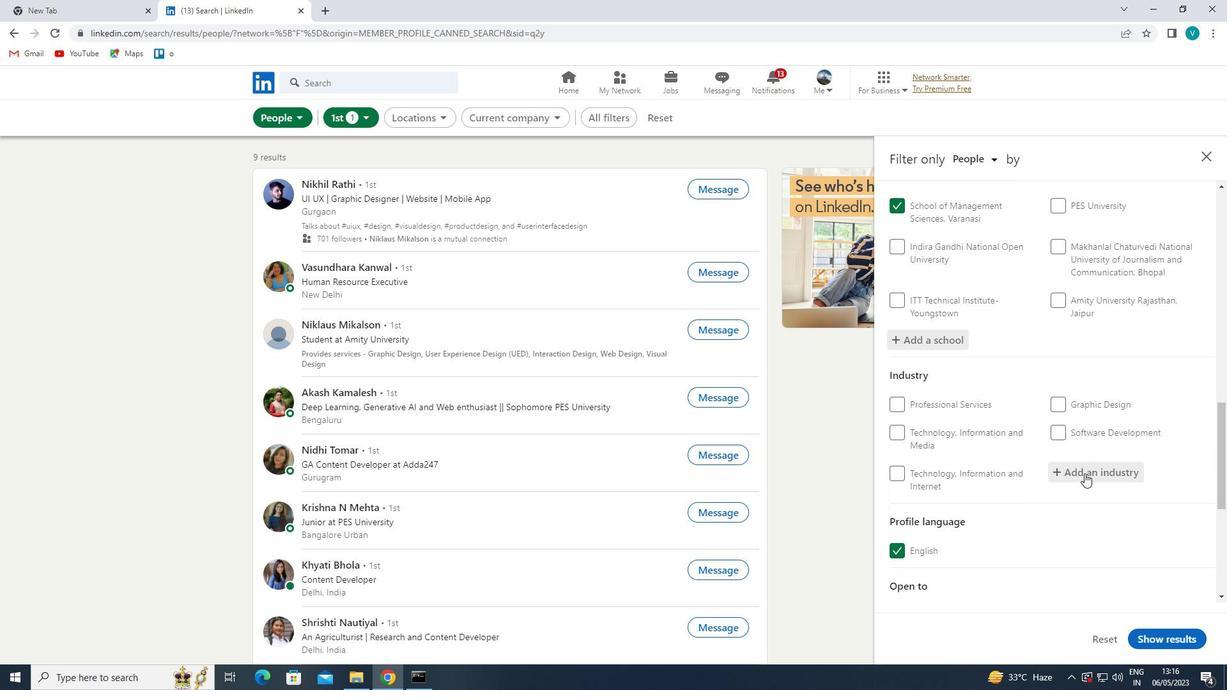 
Action: Mouse moved to (937, 383)
Screenshot: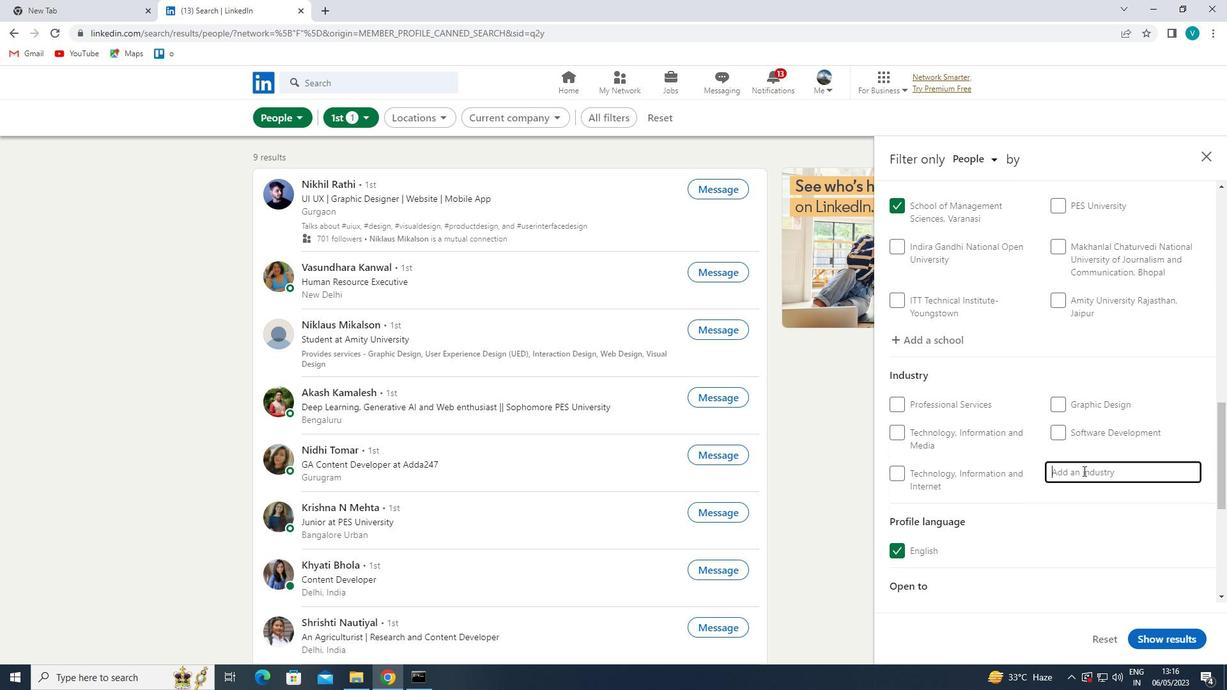 
Action: Key pressed <Key.shift>TELEC
Screenshot: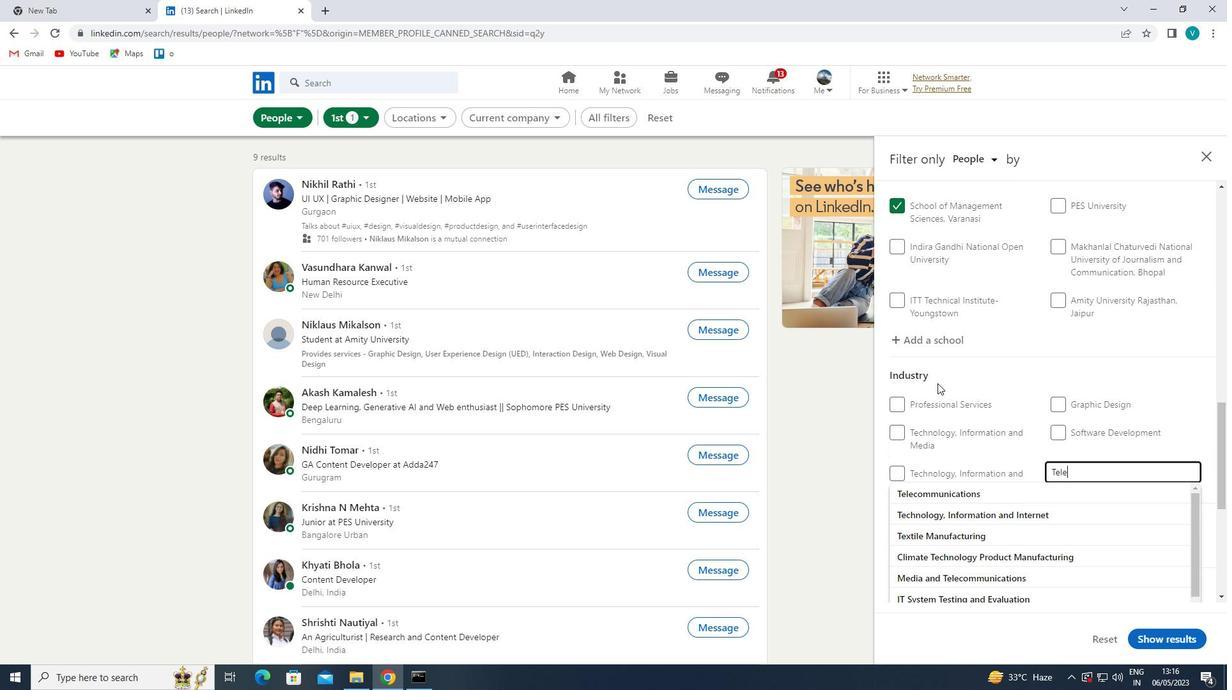 
Action: Mouse moved to (1024, 535)
Screenshot: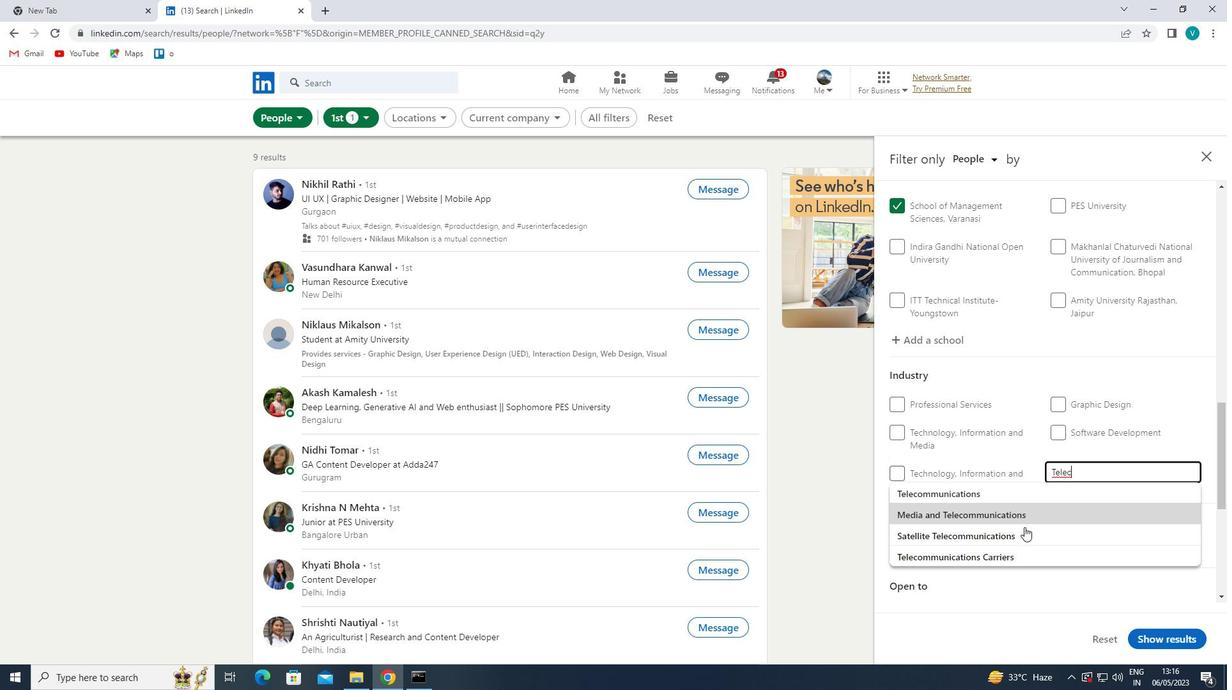 
Action: Mouse pressed left at (1024, 535)
Screenshot: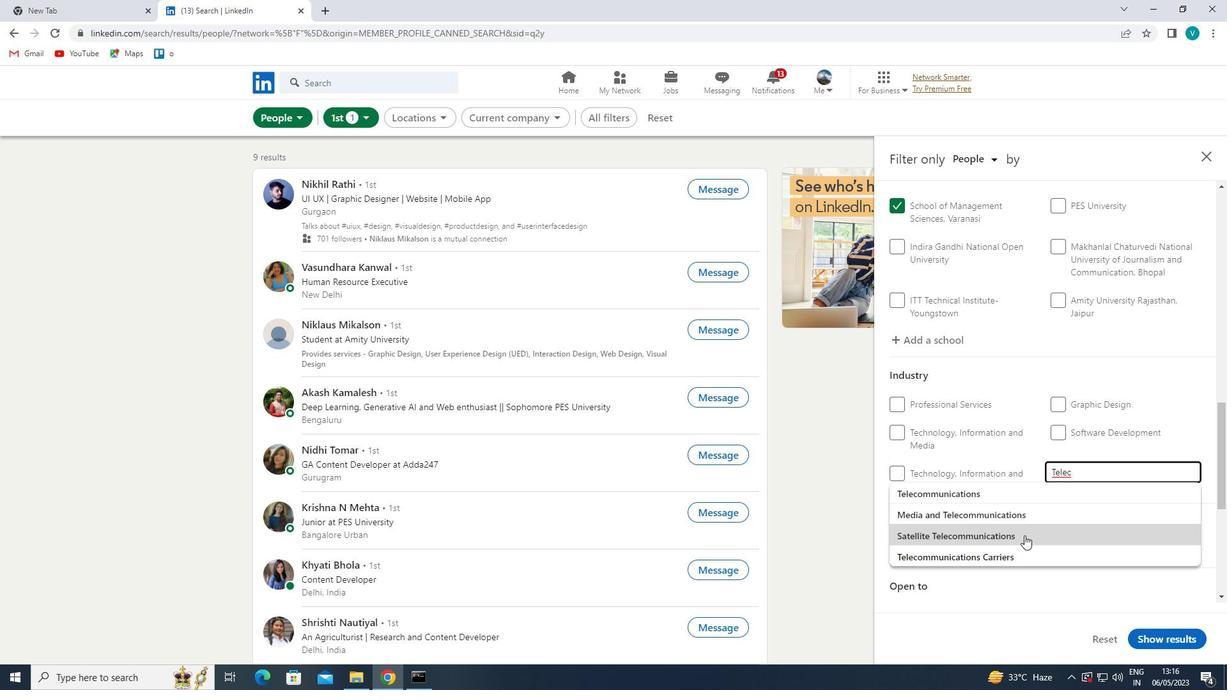 
Action: Mouse moved to (1031, 487)
Screenshot: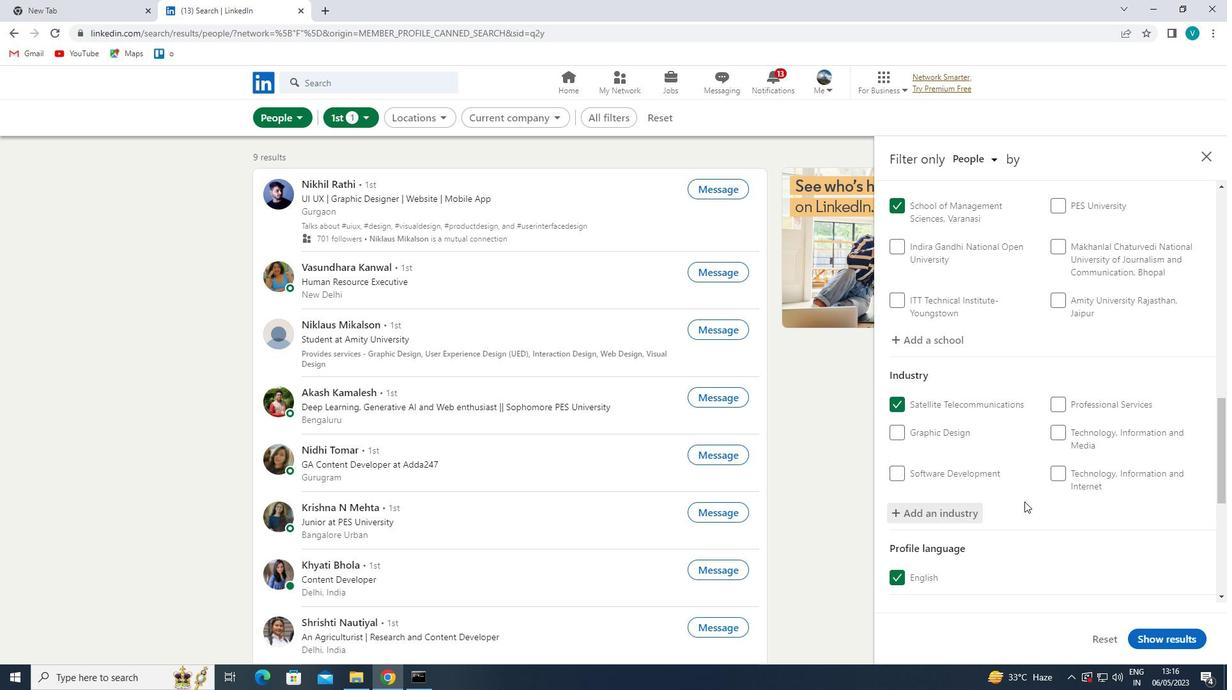 
Action: Mouse scrolled (1031, 486) with delta (0, 0)
Screenshot: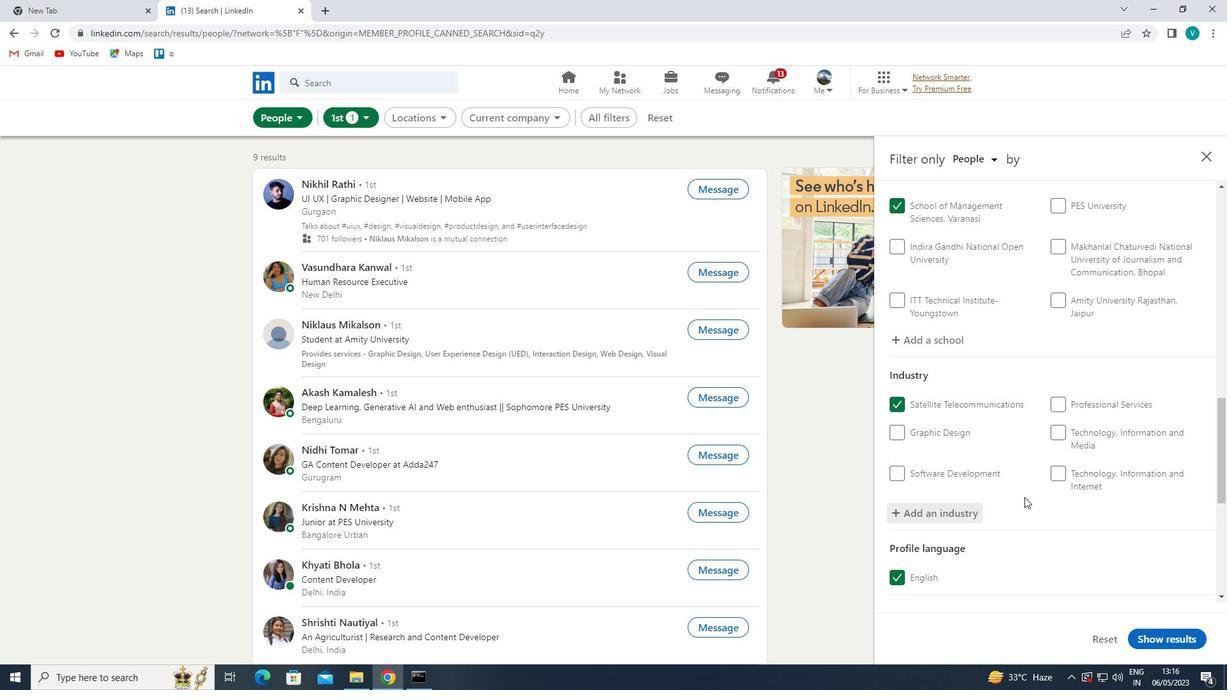 
Action: Mouse moved to (1034, 484)
Screenshot: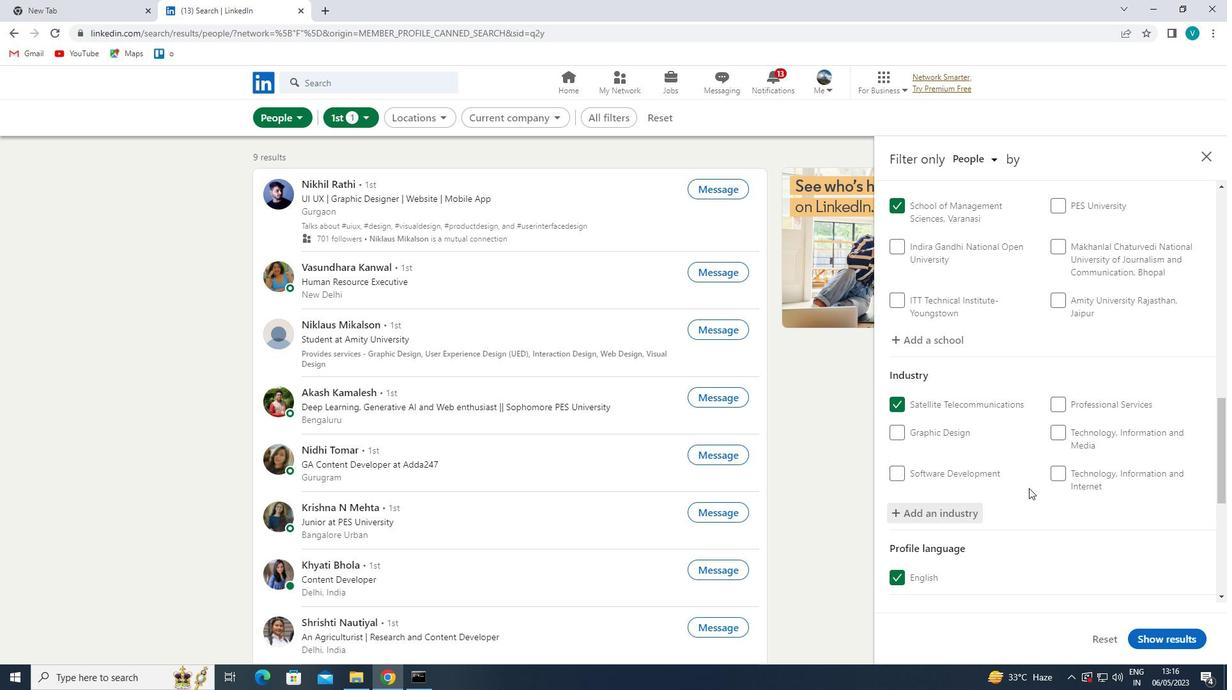 
Action: Mouse scrolled (1034, 483) with delta (0, 0)
Screenshot: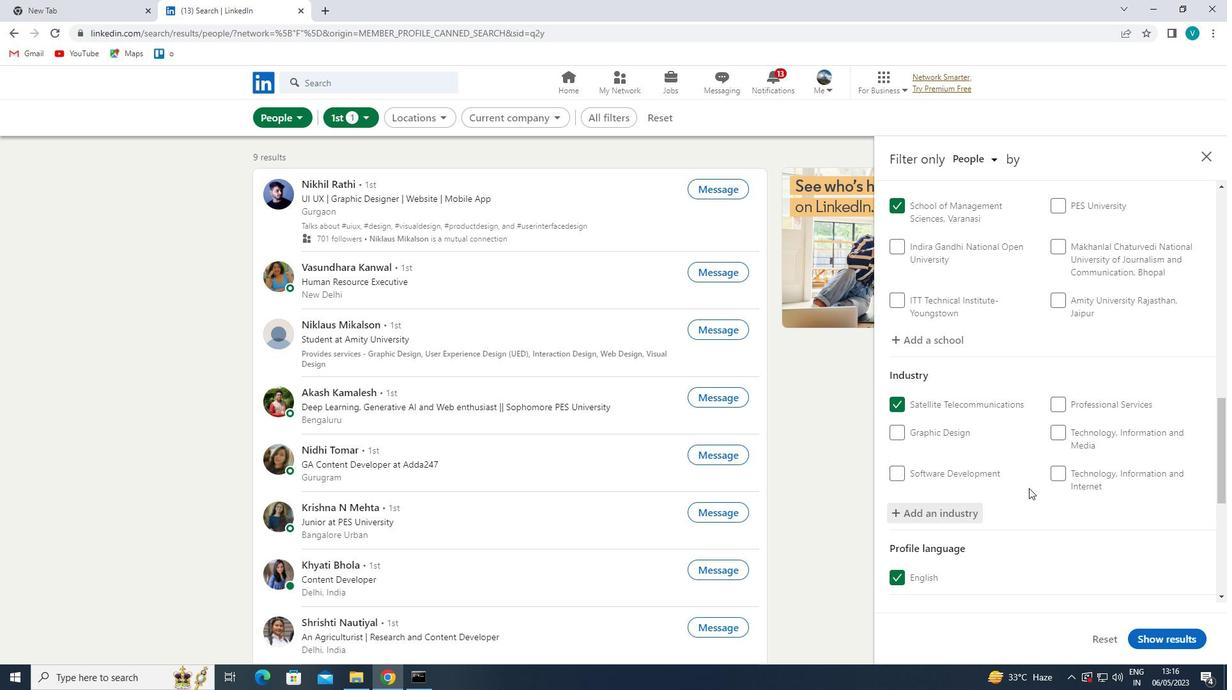 
Action: Mouse moved to (1034, 482)
Screenshot: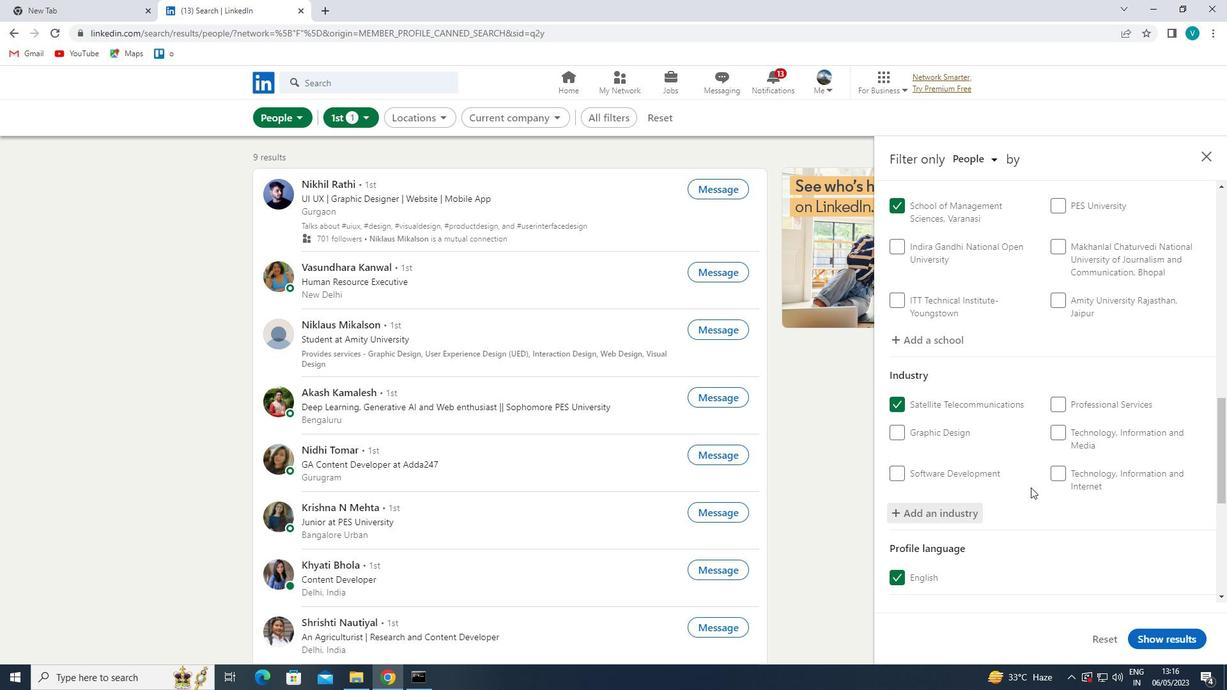 
Action: Mouse scrolled (1034, 481) with delta (0, 0)
Screenshot: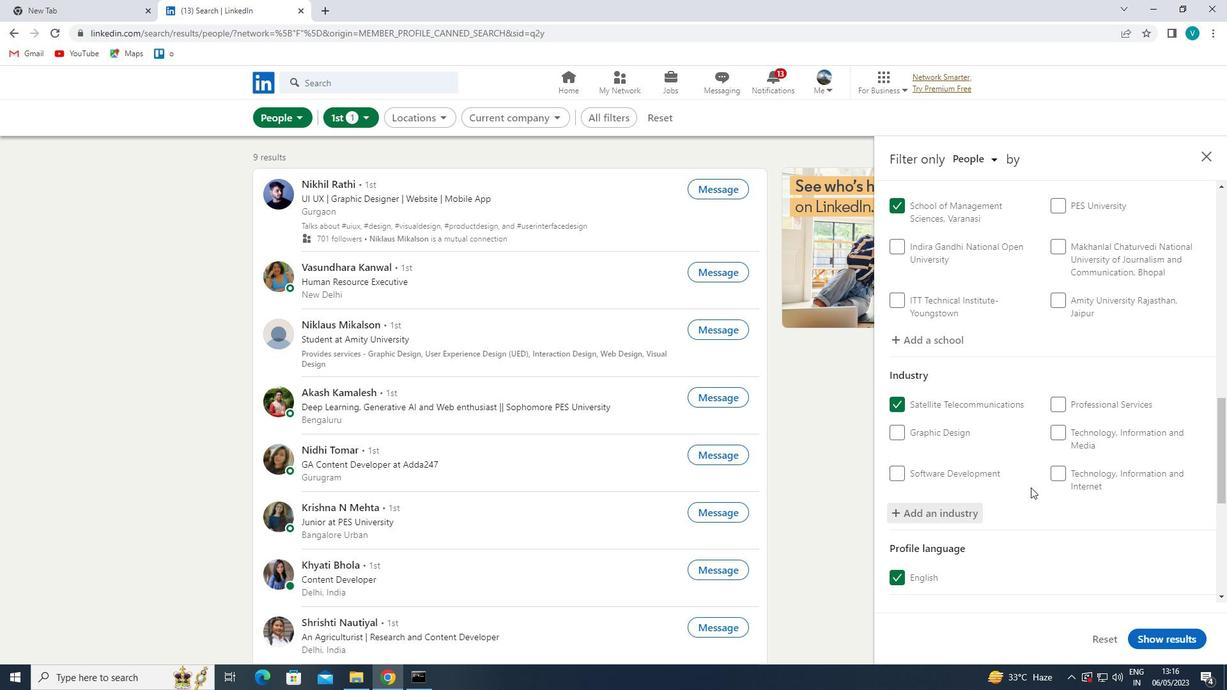 
Action: Mouse moved to (1033, 474)
Screenshot: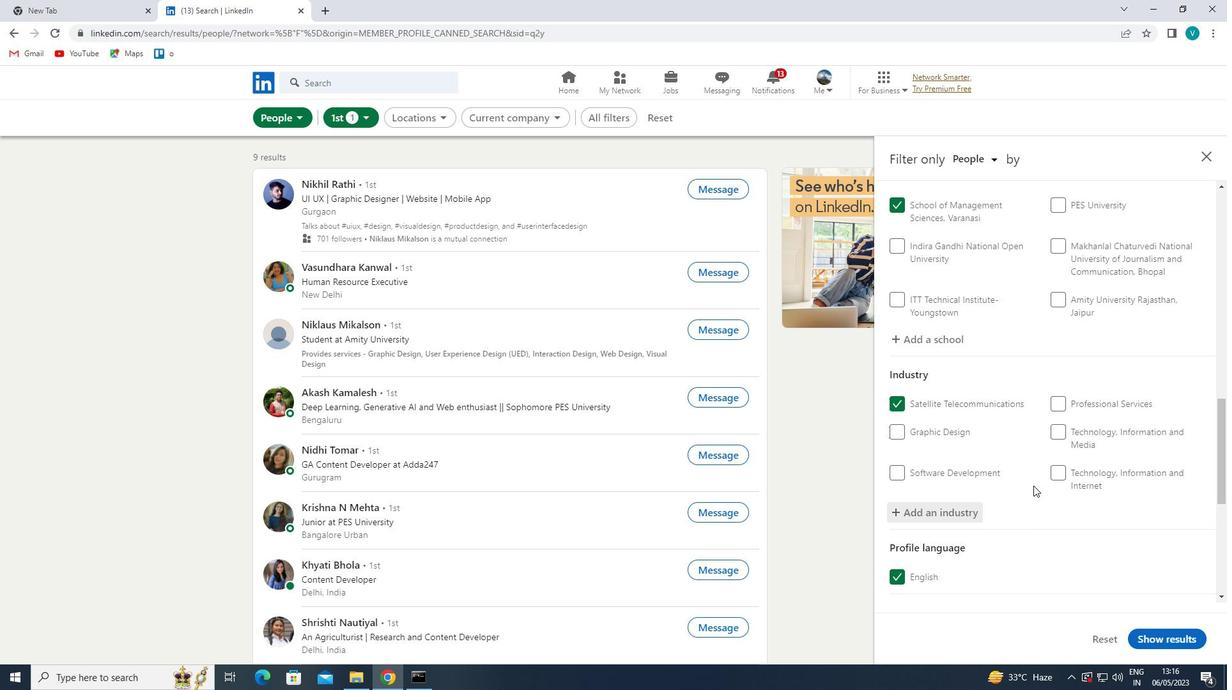 
Action: Mouse scrolled (1033, 474) with delta (0, 0)
Screenshot: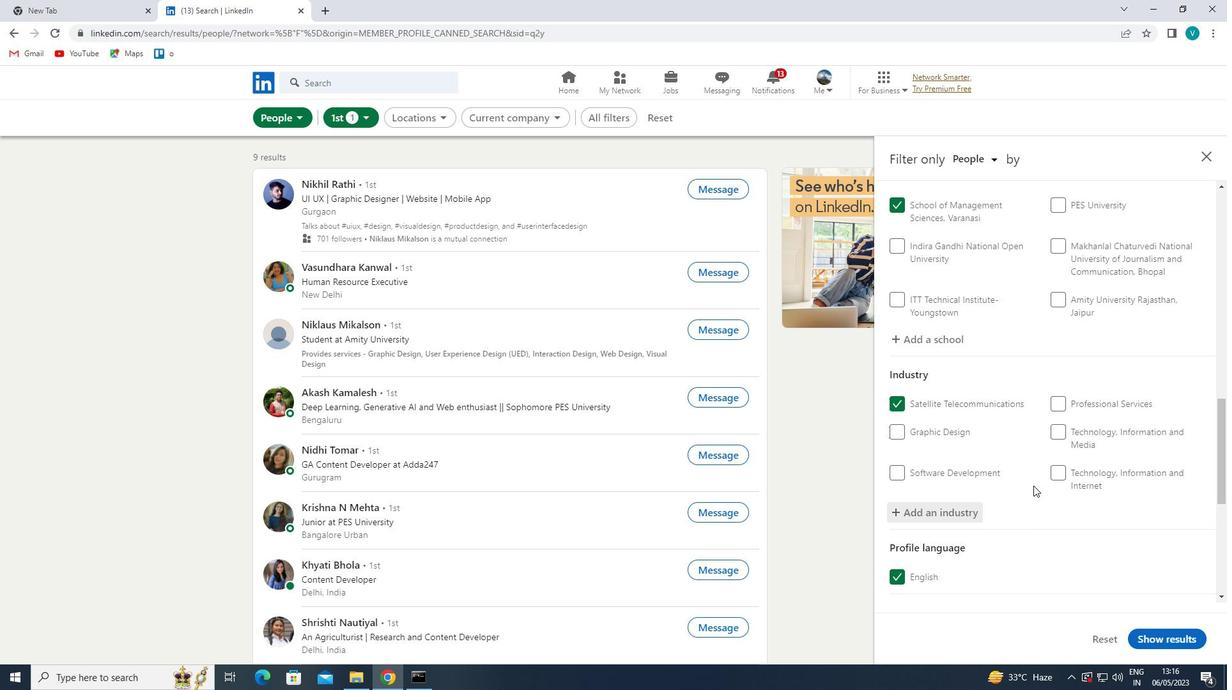 
Action: Mouse moved to (1033, 469)
Screenshot: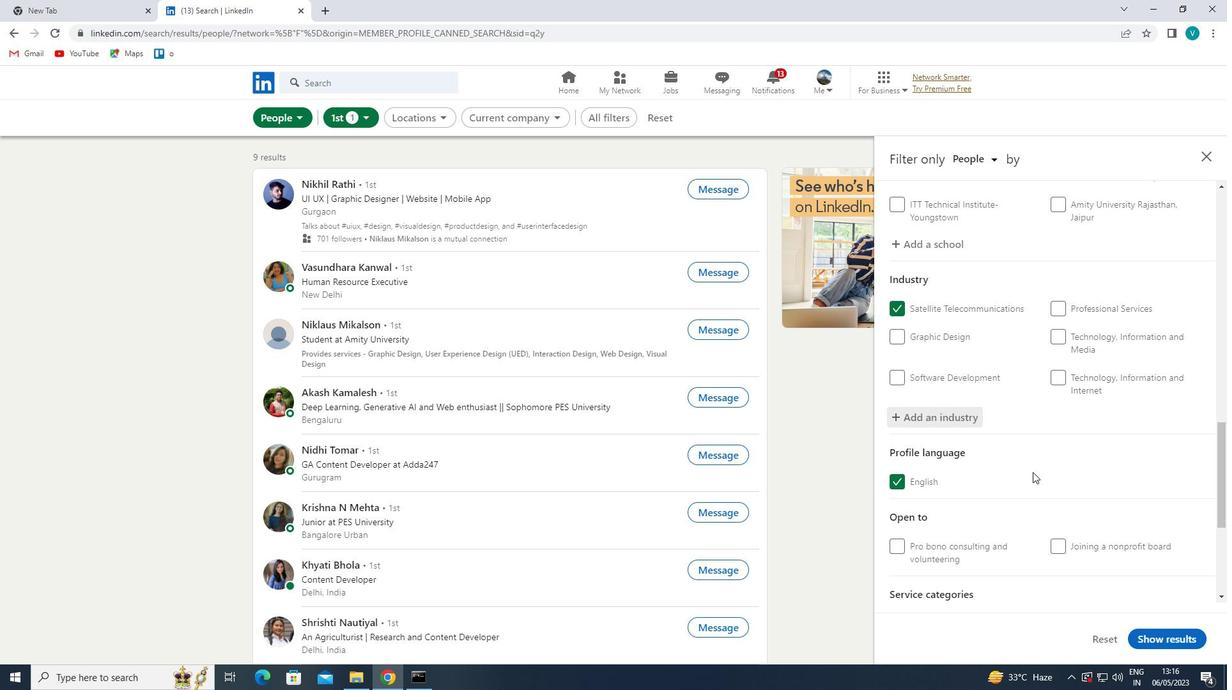 
Action: Mouse scrolled (1033, 469) with delta (0, 0)
Screenshot: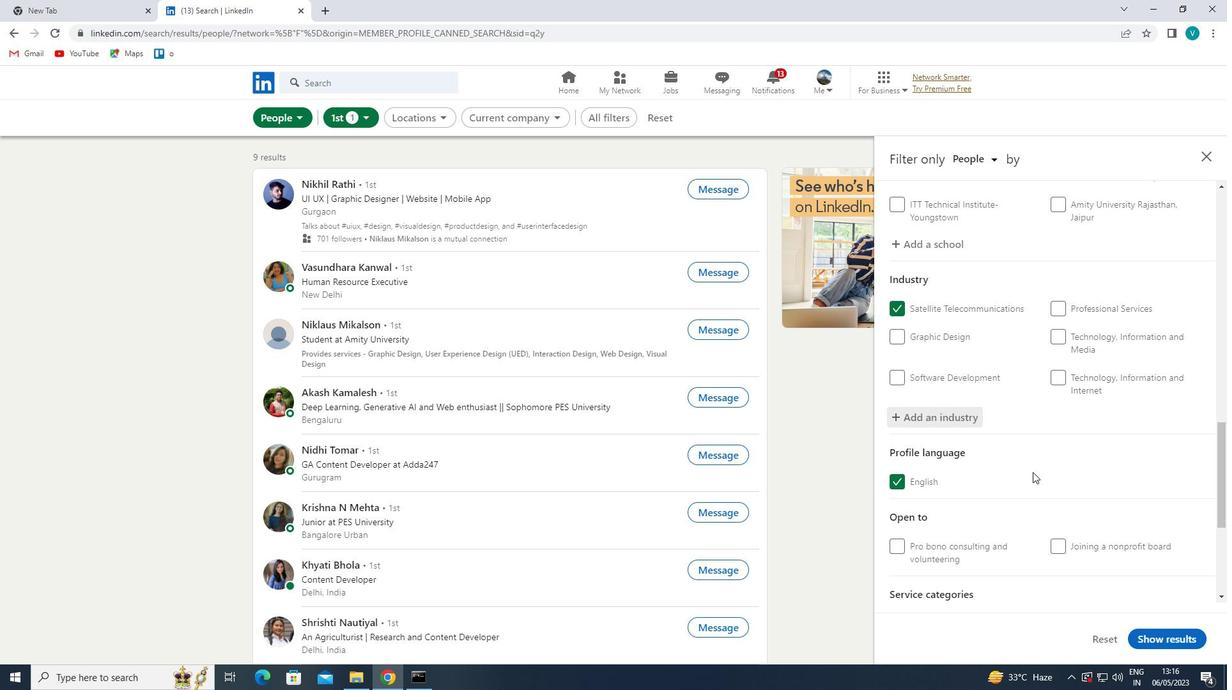 
Action: Mouse moved to (1086, 453)
Screenshot: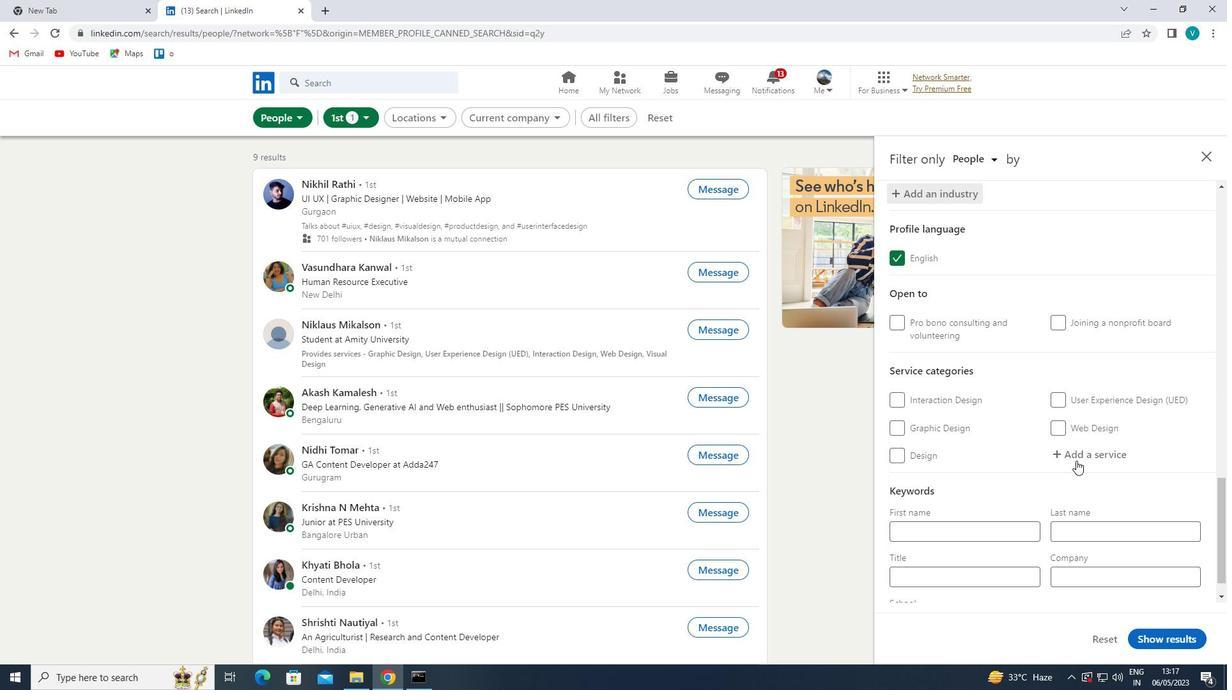 
Action: Mouse pressed left at (1086, 453)
Screenshot: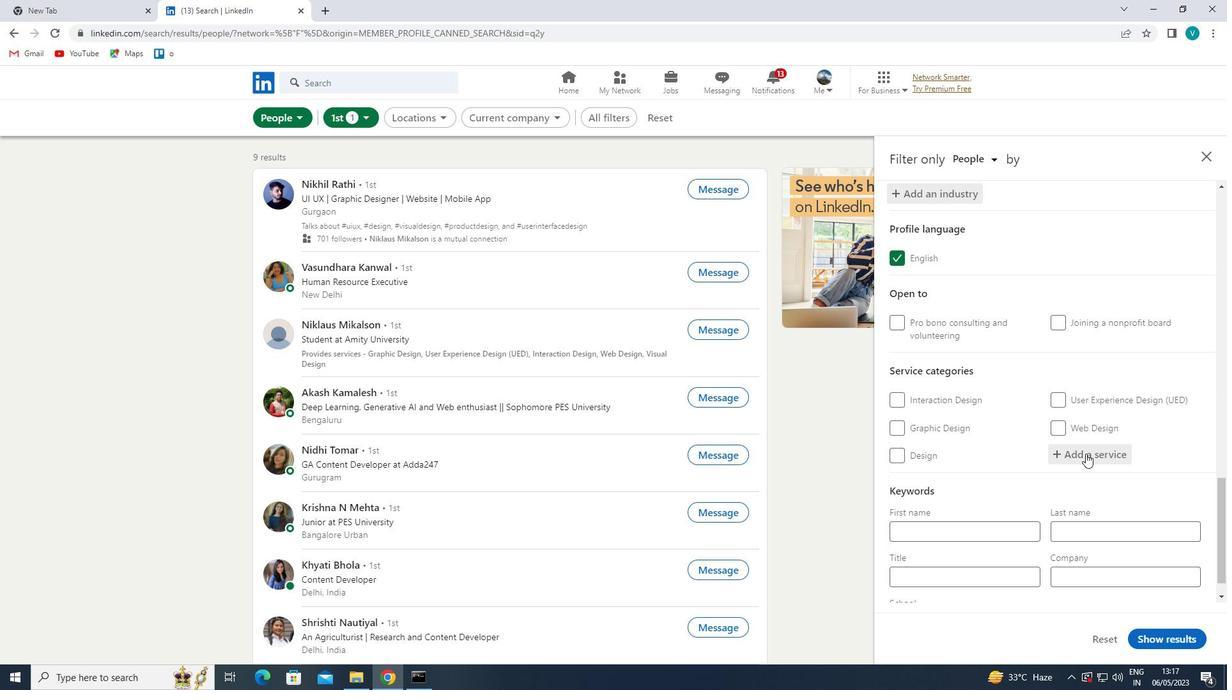 
Action: Mouse moved to (978, 391)
Screenshot: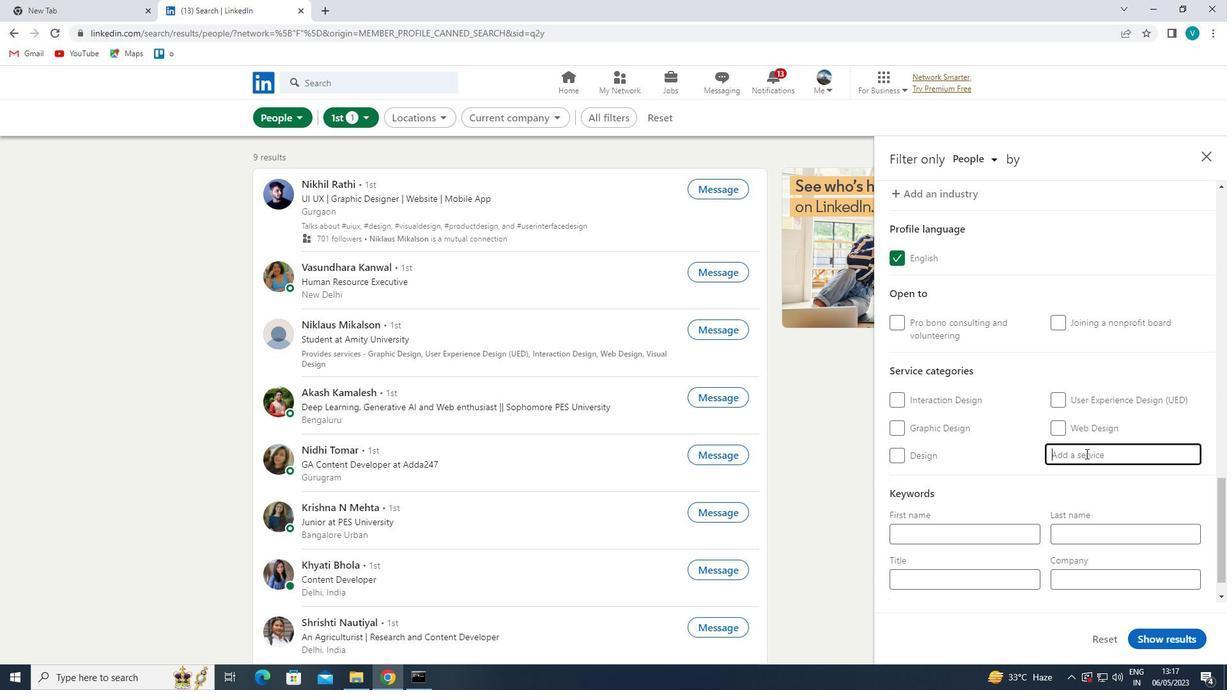 
Action: Key pressed <Key.shift>DEMAND<Key.space>
Screenshot: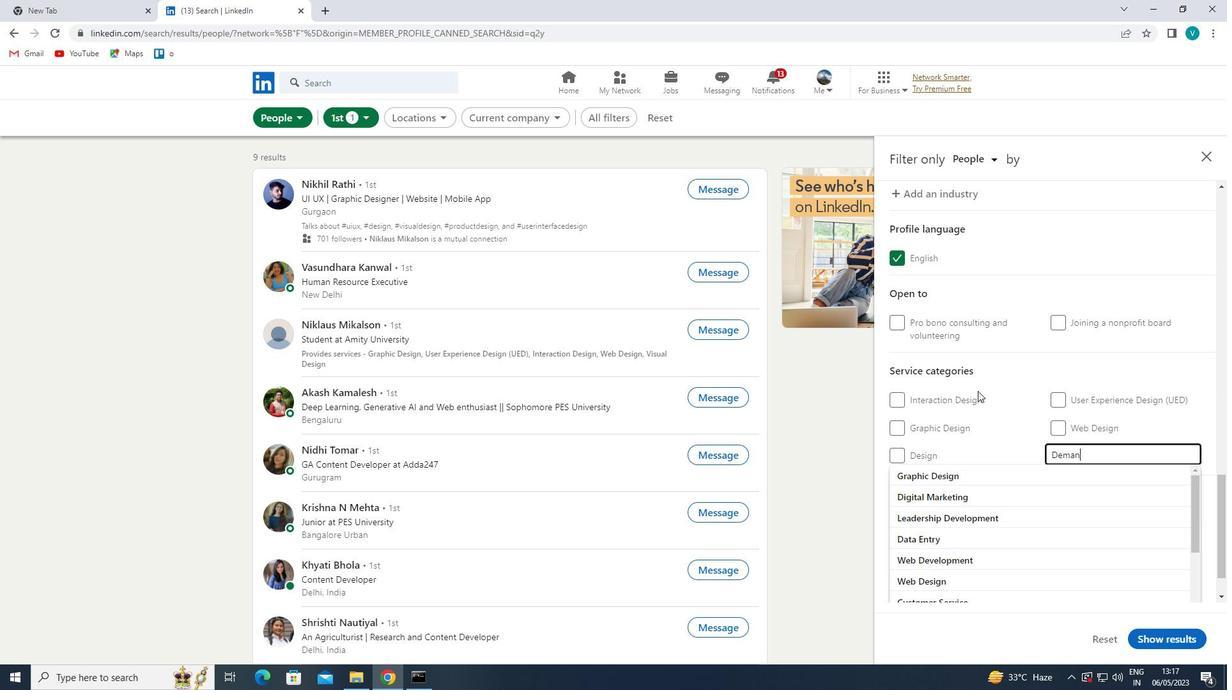 
Action: Mouse moved to (967, 476)
Screenshot: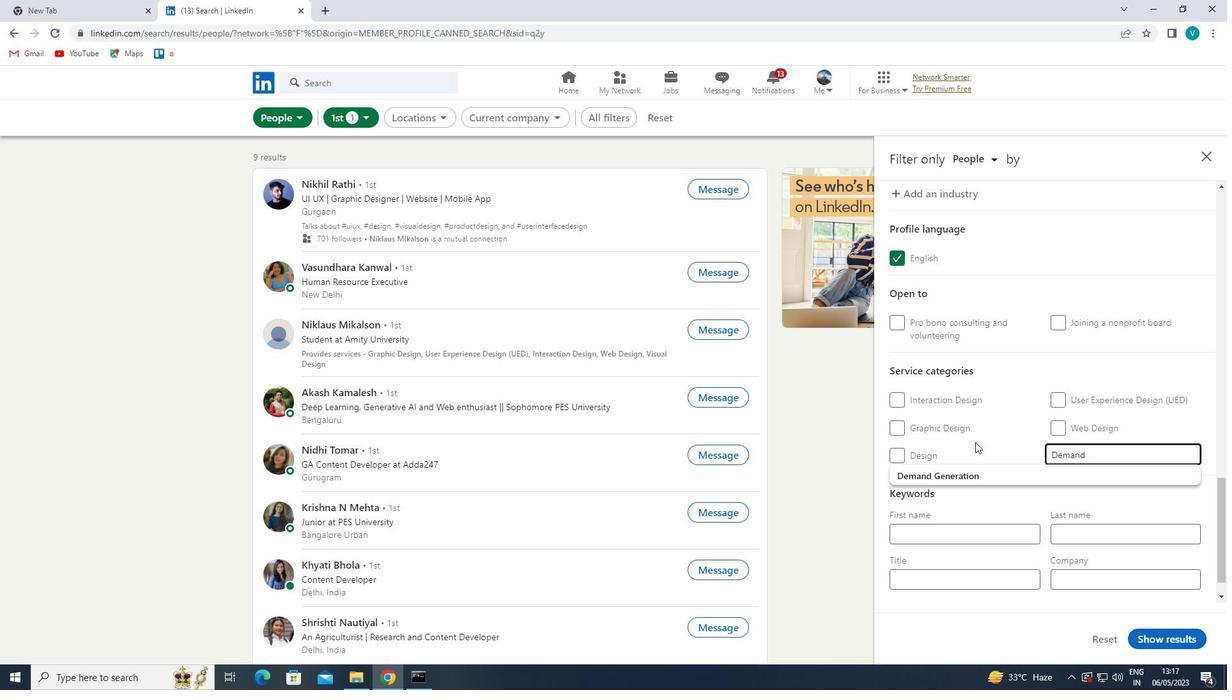 
Action: Mouse pressed left at (967, 476)
Screenshot: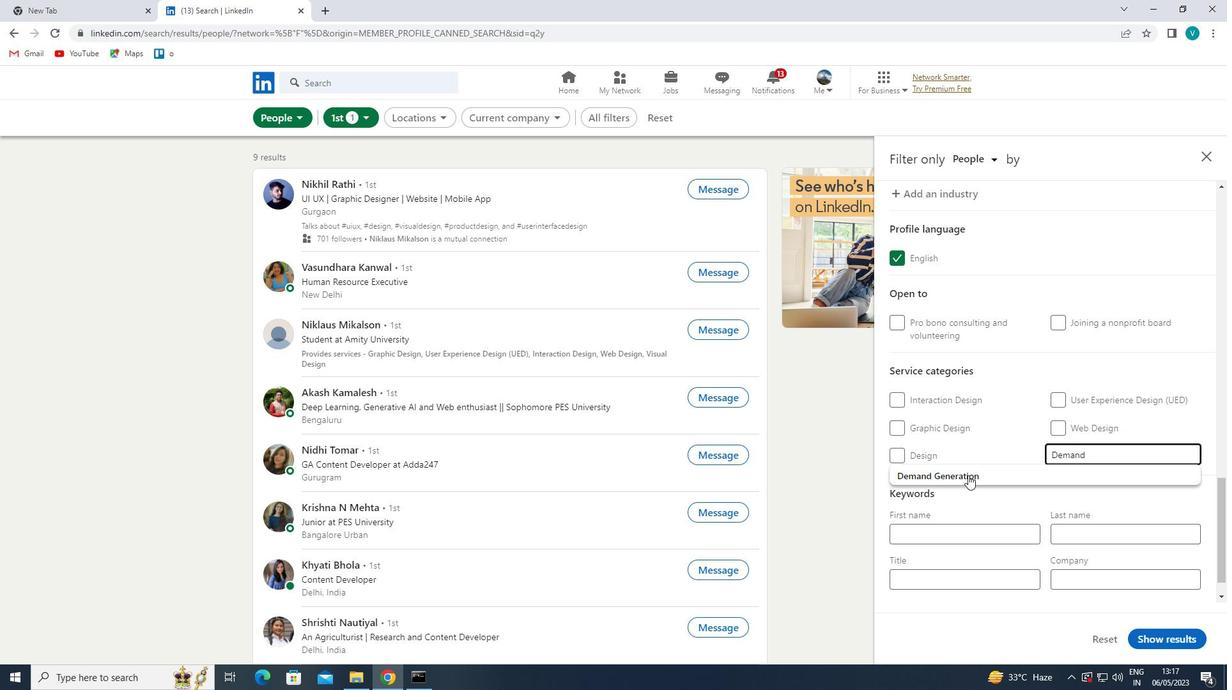
Action: Mouse moved to (967, 475)
Screenshot: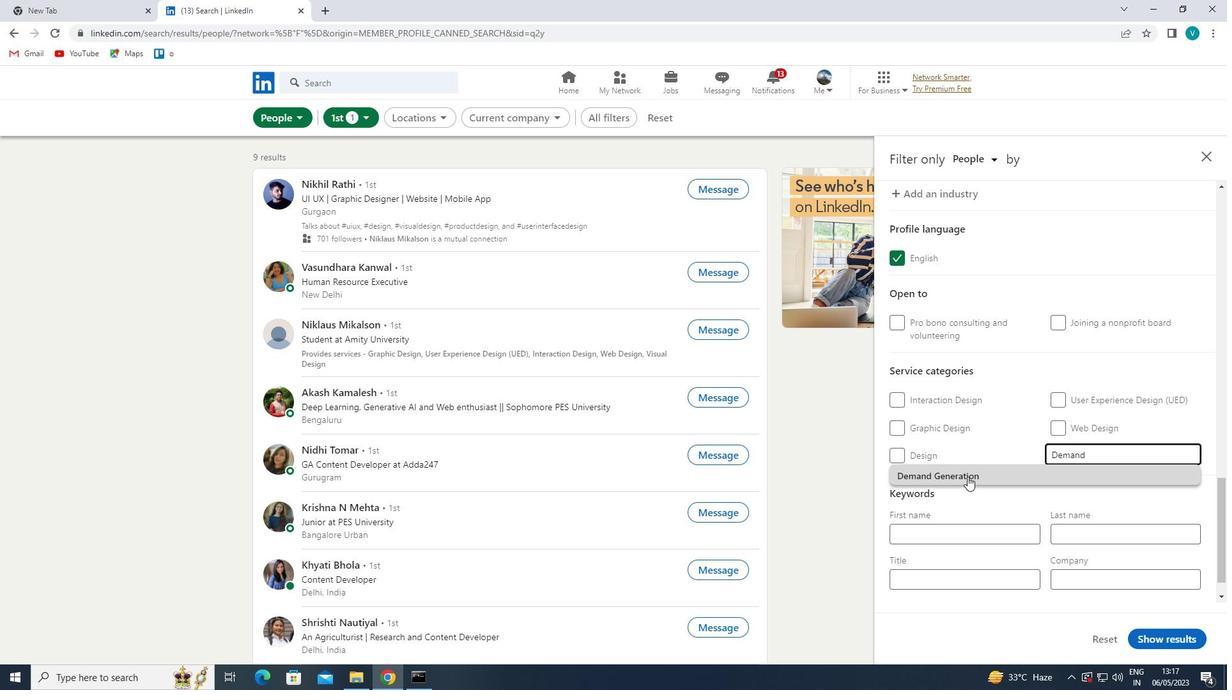 
Action: Mouse scrolled (967, 474) with delta (0, 0)
Screenshot: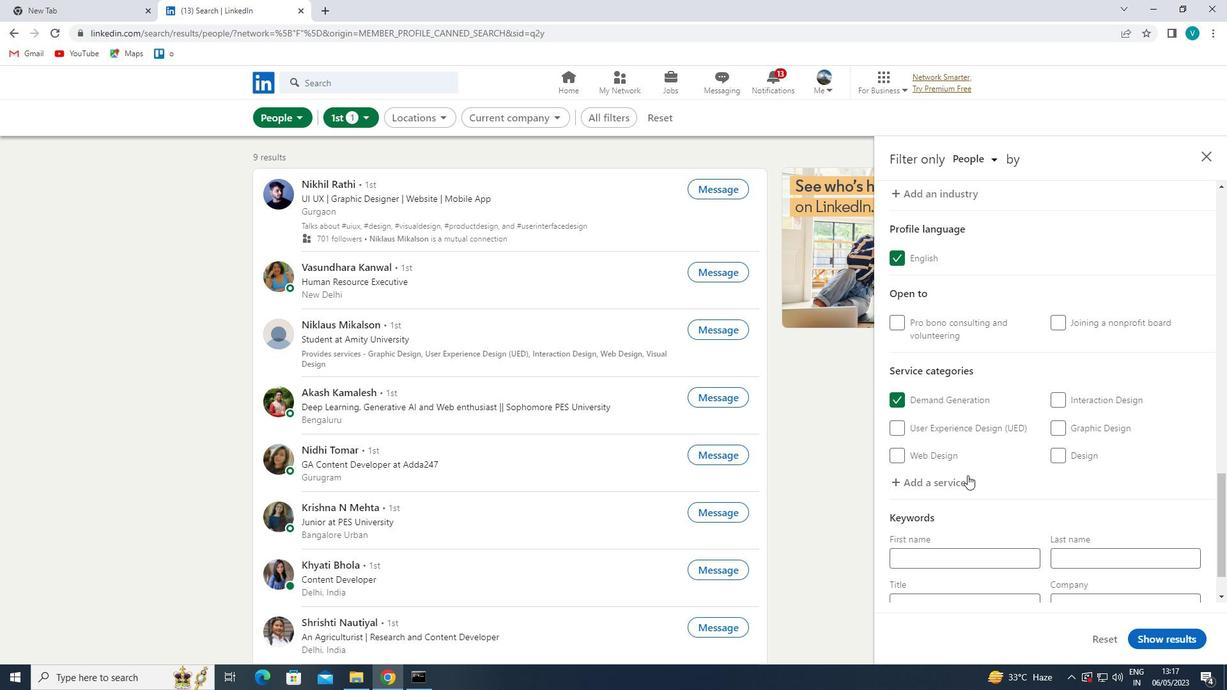 
Action: Mouse scrolled (967, 474) with delta (0, 0)
Screenshot: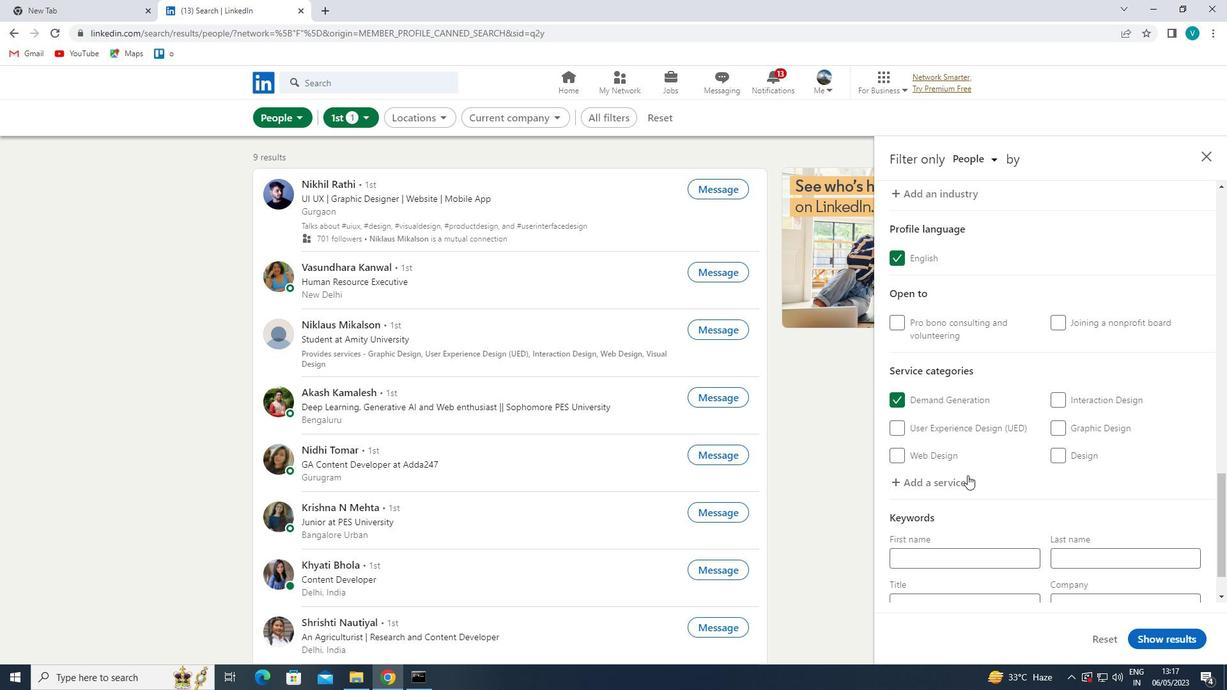 
Action: Mouse scrolled (967, 474) with delta (0, 0)
Screenshot: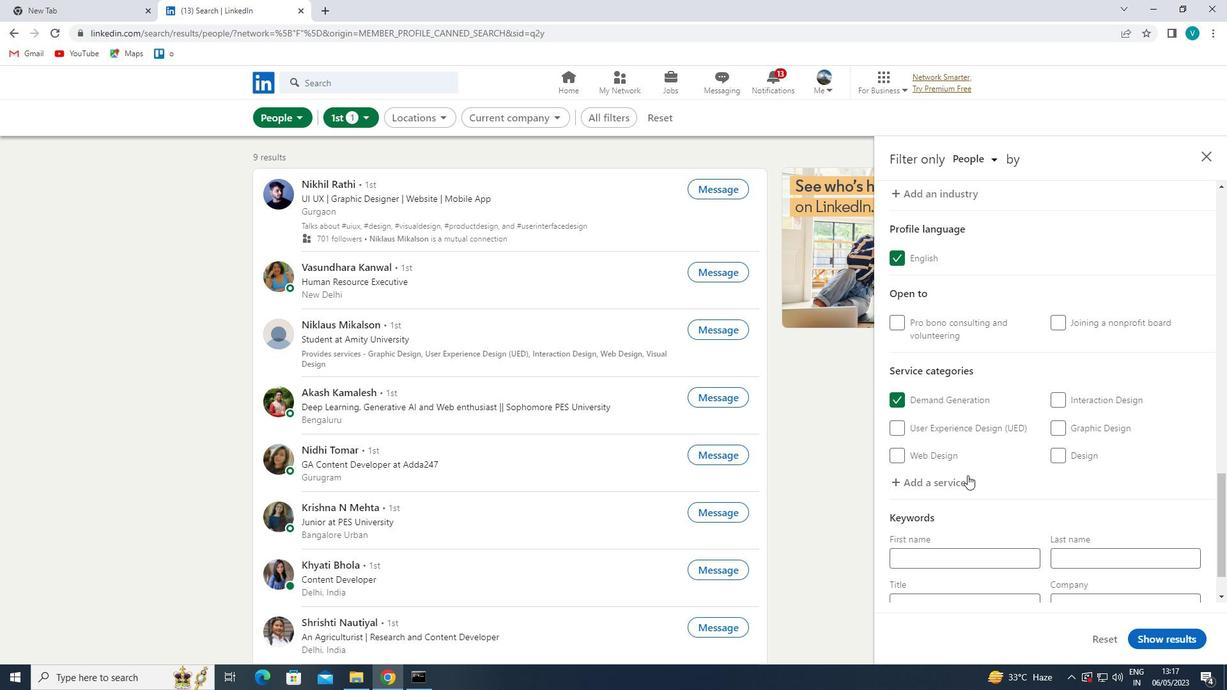 
Action: Mouse scrolled (967, 474) with delta (0, 0)
Screenshot: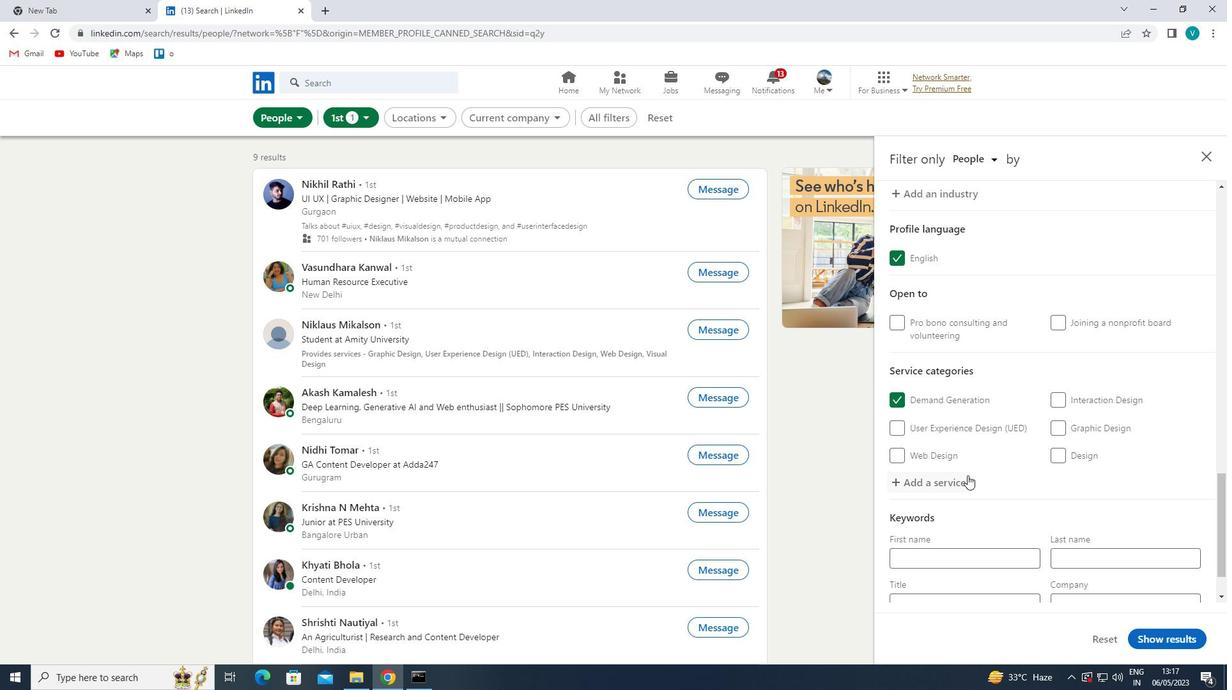 
Action: Mouse moved to (960, 557)
Screenshot: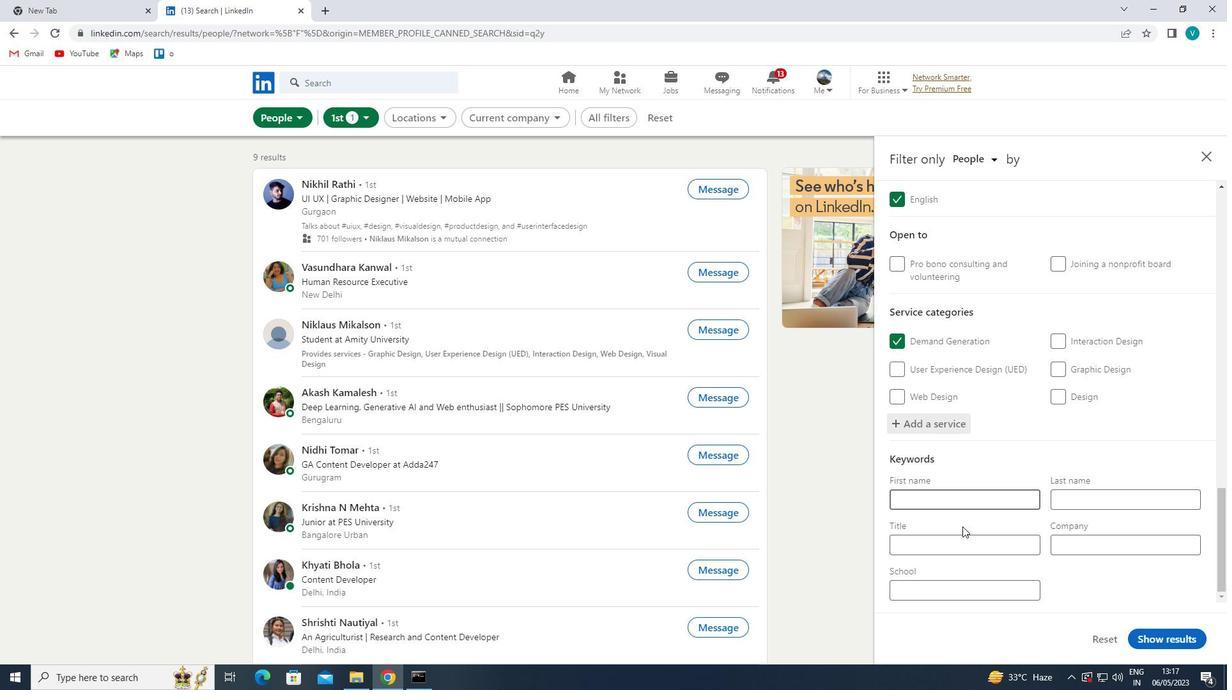 
Action: Mouse pressed left at (960, 557)
Screenshot: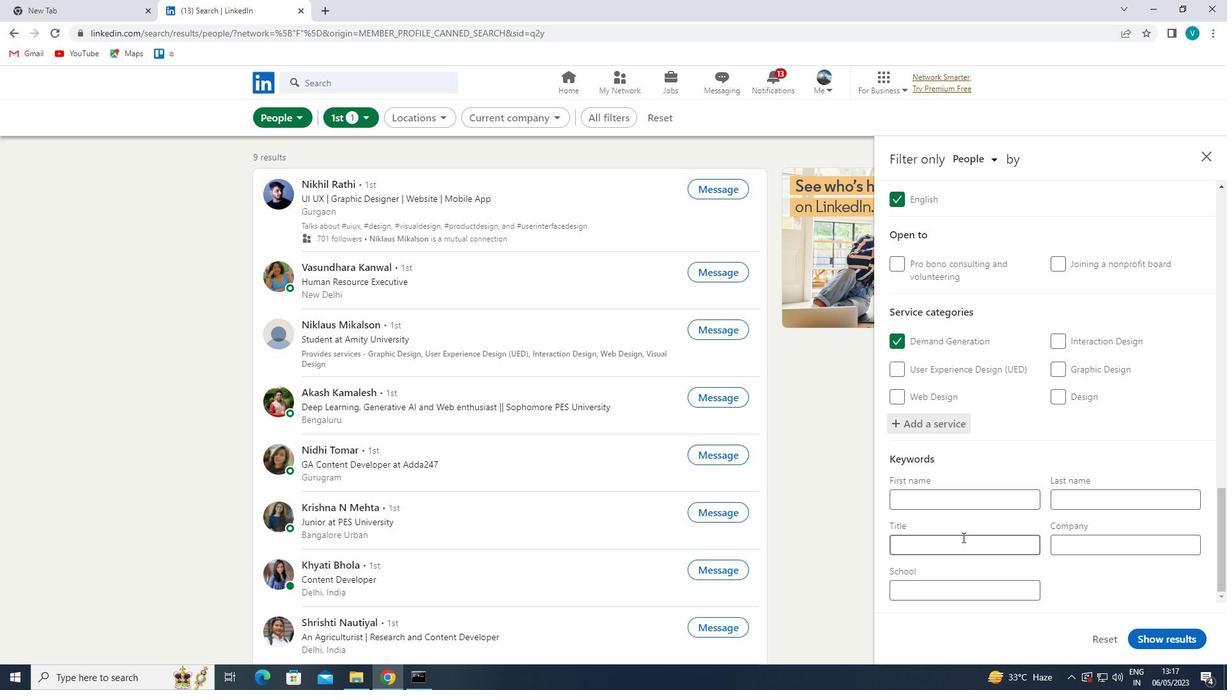 
Action: Mouse moved to (961, 547)
Screenshot: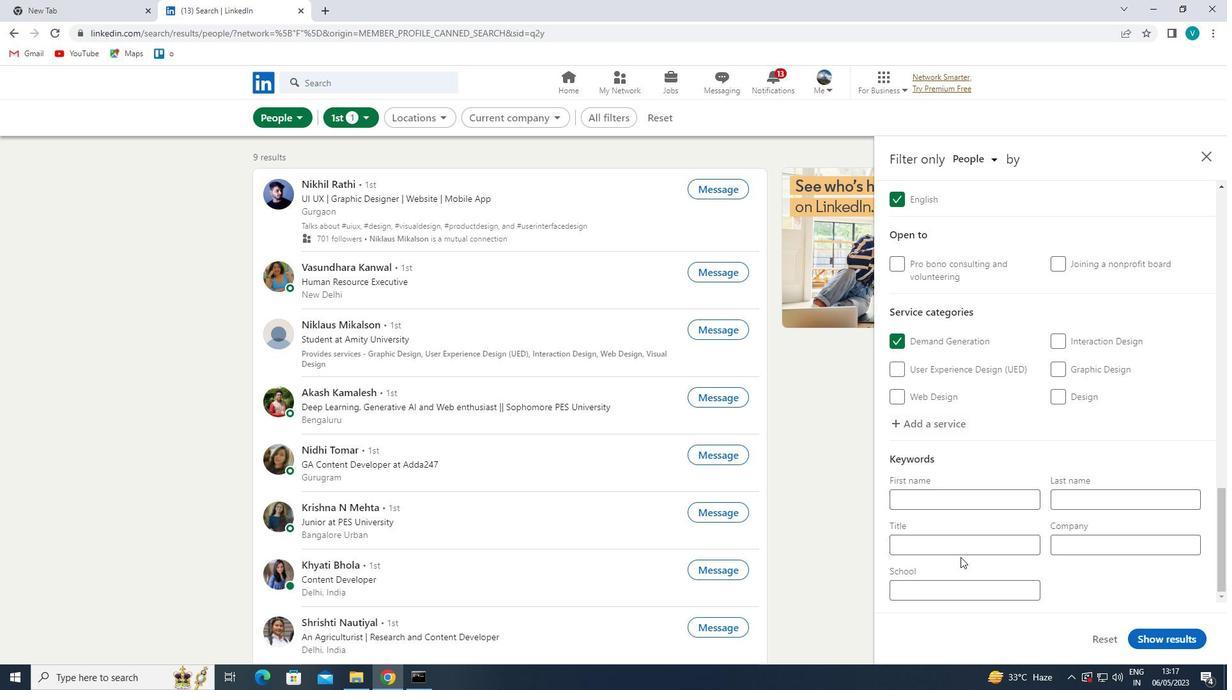 
Action: Mouse pressed left at (961, 547)
Screenshot: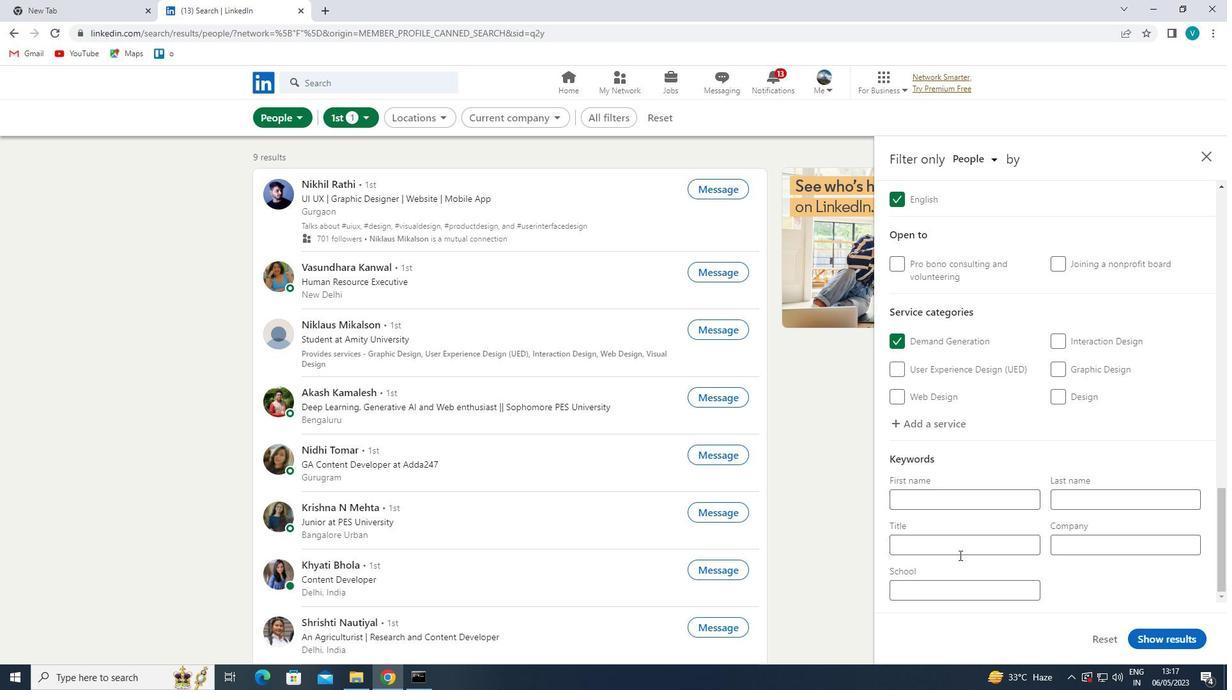 
Action: Mouse moved to (963, 545)
Screenshot: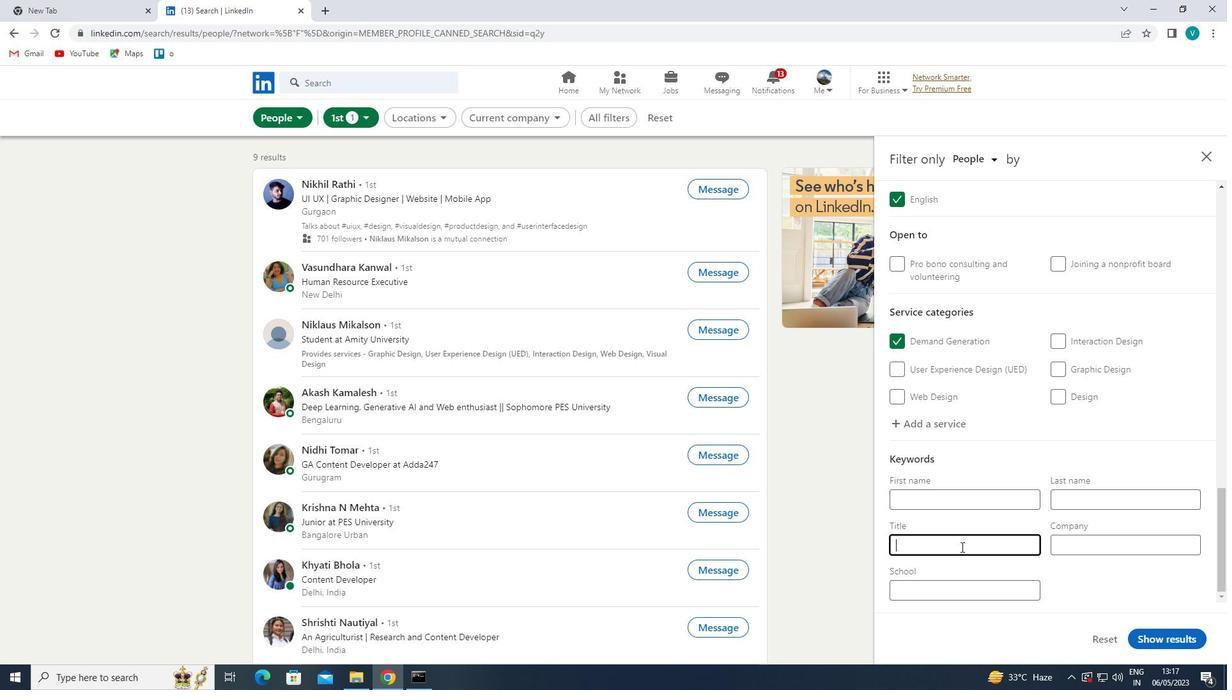 
Action: Key pressed <Key.shift>HOTEL<Key.space><Key.shift>RECEPTIONIST<Key.space>
Screenshot: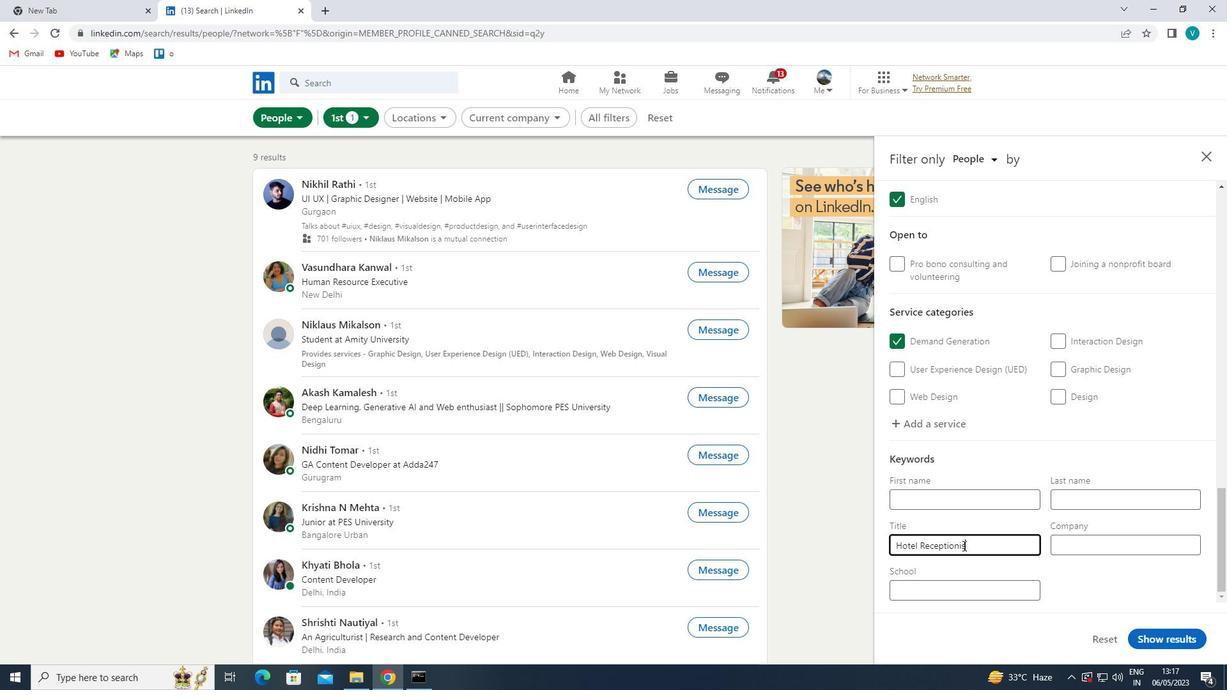 
Action: Mouse moved to (1162, 637)
Screenshot: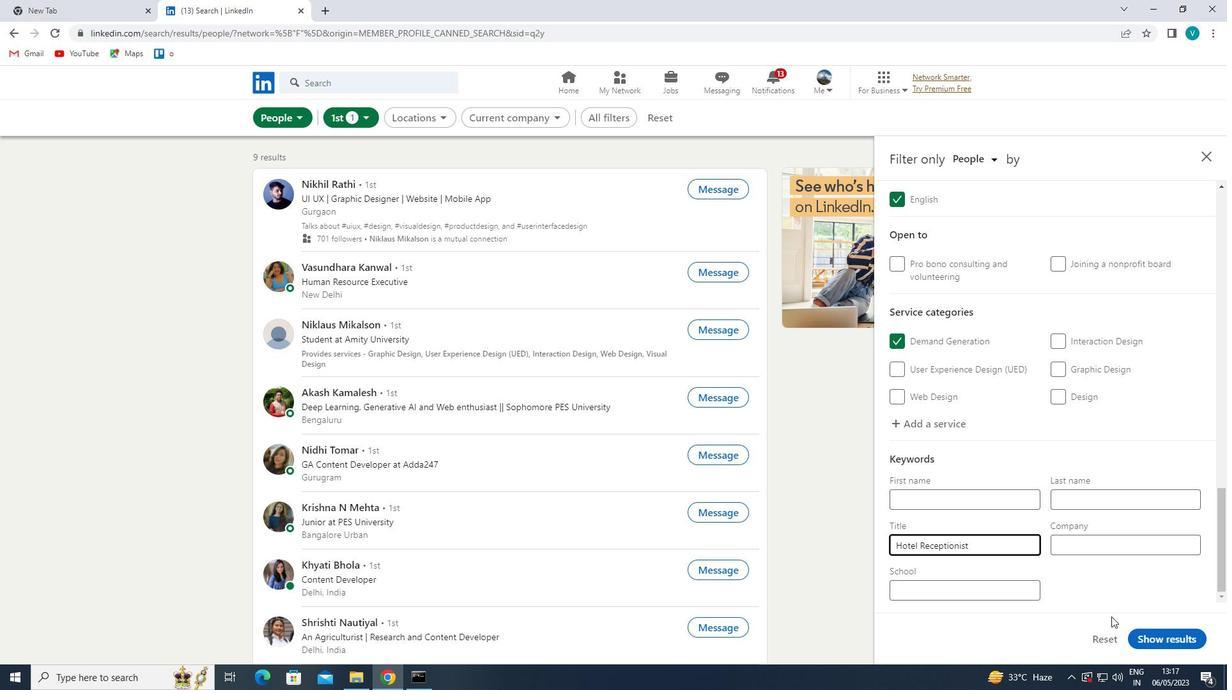 
Action: Mouse pressed left at (1162, 637)
Screenshot: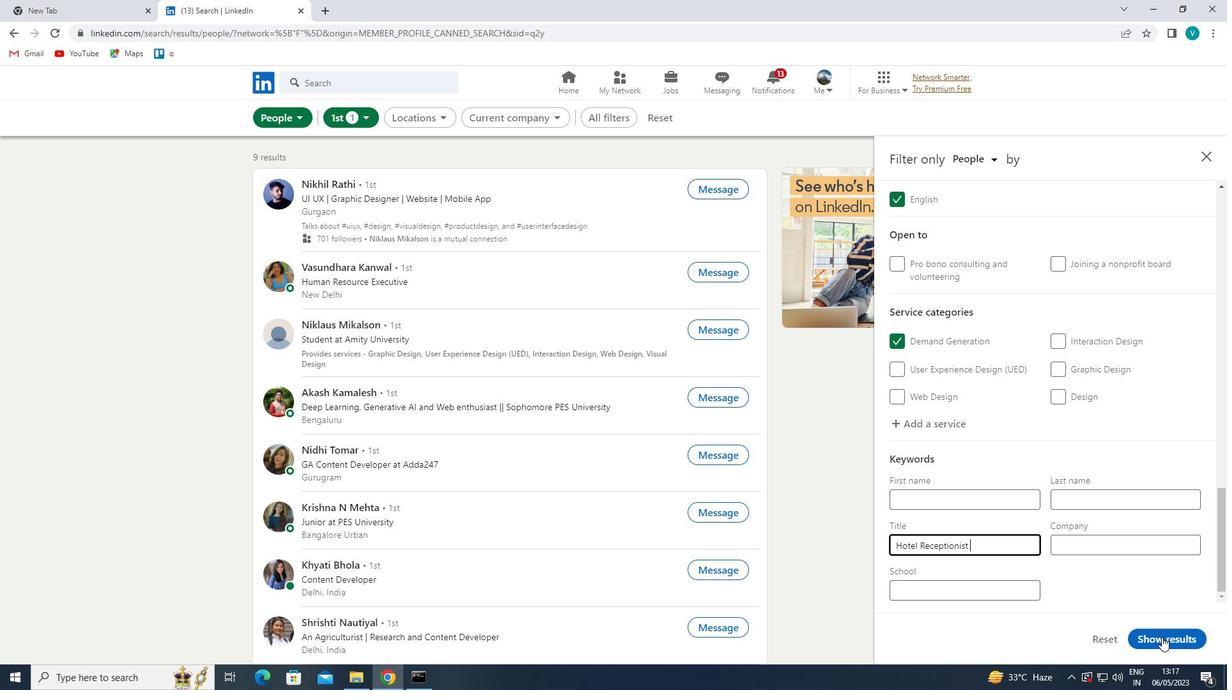
Action: Mouse moved to (1162, 636)
Screenshot: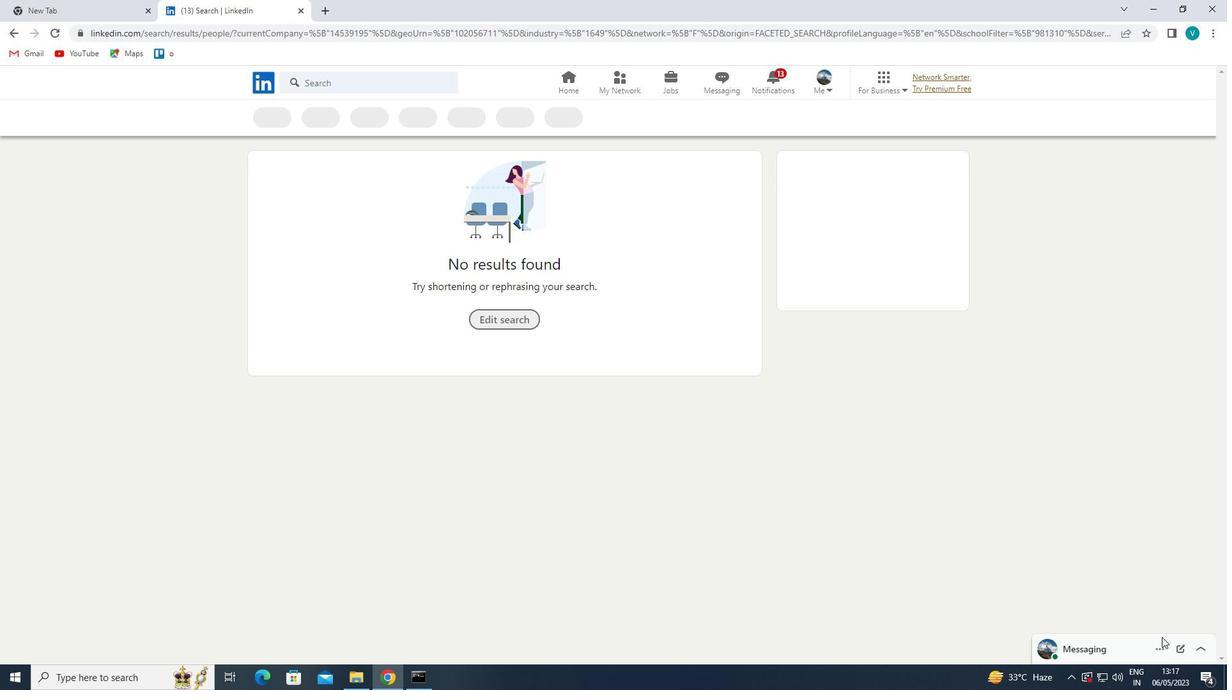 
